 Task: Find connections with filter location Luoyang with filter topic #linkedinwith filter profile language Spanish with filter current company C&S ELECTRIC LTD. with filter school Indian Institute of Science (IISc) with filter industry Retail Apparel and Fashion with filter service category AssistanceAdvertising with filter keywords title Continuous Improvement Consultant
Action: Mouse moved to (239, 218)
Screenshot: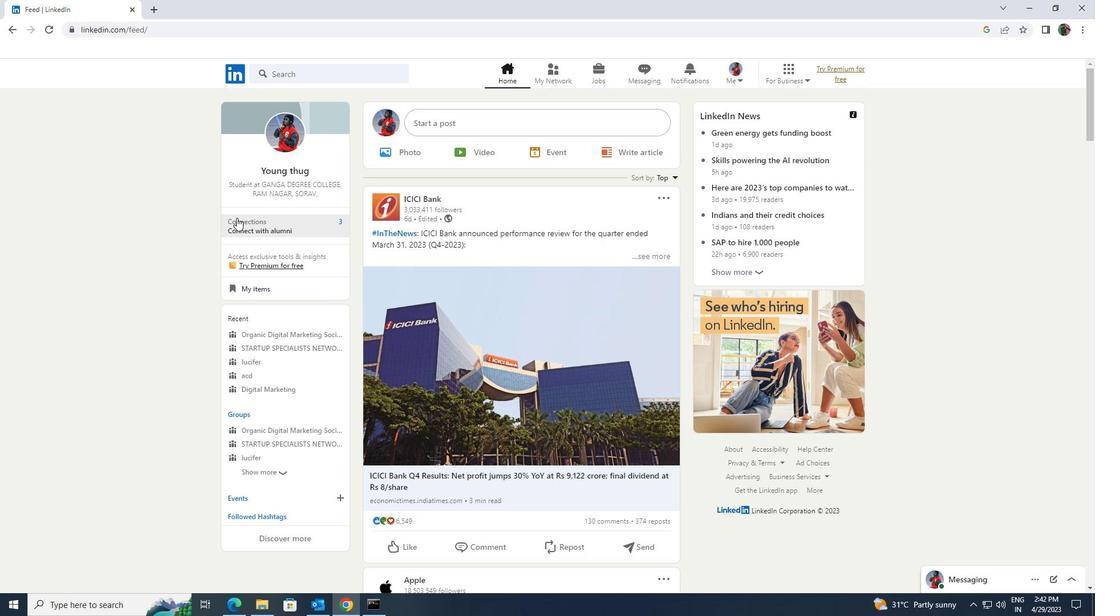 
Action: Mouse pressed left at (239, 218)
Screenshot: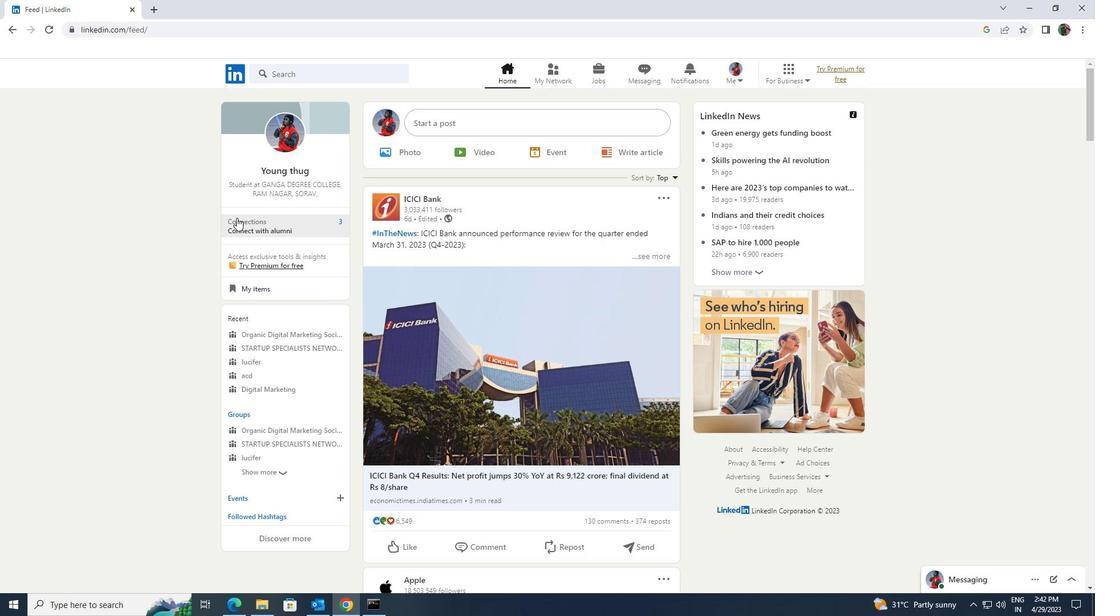 
Action: Mouse moved to (256, 134)
Screenshot: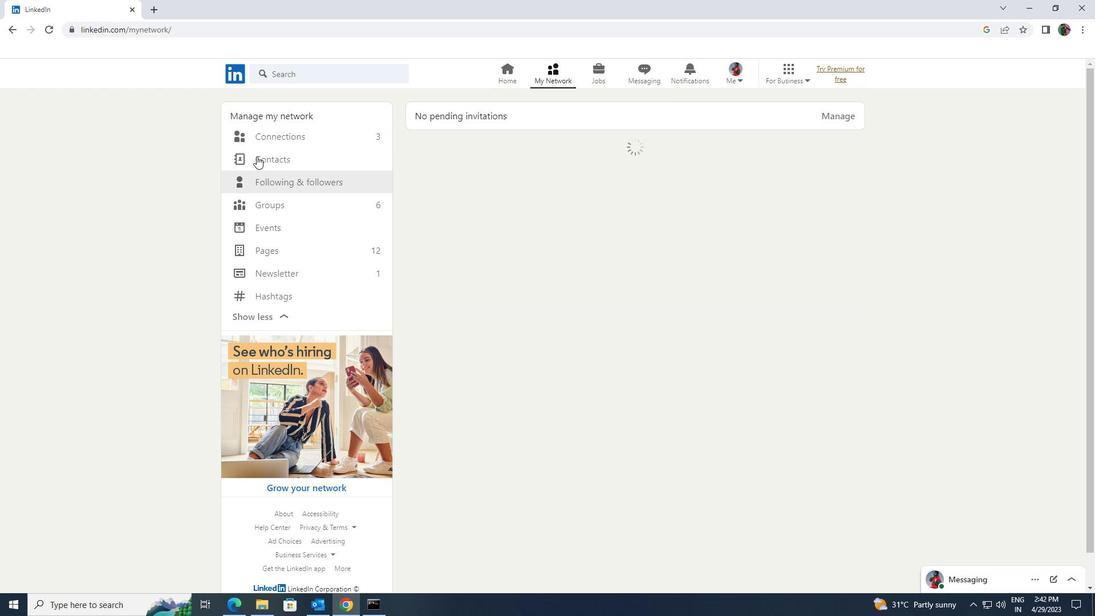 
Action: Mouse pressed left at (256, 134)
Screenshot: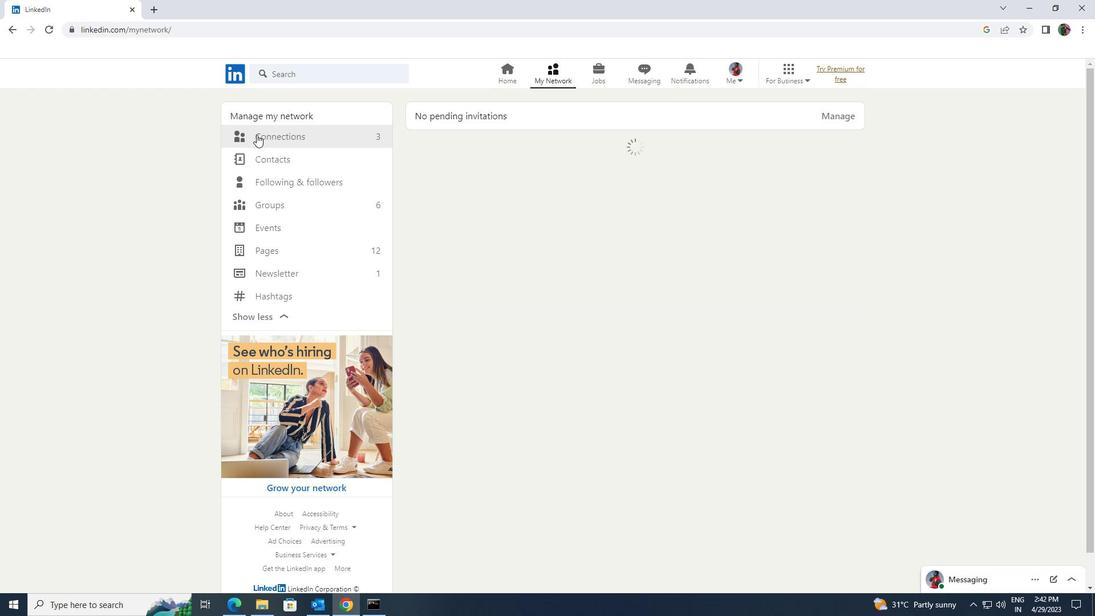 
Action: Mouse moved to (623, 133)
Screenshot: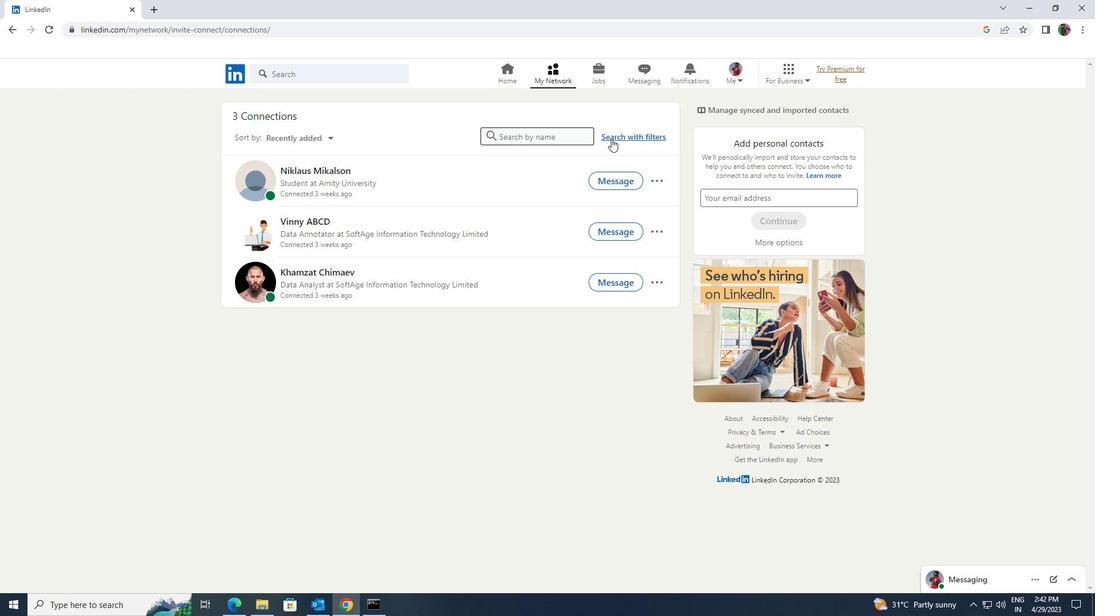 
Action: Mouse pressed left at (623, 133)
Screenshot: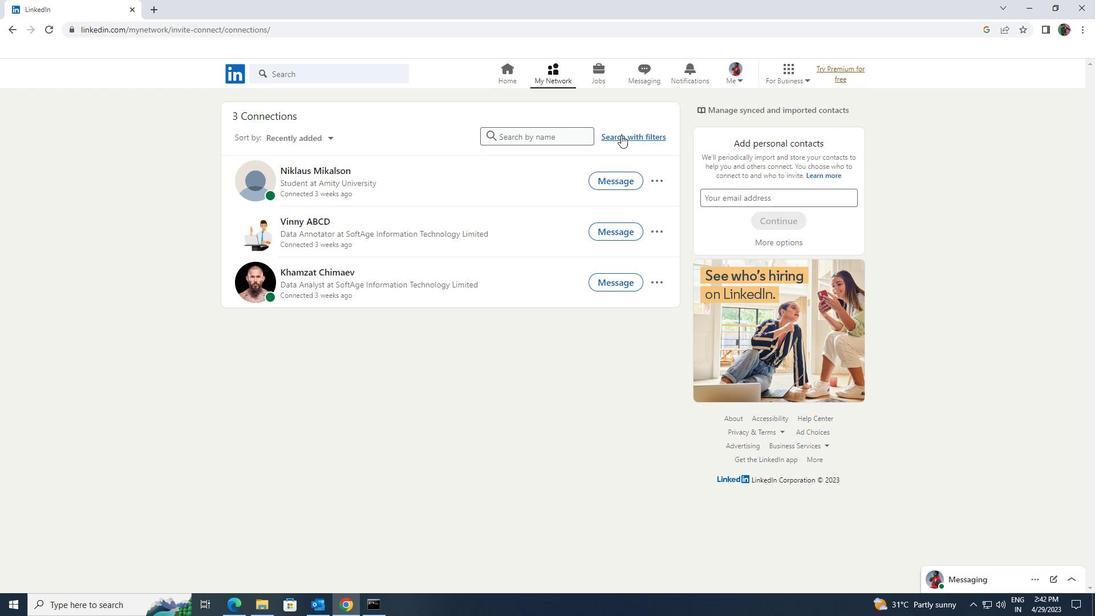 
Action: Mouse moved to (589, 106)
Screenshot: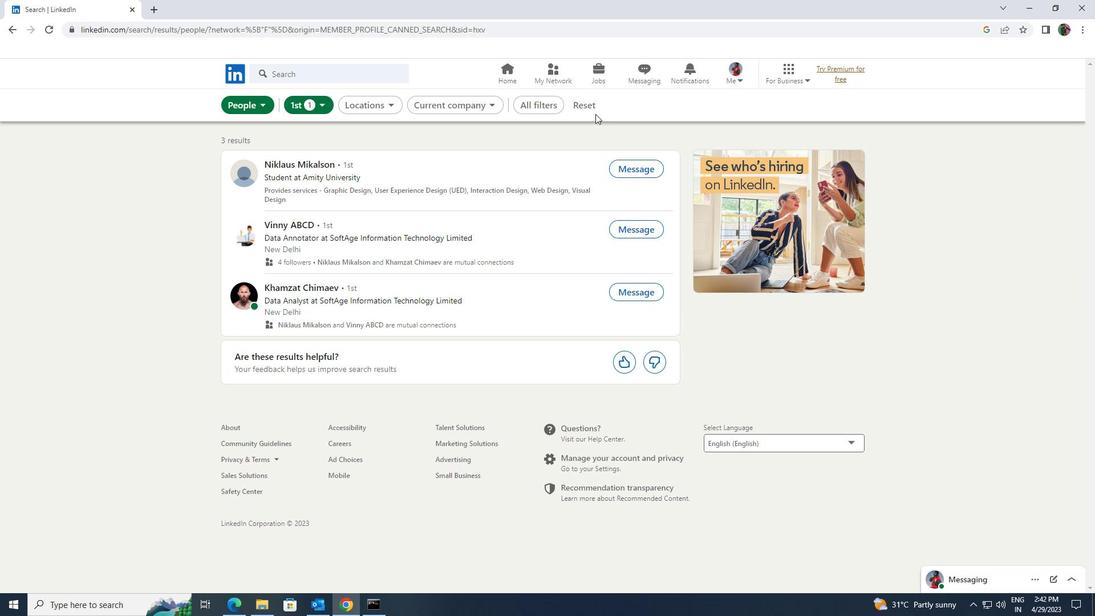 
Action: Mouse pressed left at (589, 106)
Screenshot: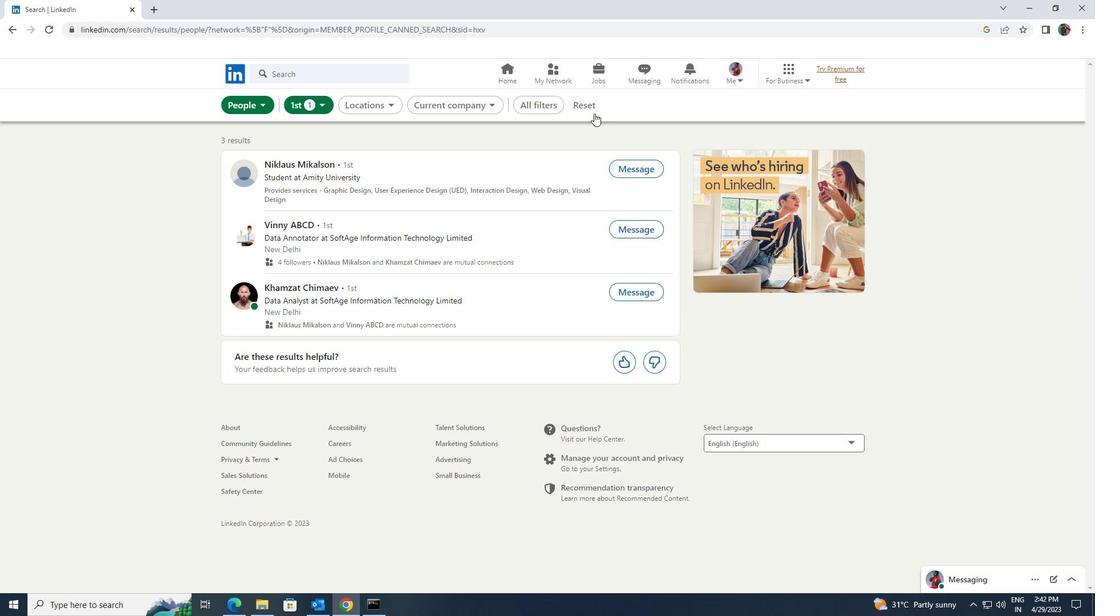 
Action: Mouse moved to (572, 104)
Screenshot: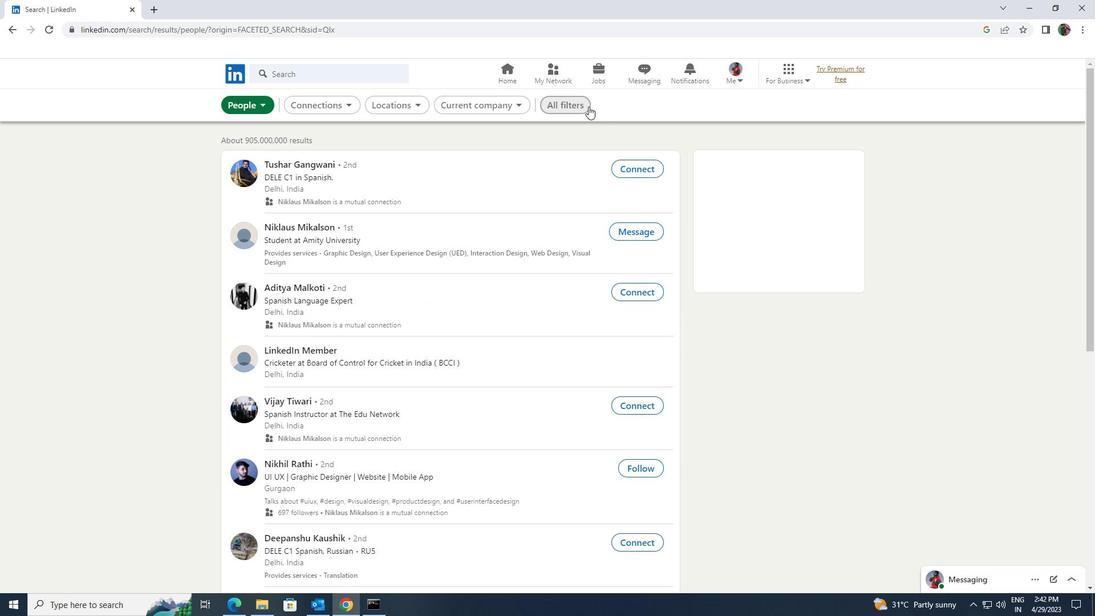 
Action: Mouse pressed left at (572, 104)
Screenshot: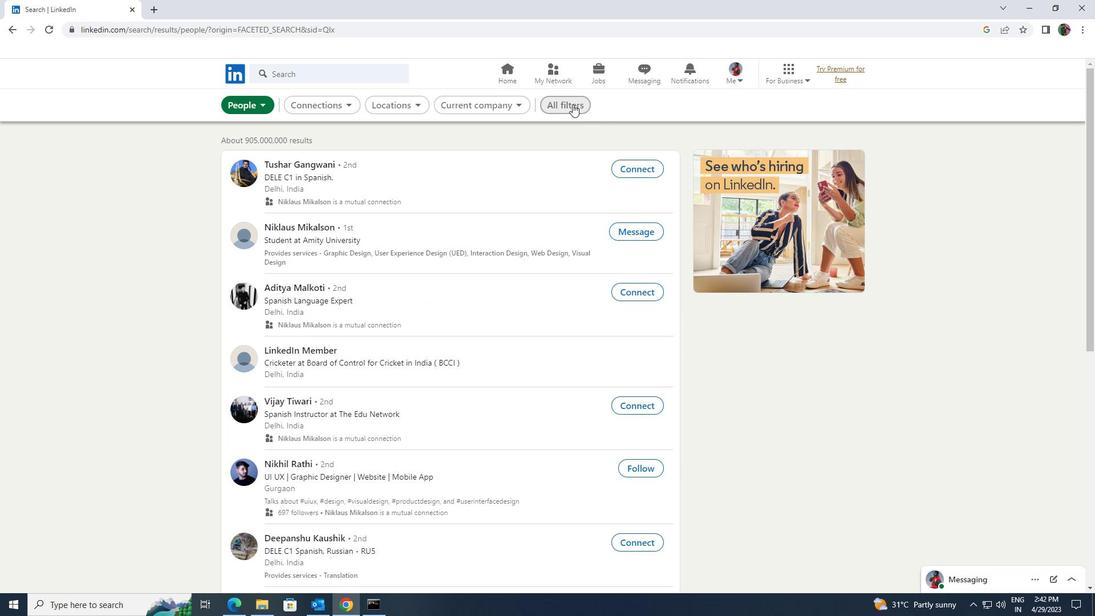 
Action: Mouse moved to (897, 306)
Screenshot: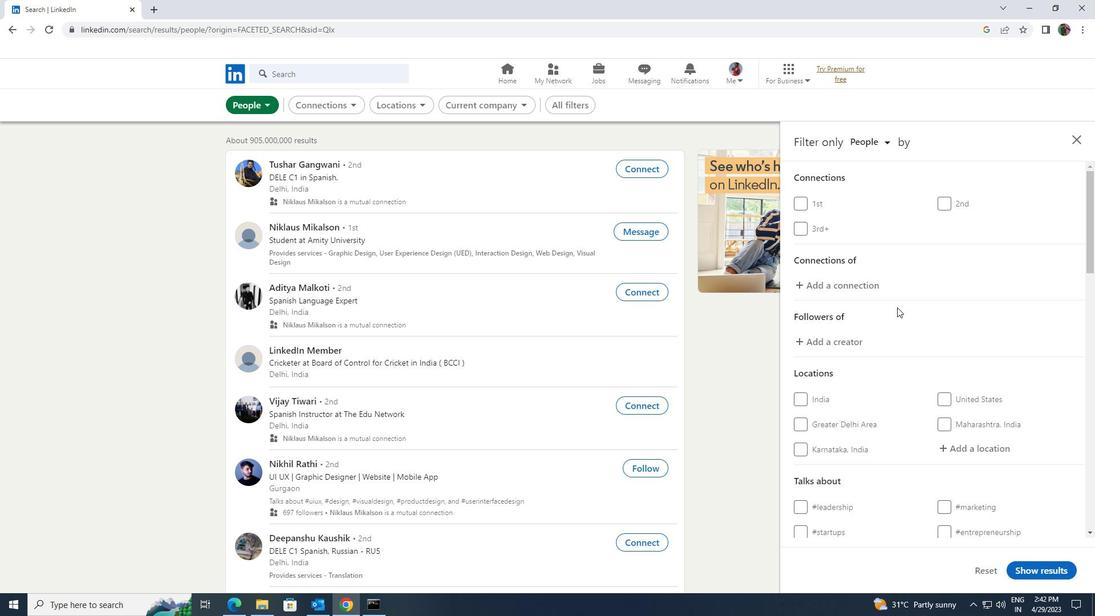 
Action: Mouse scrolled (897, 305) with delta (0, 0)
Screenshot: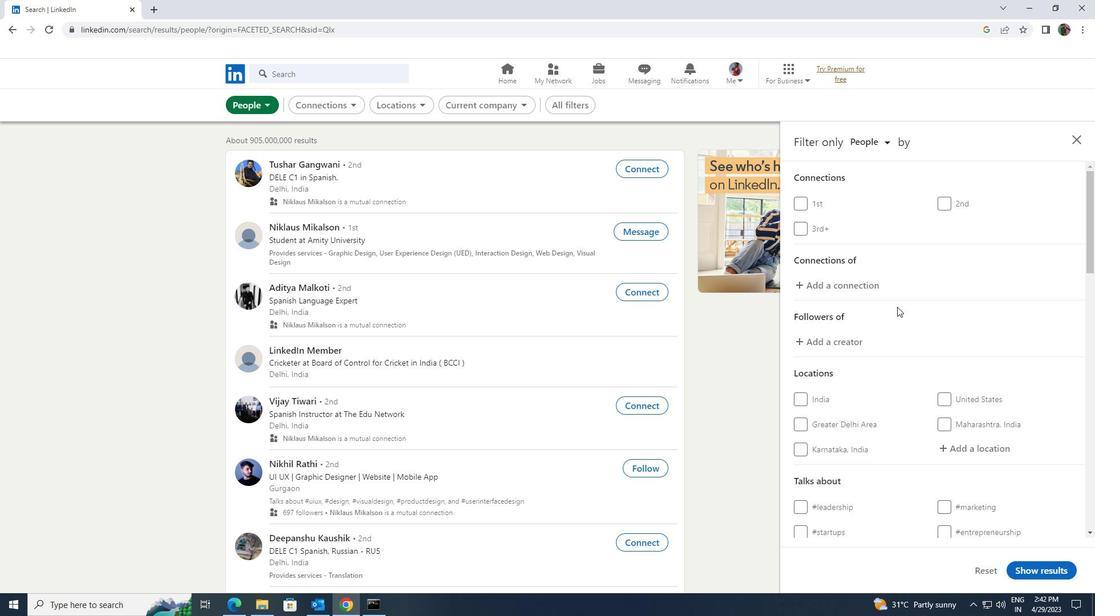 
Action: Mouse scrolled (897, 305) with delta (0, 0)
Screenshot: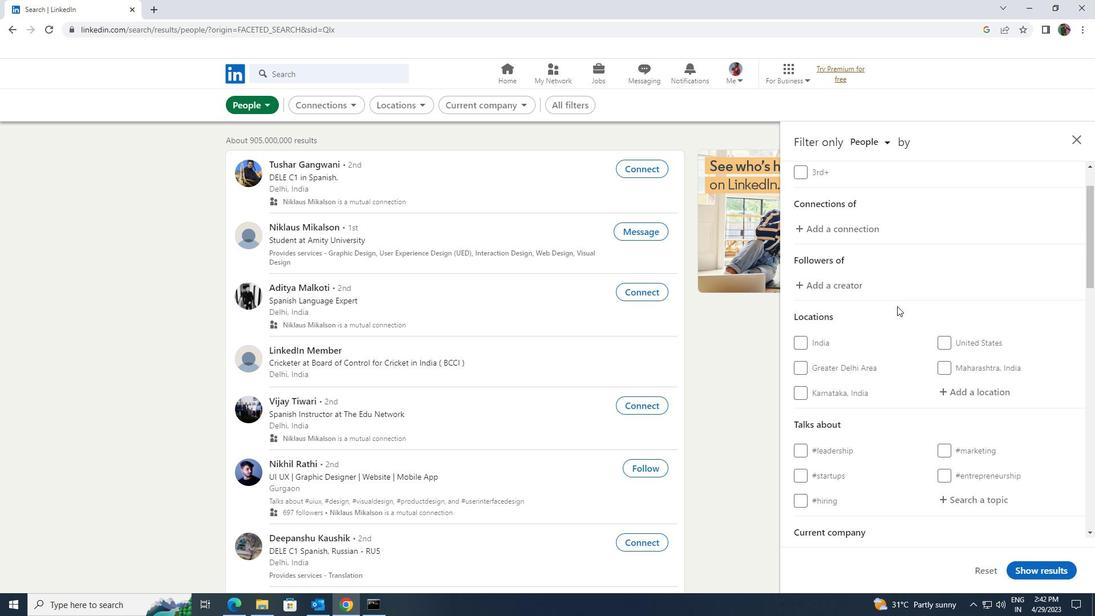 
Action: Mouse moved to (947, 334)
Screenshot: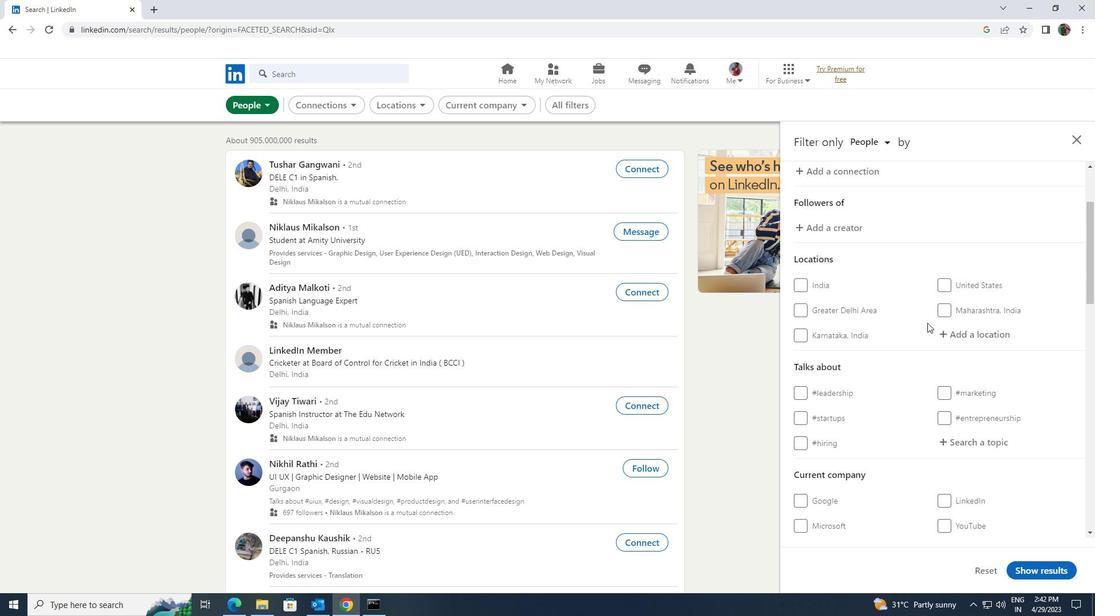 
Action: Mouse pressed left at (947, 334)
Screenshot: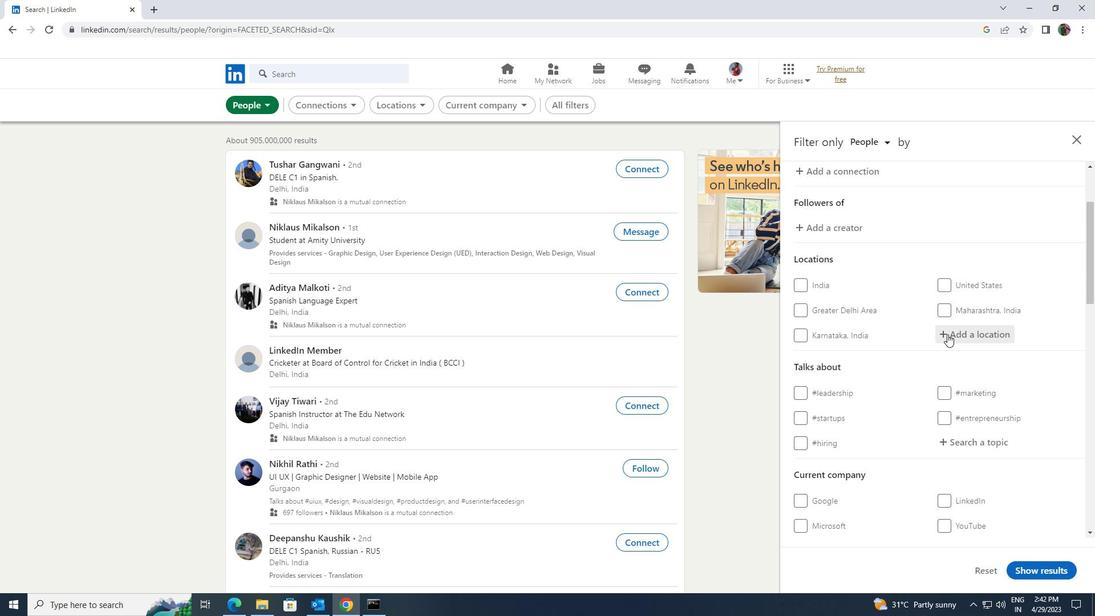 
Action: Mouse moved to (931, 338)
Screenshot: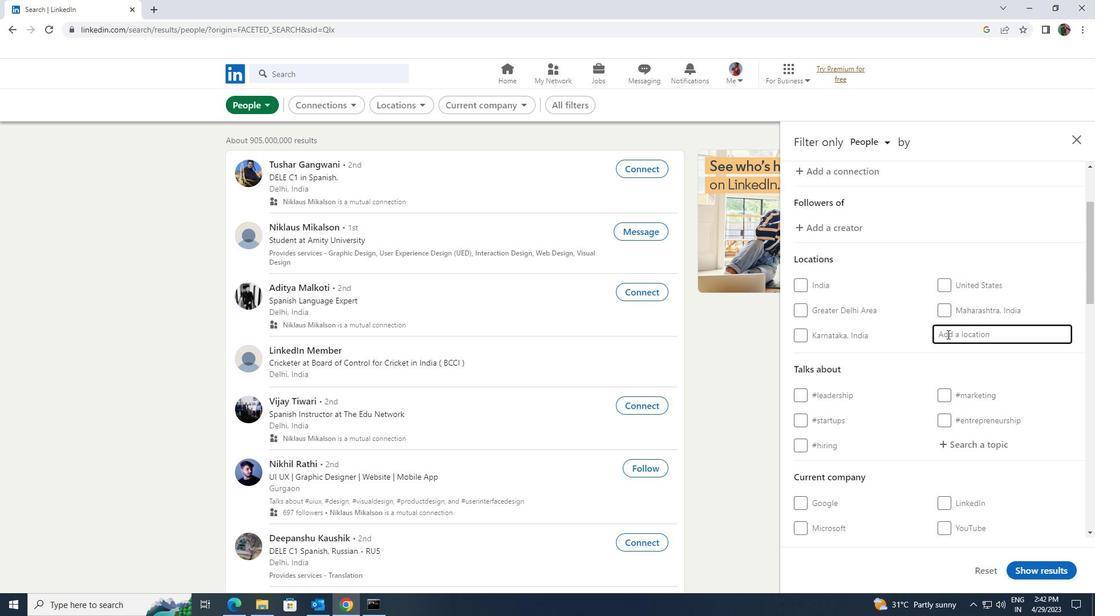 
Action: Key pressed <Key.shift>LUO
Screenshot: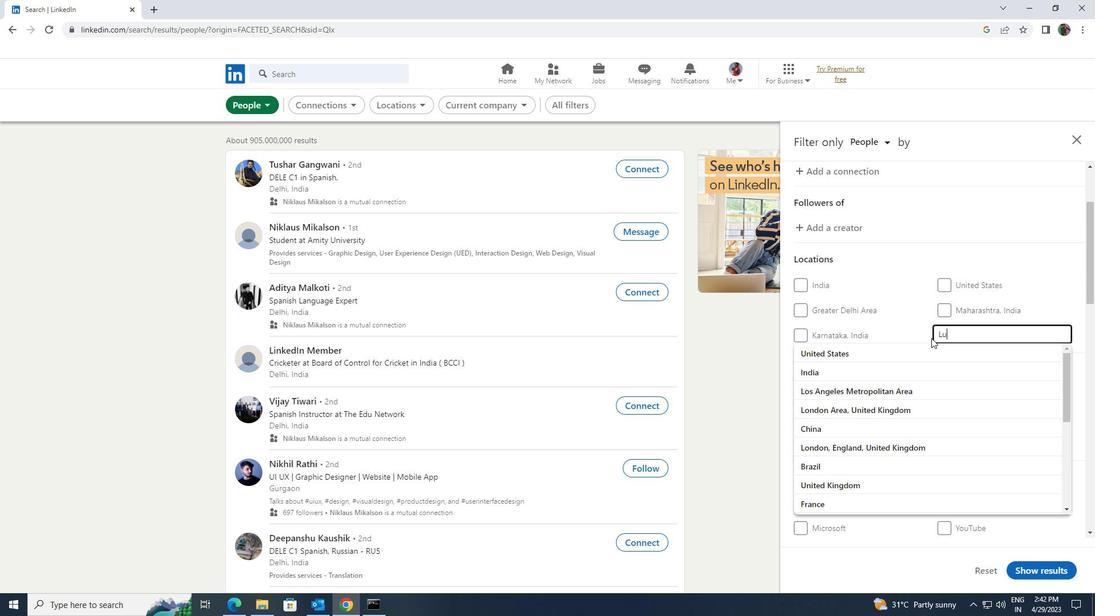 
Action: Mouse moved to (931, 338)
Screenshot: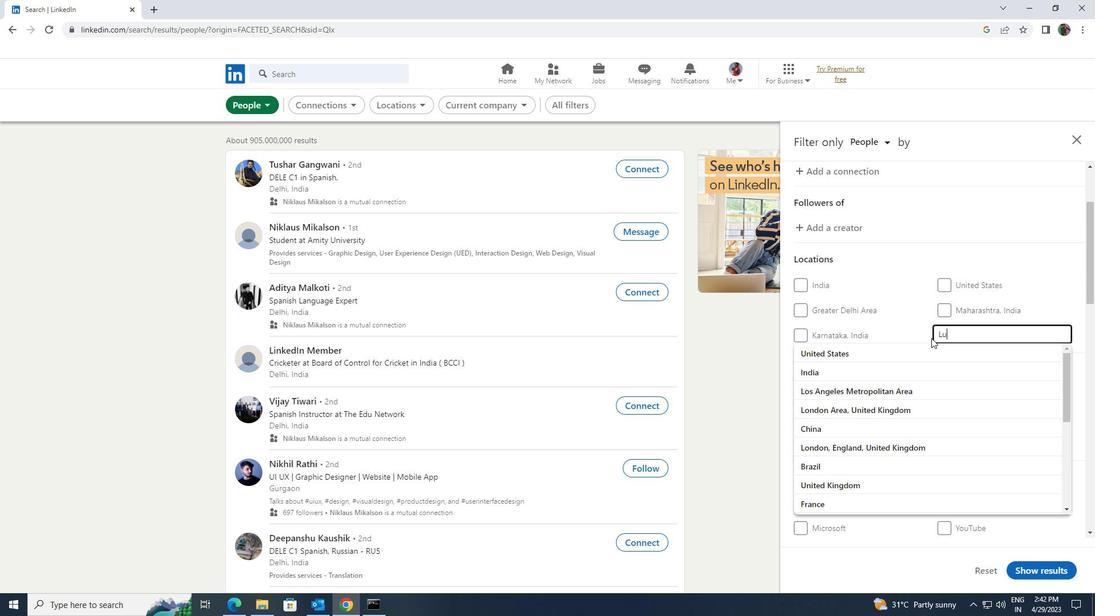 
Action: Key pressed YANG
Screenshot: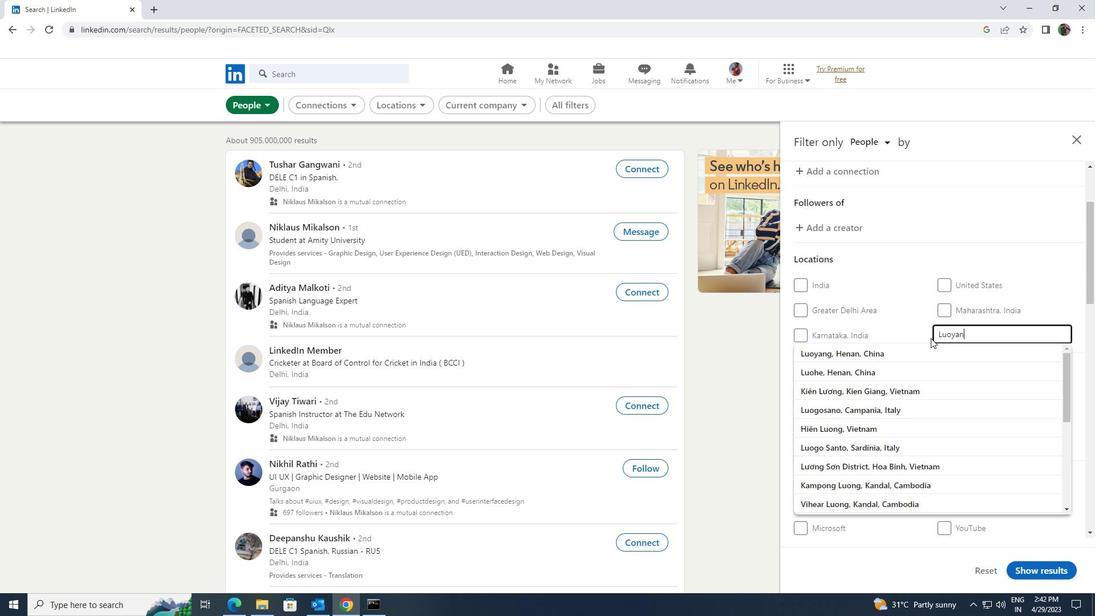
Action: Mouse moved to (930, 348)
Screenshot: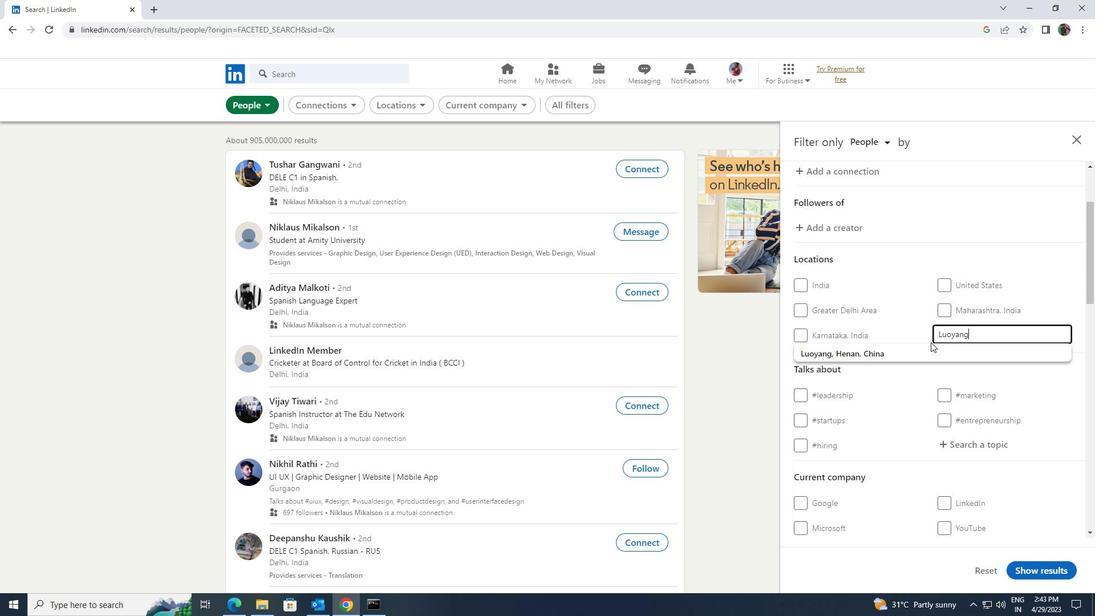
Action: Mouse pressed left at (930, 348)
Screenshot: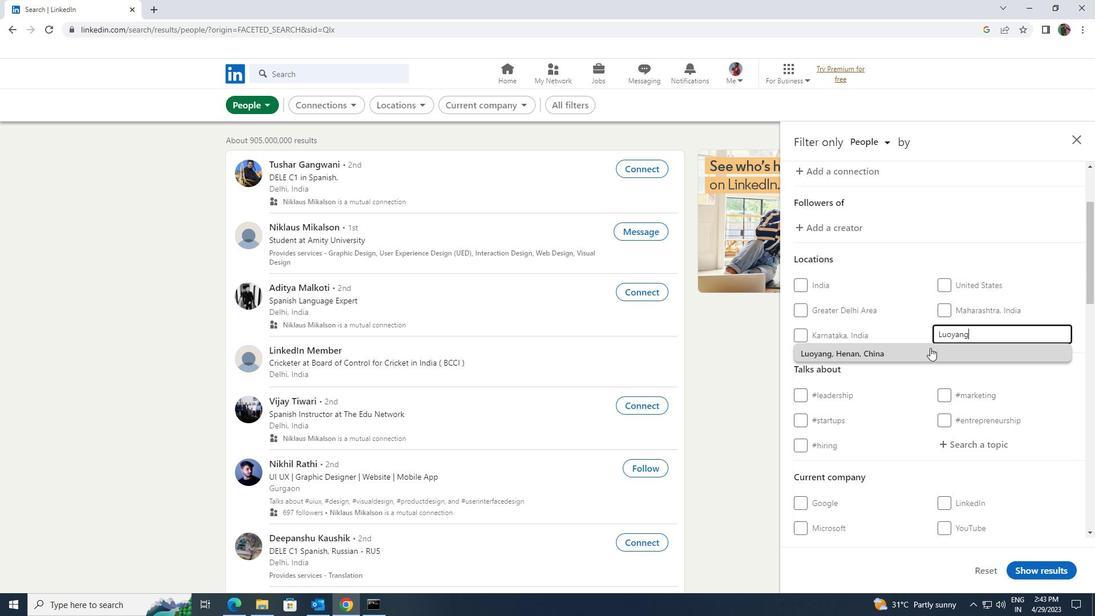 
Action: Mouse moved to (923, 353)
Screenshot: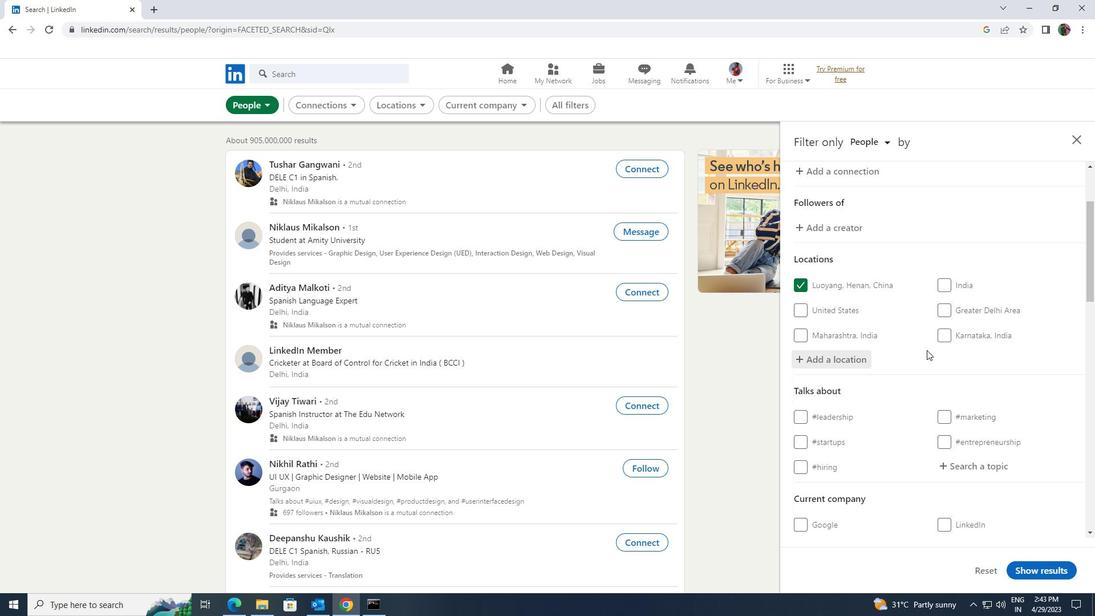
Action: Mouse scrolled (923, 352) with delta (0, 0)
Screenshot: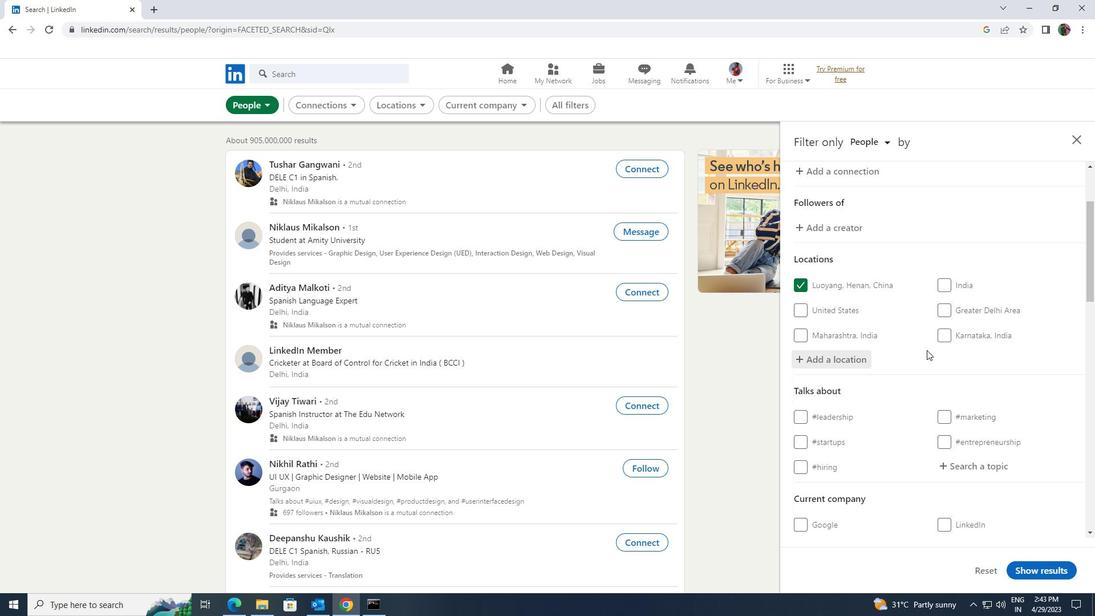 
Action: Mouse moved to (921, 353)
Screenshot: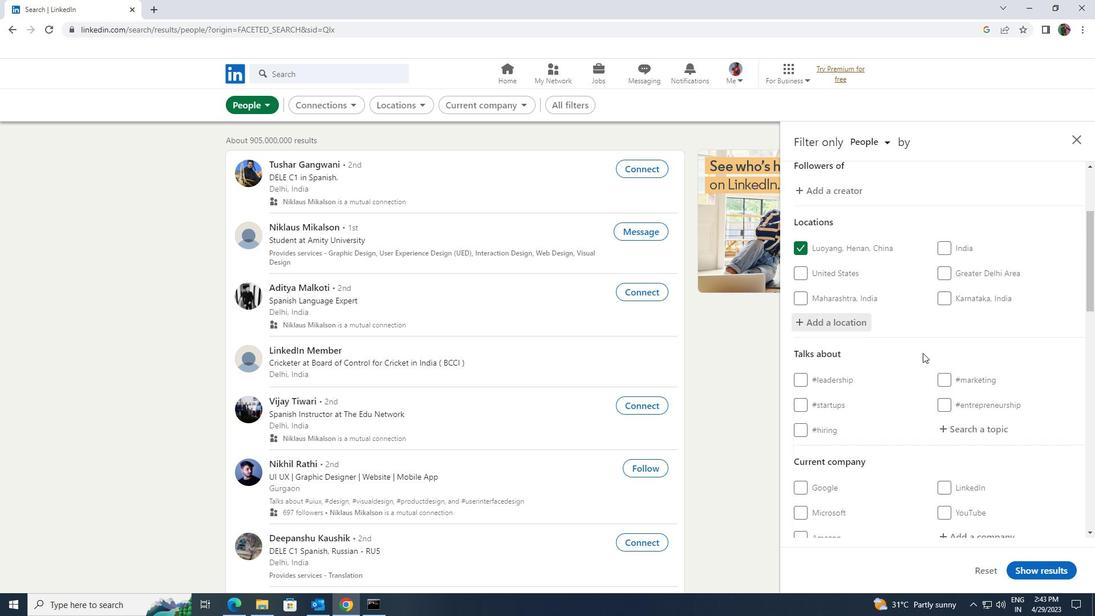
Action: Mouse scrolled (921, 353) with delta (0, 0)
Screenshot: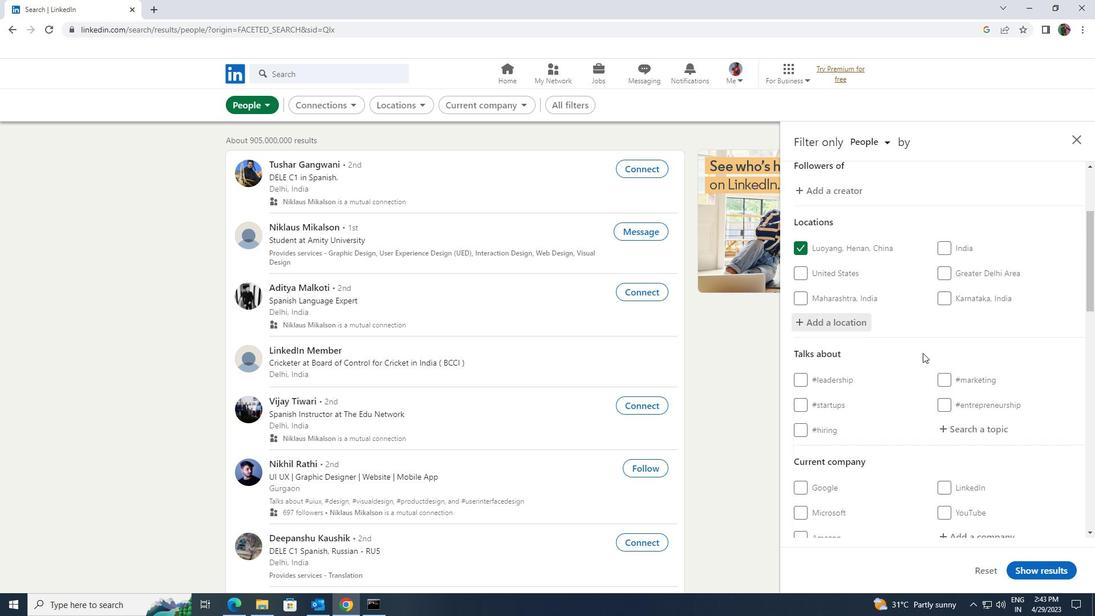 
Action: Mouse moved to (946, 349)
Screenshot: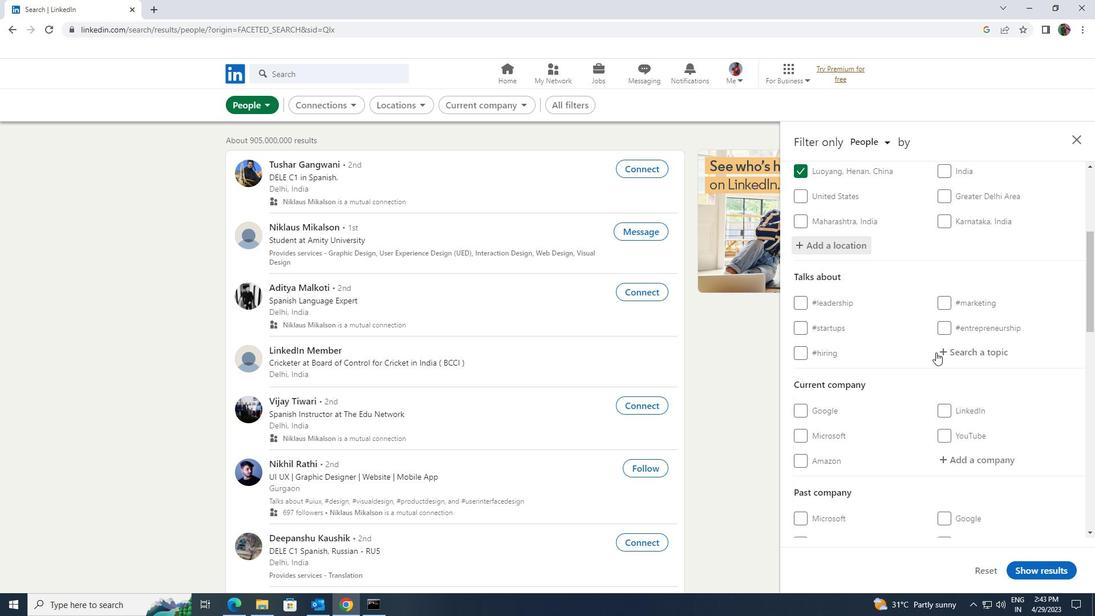 
Action: Mouse pressed left at (946, 349)
Screenshot: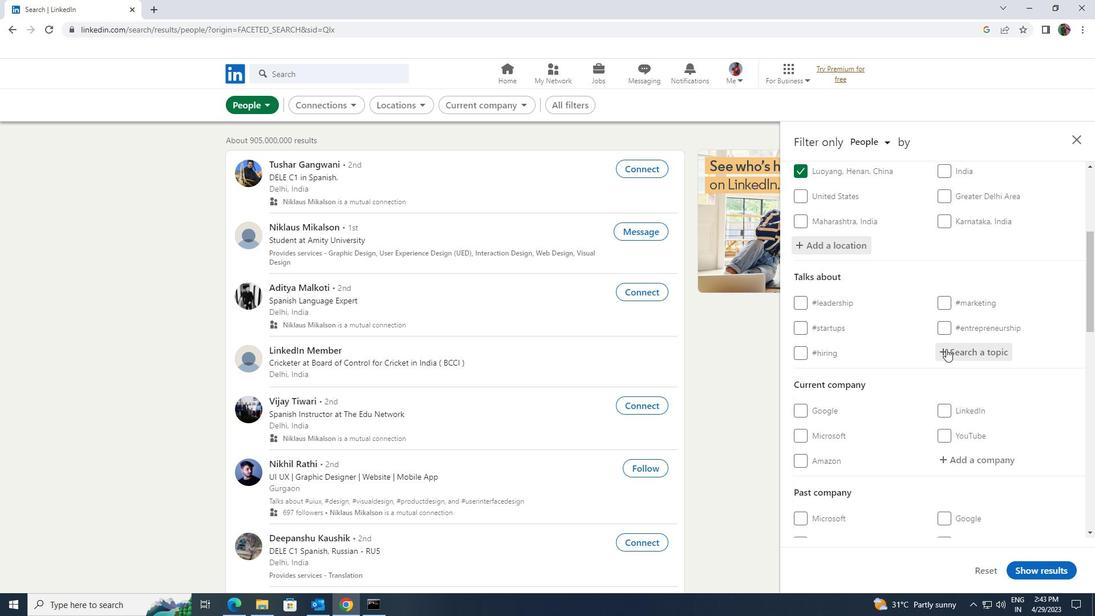 
Action: Mouse moved to (942, 349)
Screenshot: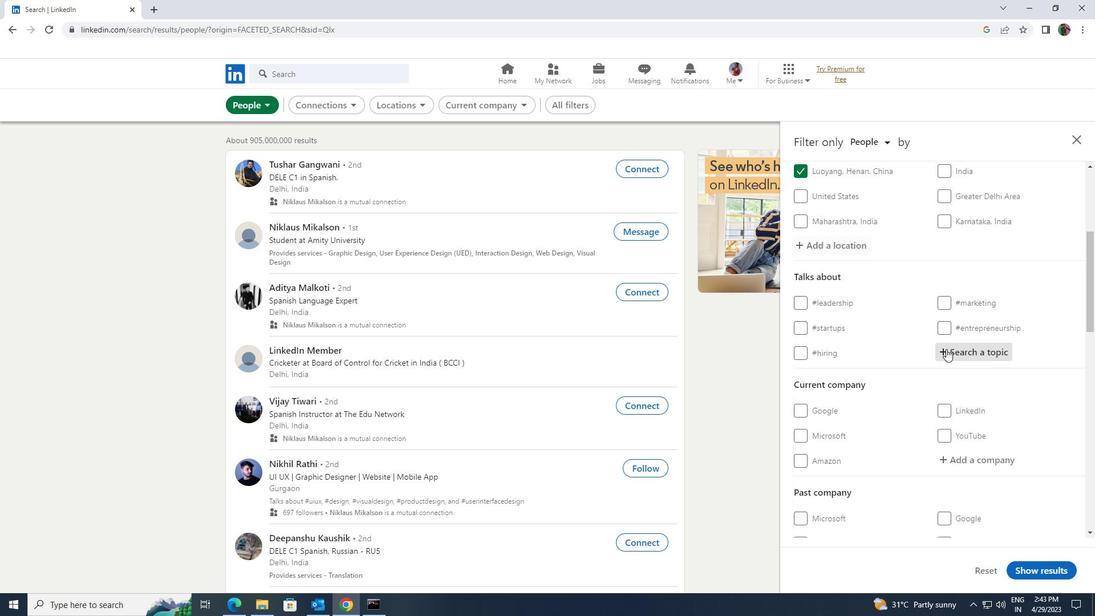 
Action: Key pressed LINKE
Screenshot: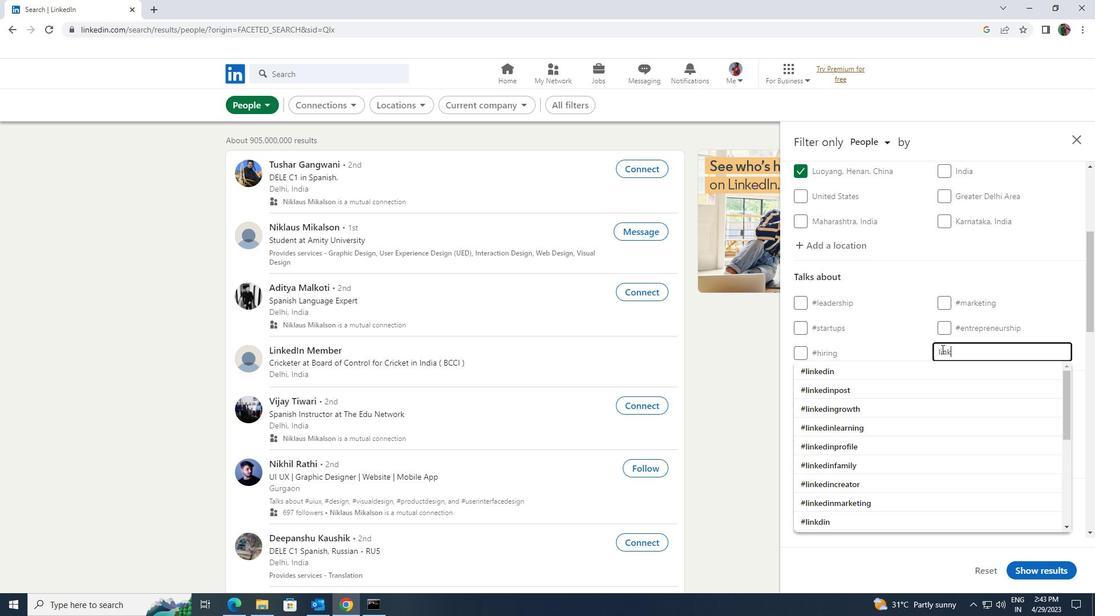 
Action: Mouse moved to (929, 362)
Screenshot: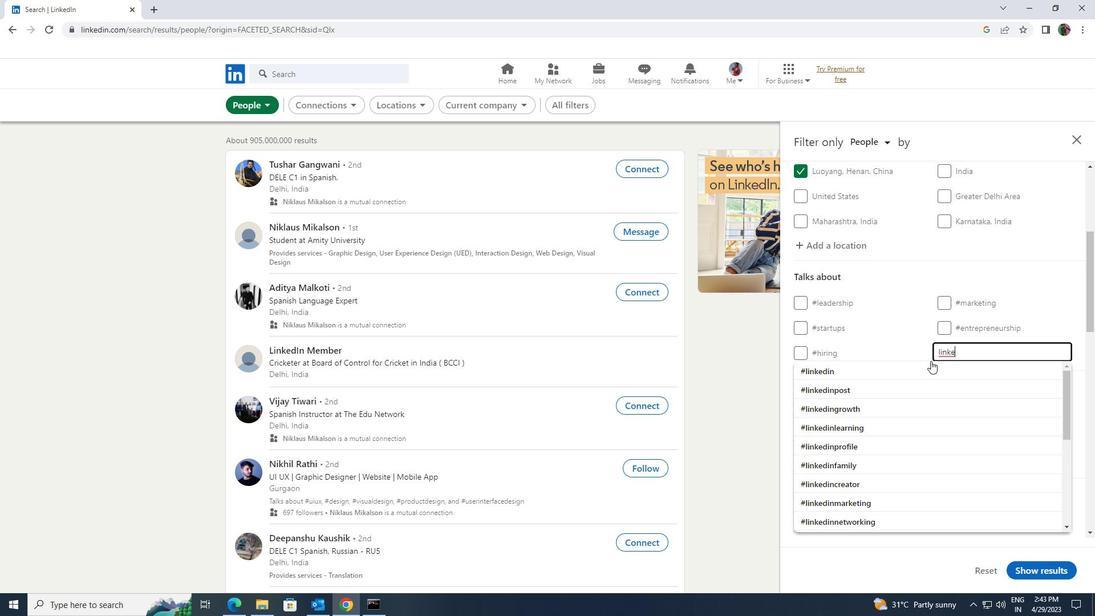 
Action: Mouse pressed left at (929, 362)
Screenshot: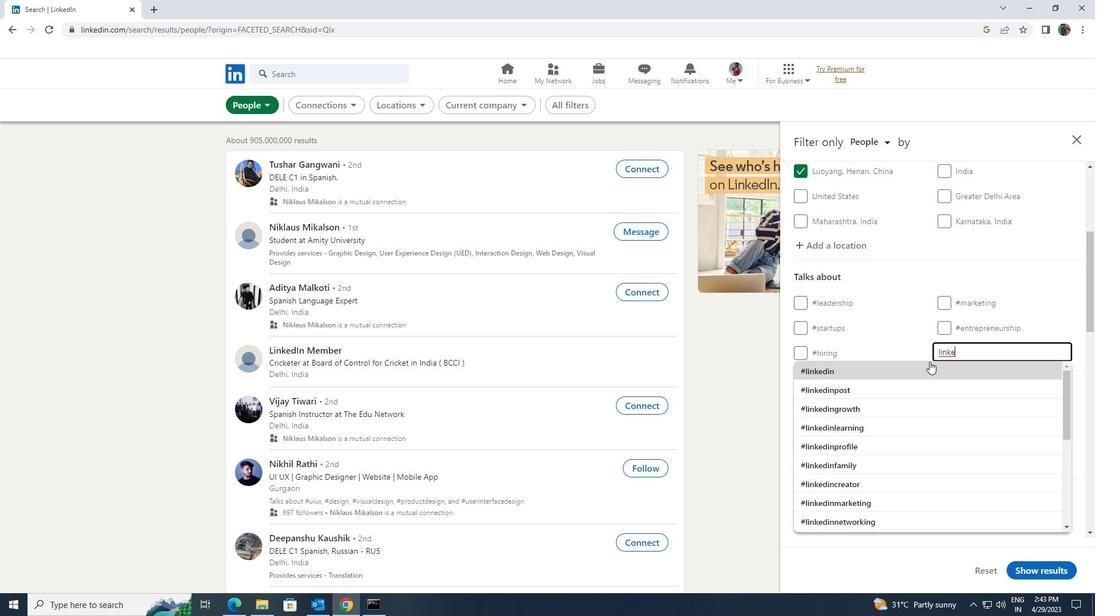 
Action: Mouse moved to (928, 362)
Screenshot: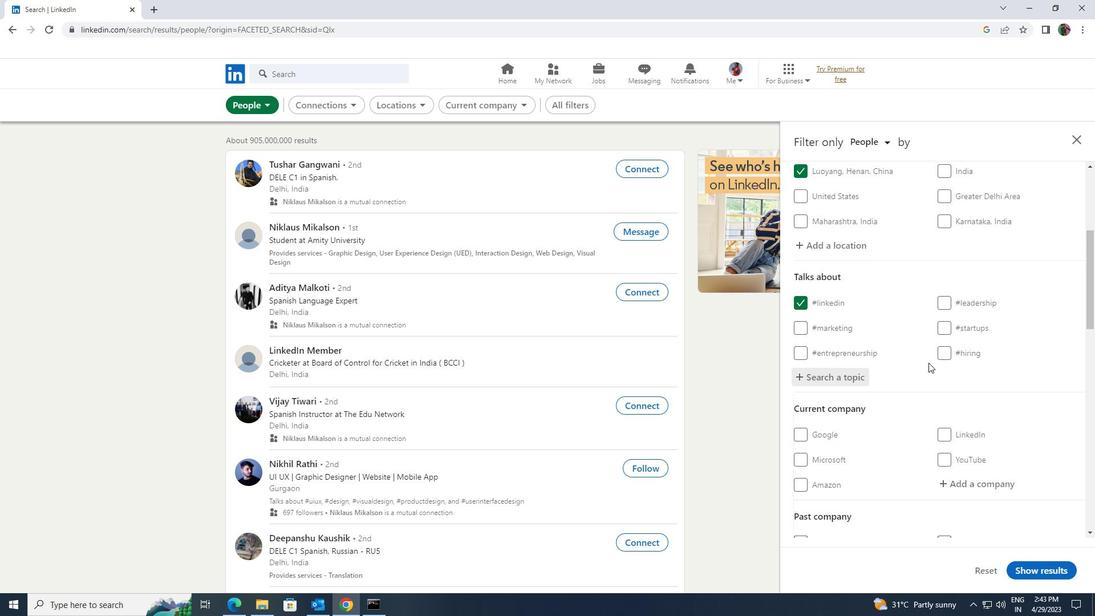 
Action: Mouse scrolled (928, 362) with delta (0, 0)
Screenshot: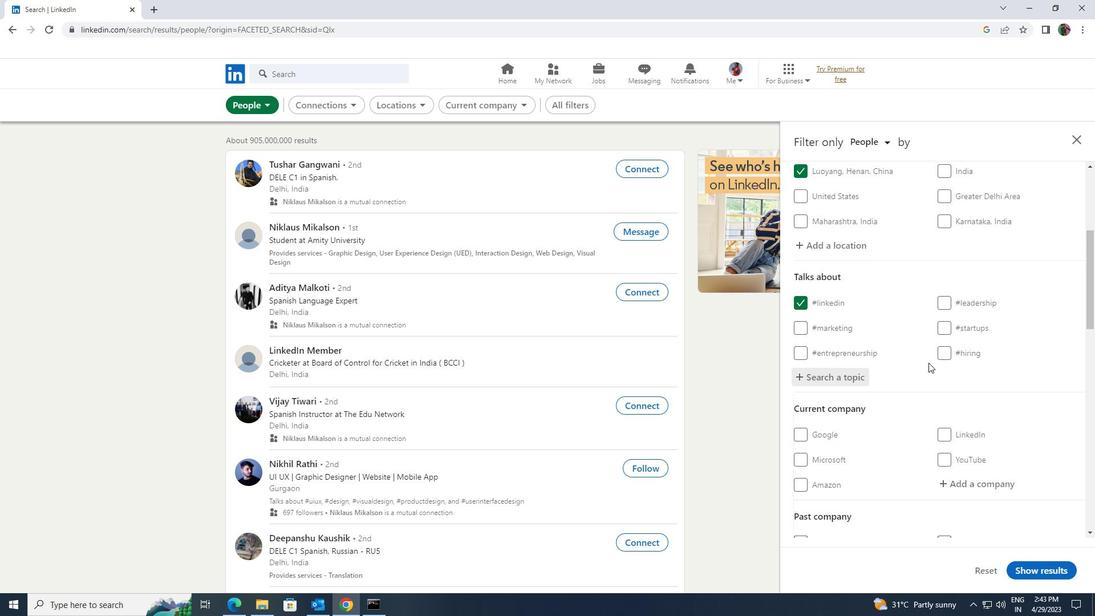 
Action: Mouse moved to (920, 371)
Screenshot: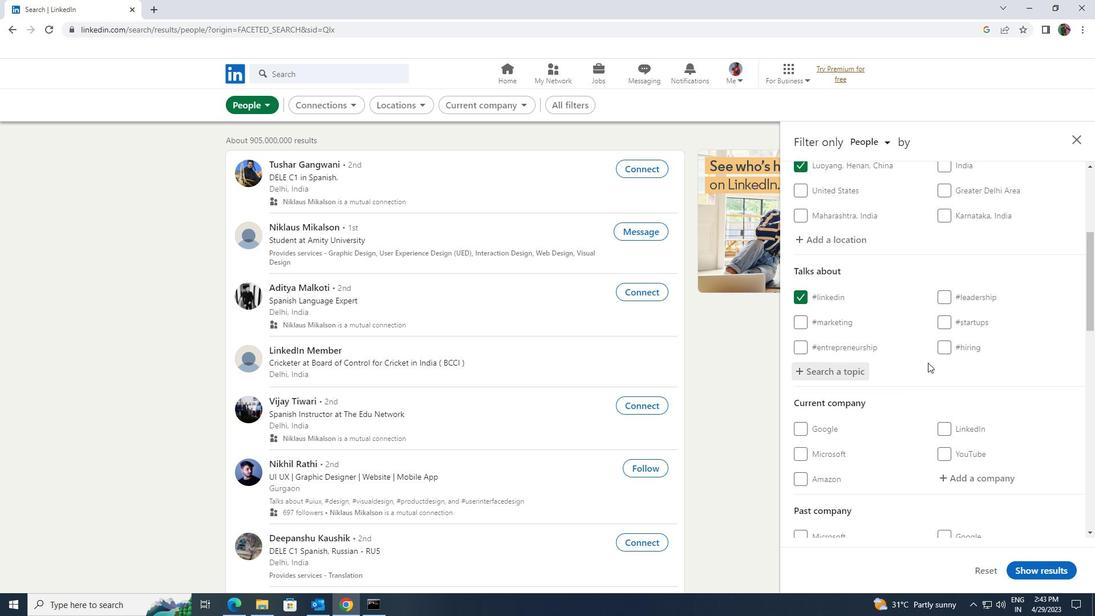 
Action: Mouse scrolled (920, 370) with delta (0, 0)
Screenshot: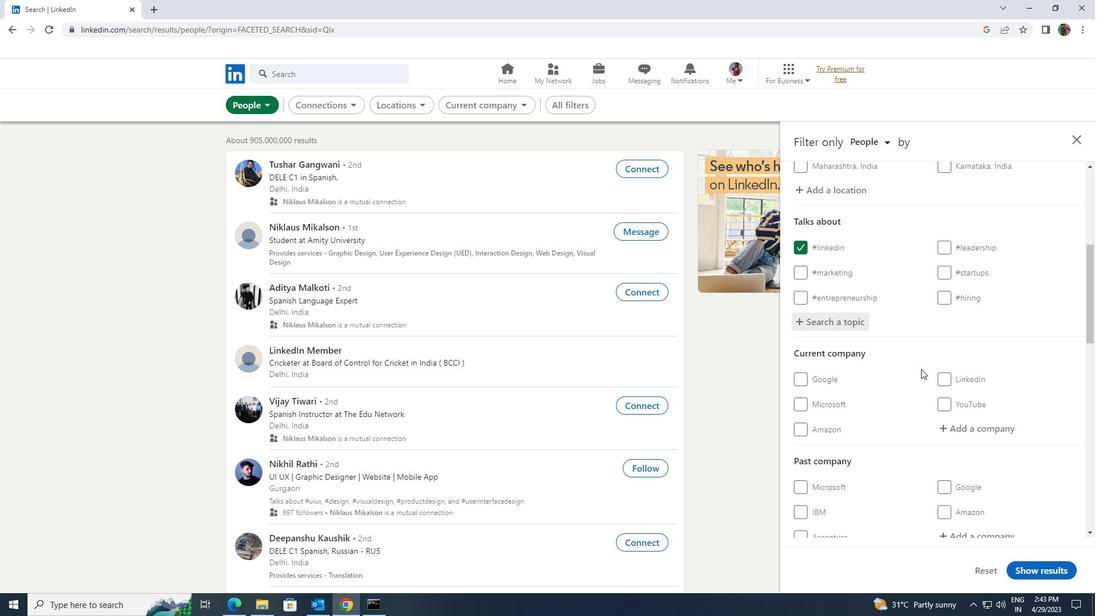 
Action: Mouse scrolled (920, 370) with delta (0, 0)
Screenshot: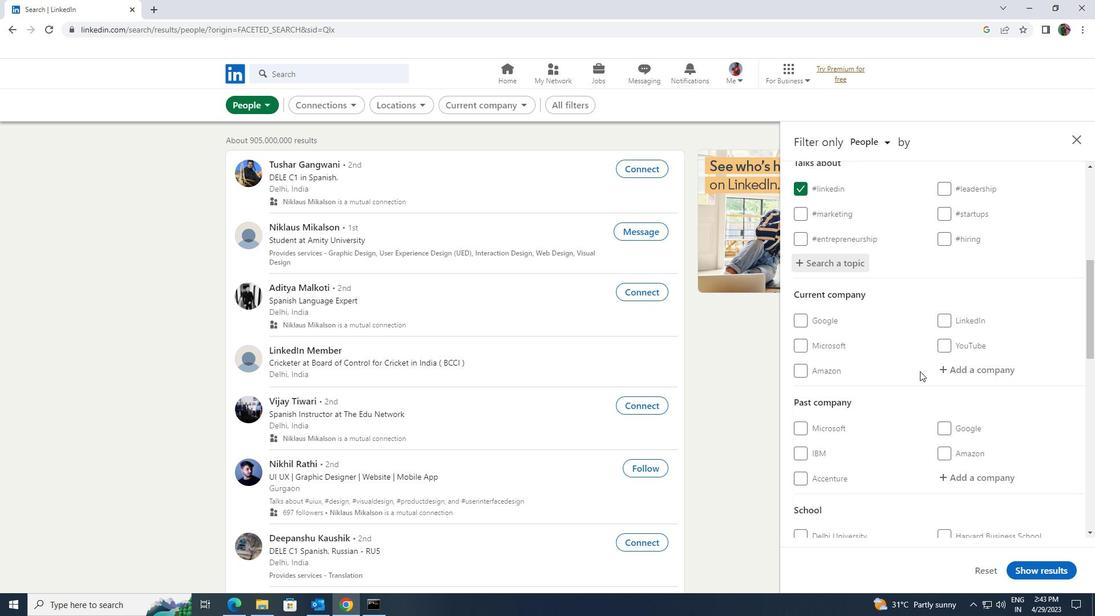 
Action: Mouse scrolled (920, 370) with delta (0, 0)
Screenshot: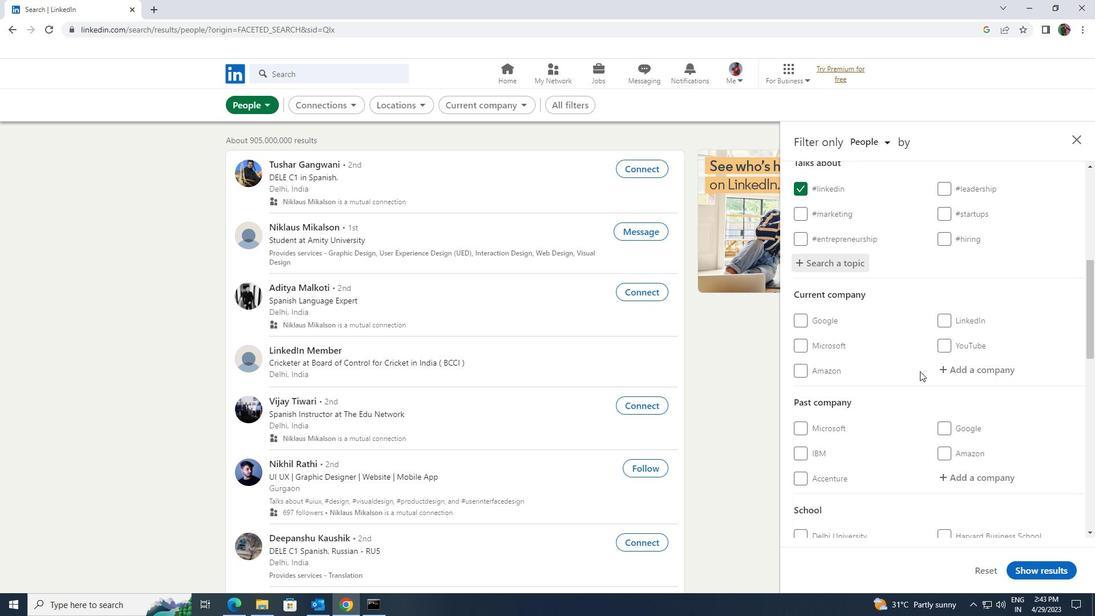 
Action: Mouse scrolled (920, 370) with delta (0, 0)
Screenshot: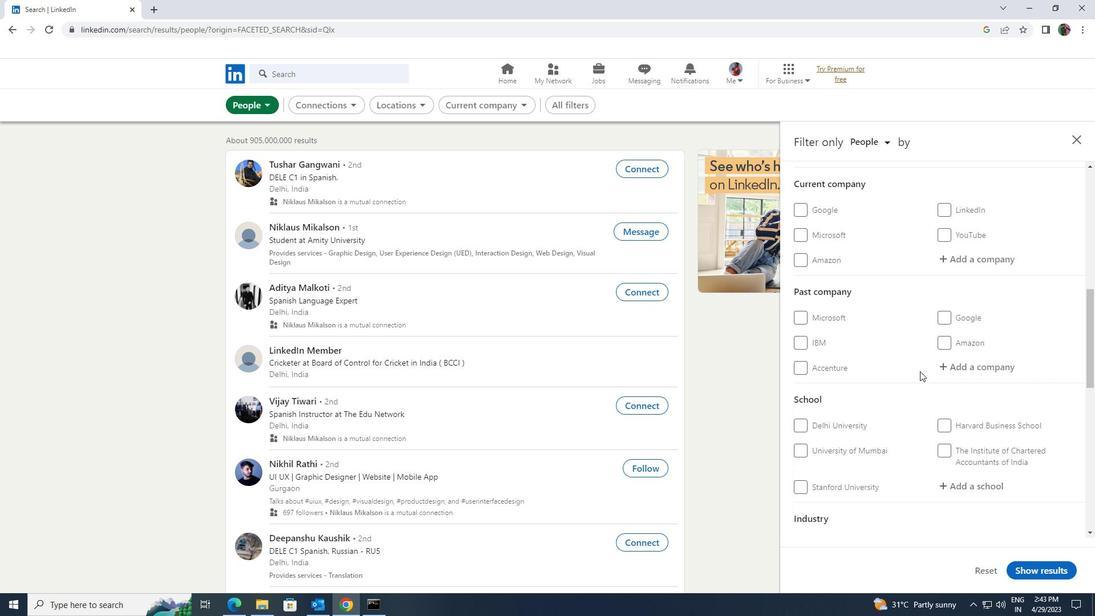 
Action: Mouse moved to (920, 371)
Screenshot: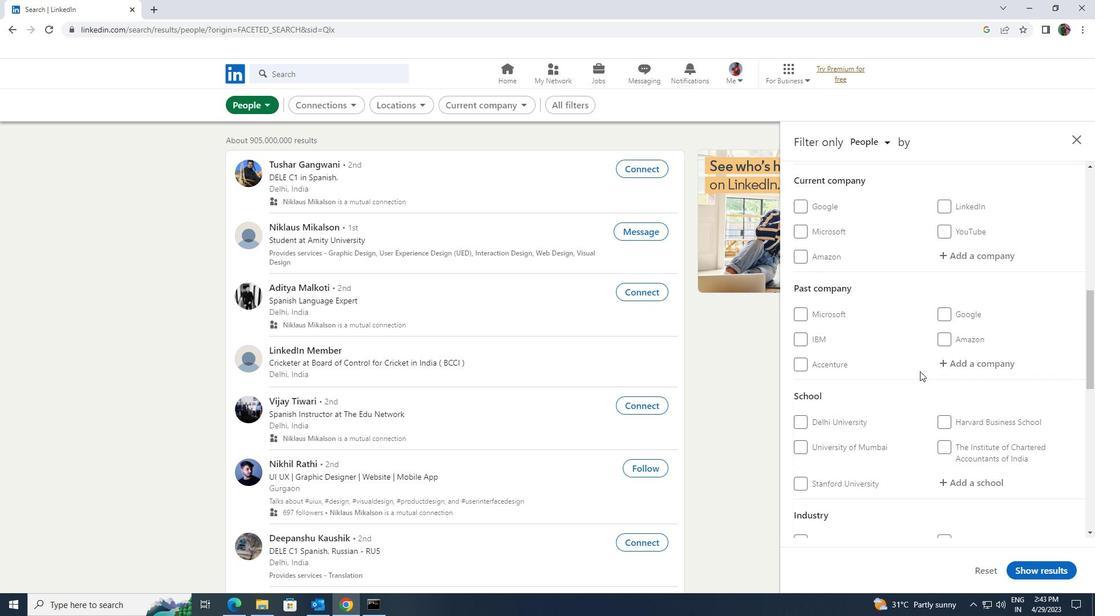 
Action: Mouse scrolled (920, 370) with delta (0, 0)
Screenshot: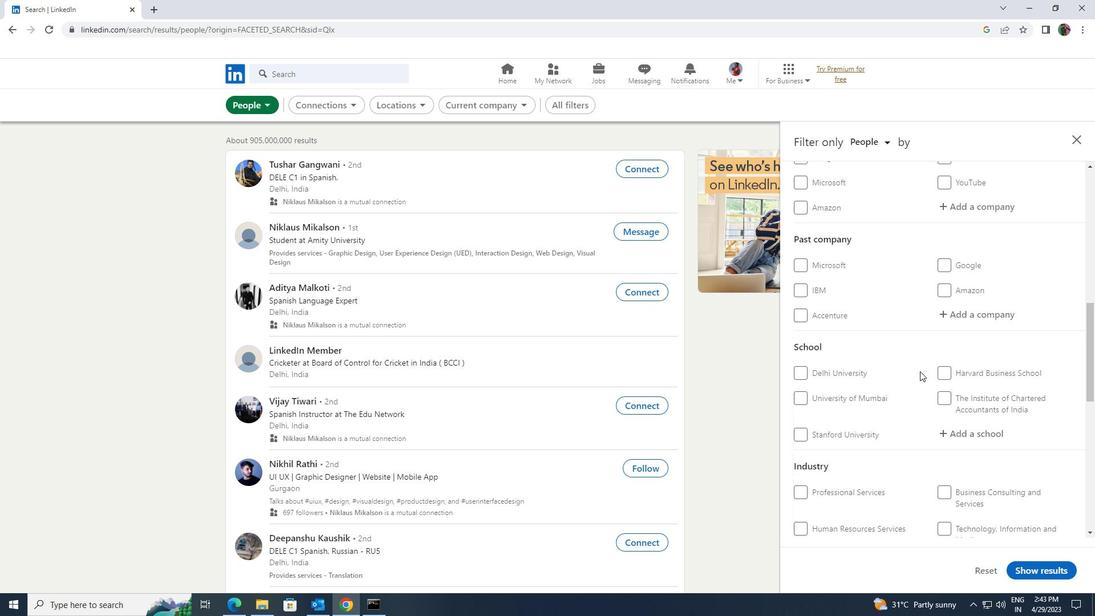
Action: Mouse scrolled (920, 370) with delta (0, 0)
Screenshot: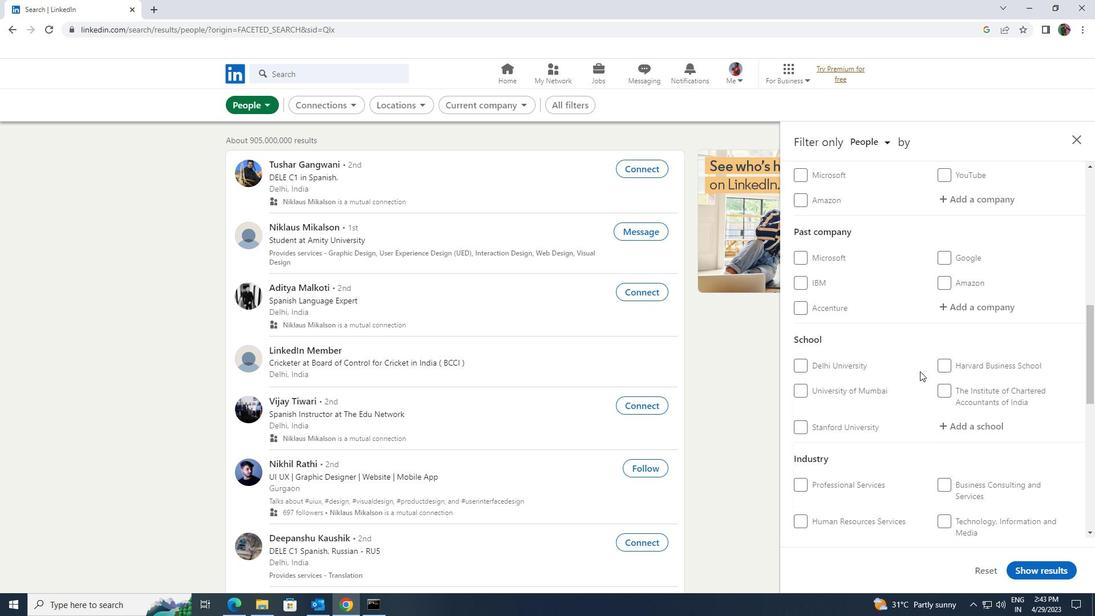 
Action: Mouse moved to (921, 371)
Screenshot: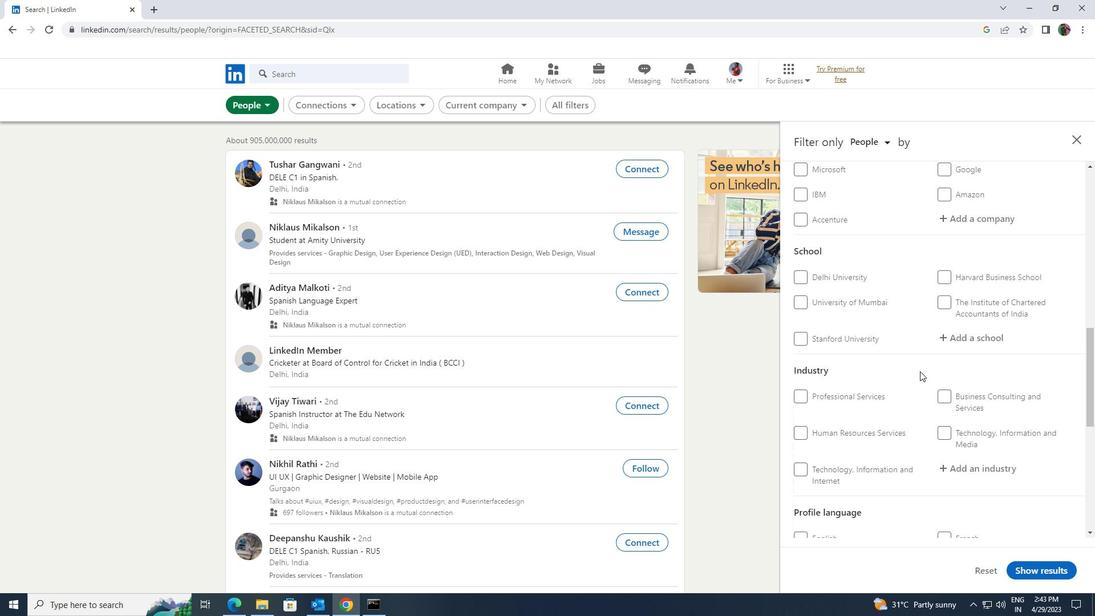 
Action: Mouse scrolled (921, 370) with delta (0, 0)
Screenshot: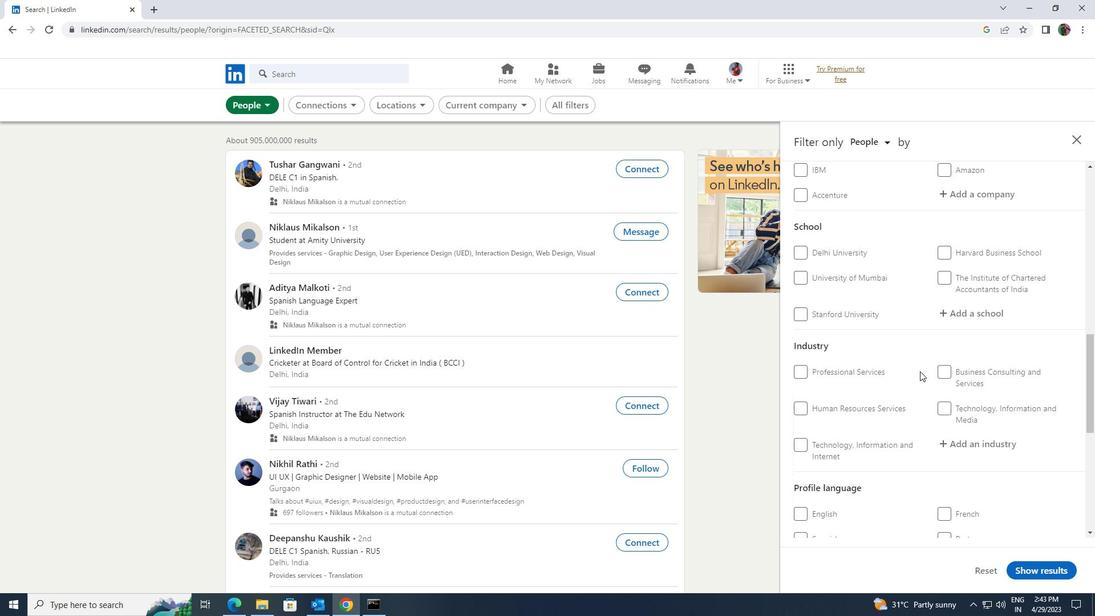 
Action: Mouse scrolled (921, 370) with delta (0, 0)
Screenshot: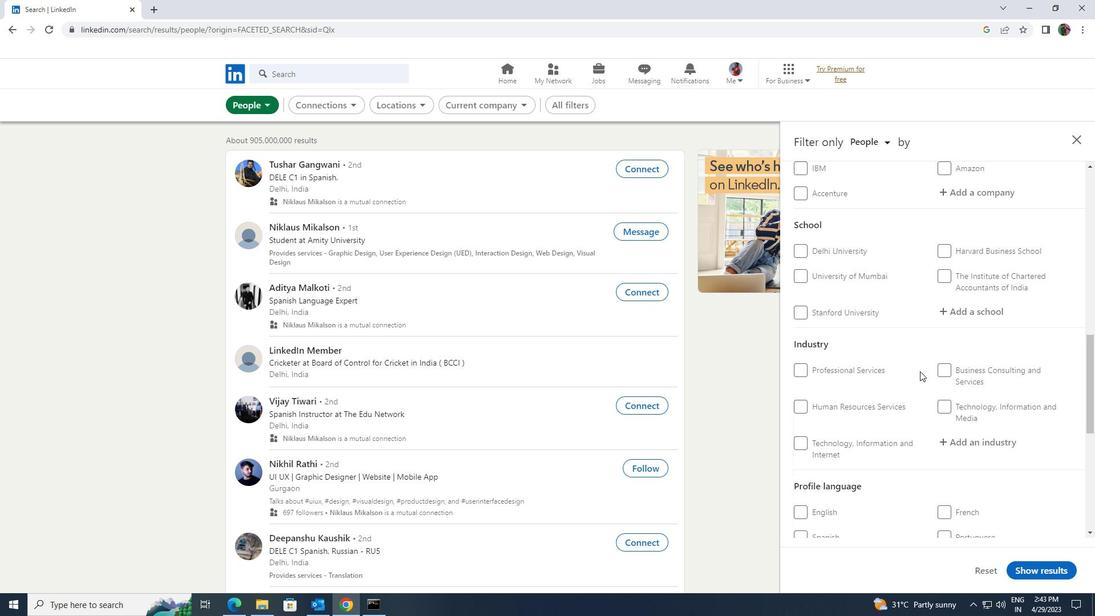 
Action: Mouse scrolled (921, 370) with delta (0, 0)
Screenshot: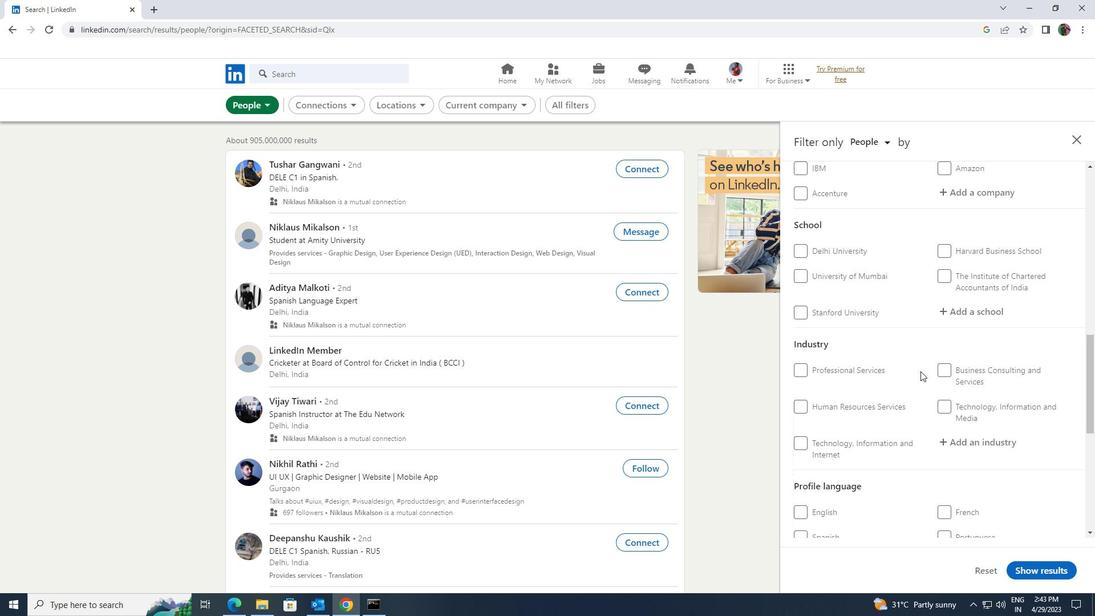 
Action: Mouse moved to (801, 366)
Screenshot: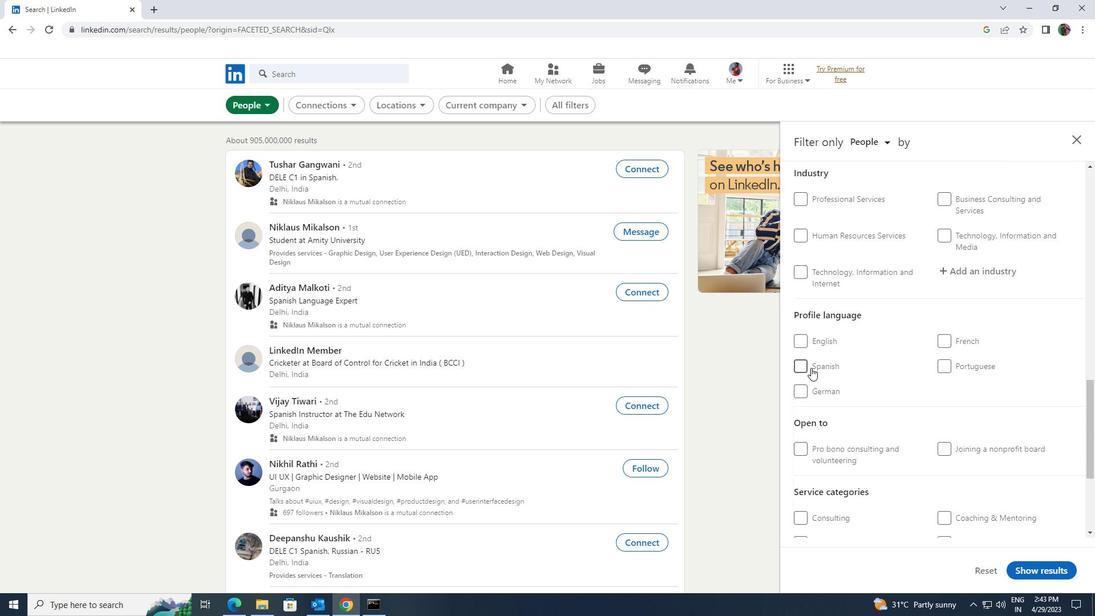 
Action: Mouse pressed left at (801, 366)
Screenshot: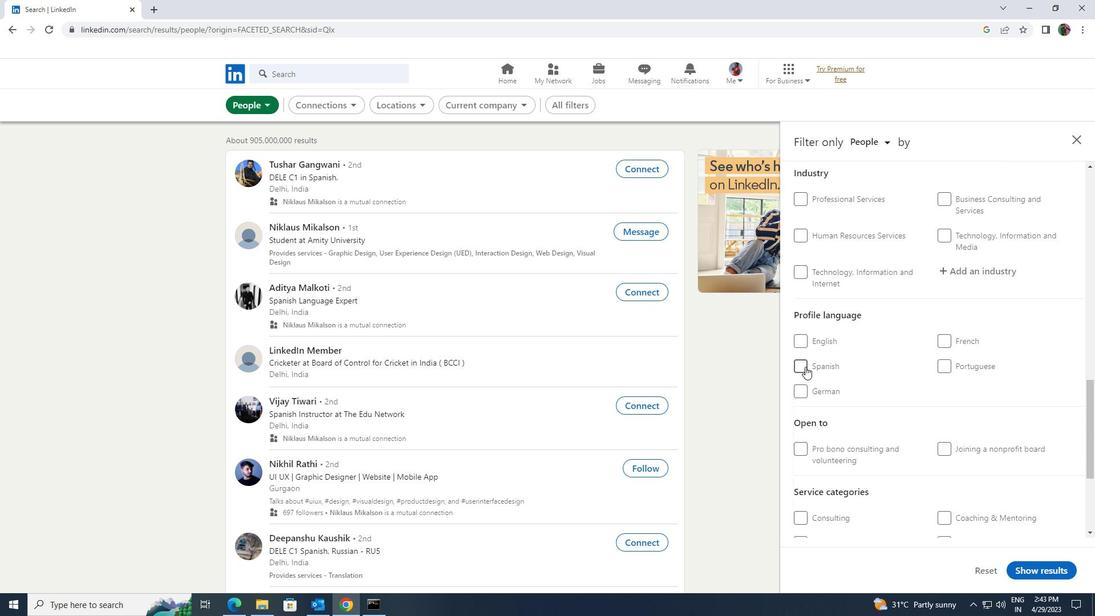 
Action: Mouse moved to (881, 369)
Screenshot: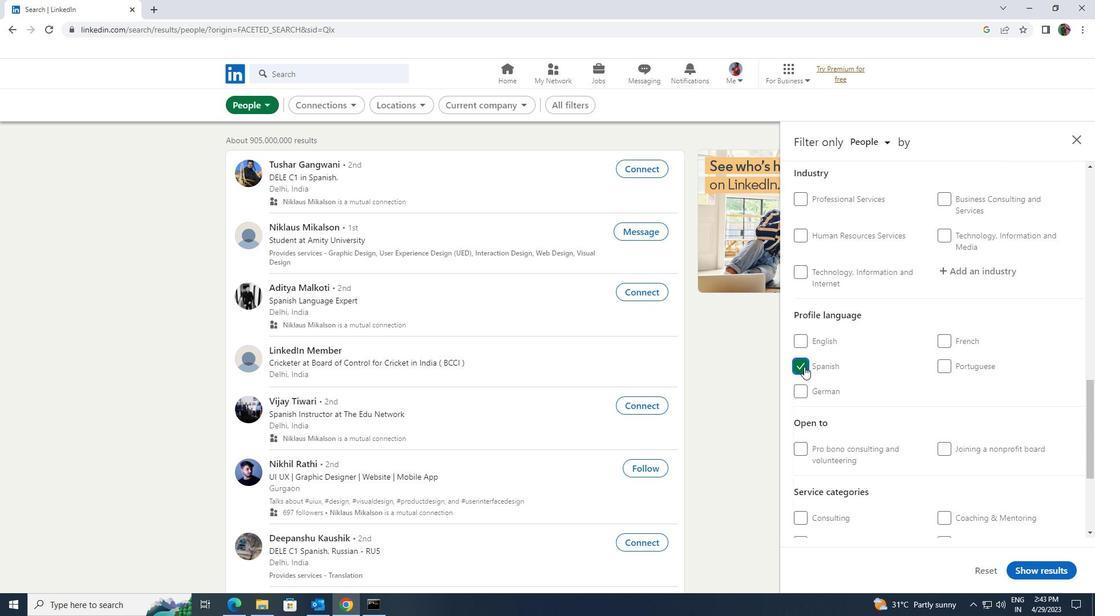 
Action: Mouse scrolled (881, 369) with delta (0, 0)
Screenshot: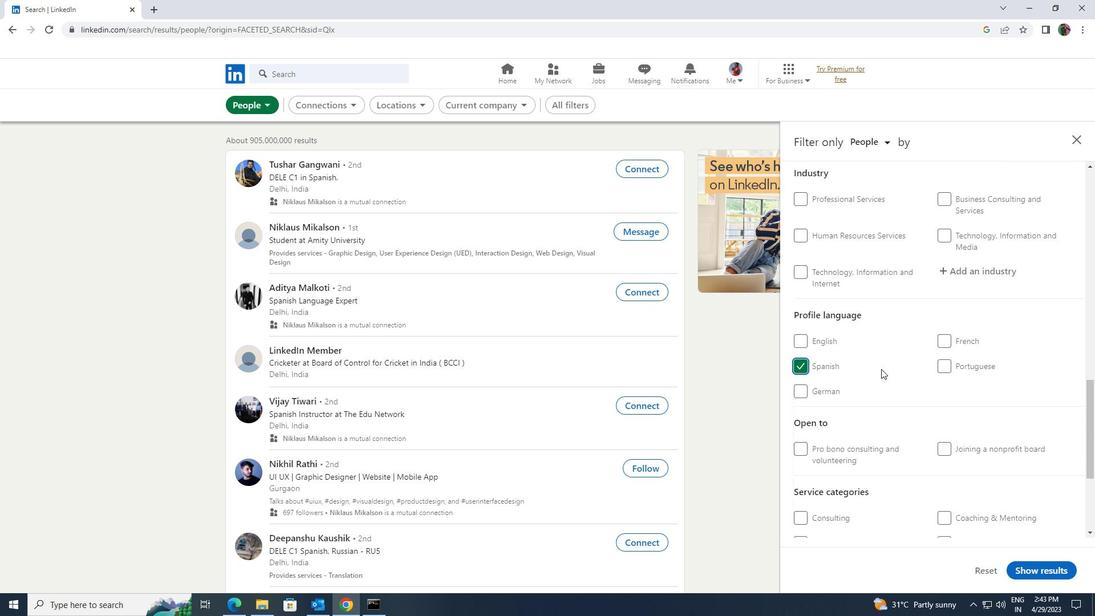 
Action: Mouse scrolled (881, 369) with delta (0, 0)
Screenshot: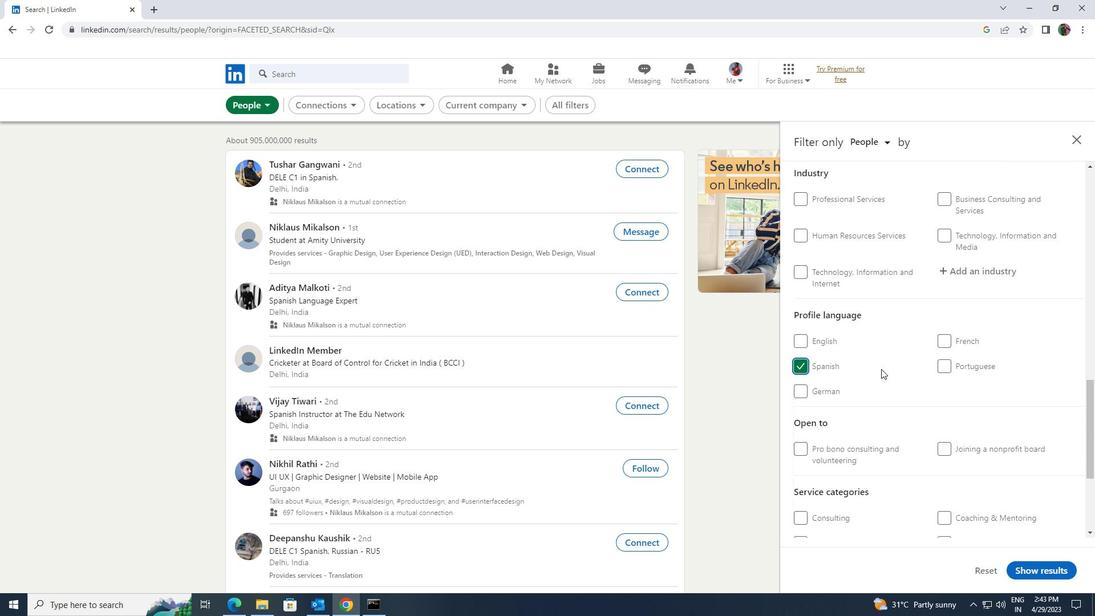 
Action: Mouse scrolled (881, 369) with delta (0, 0)
Screenshot: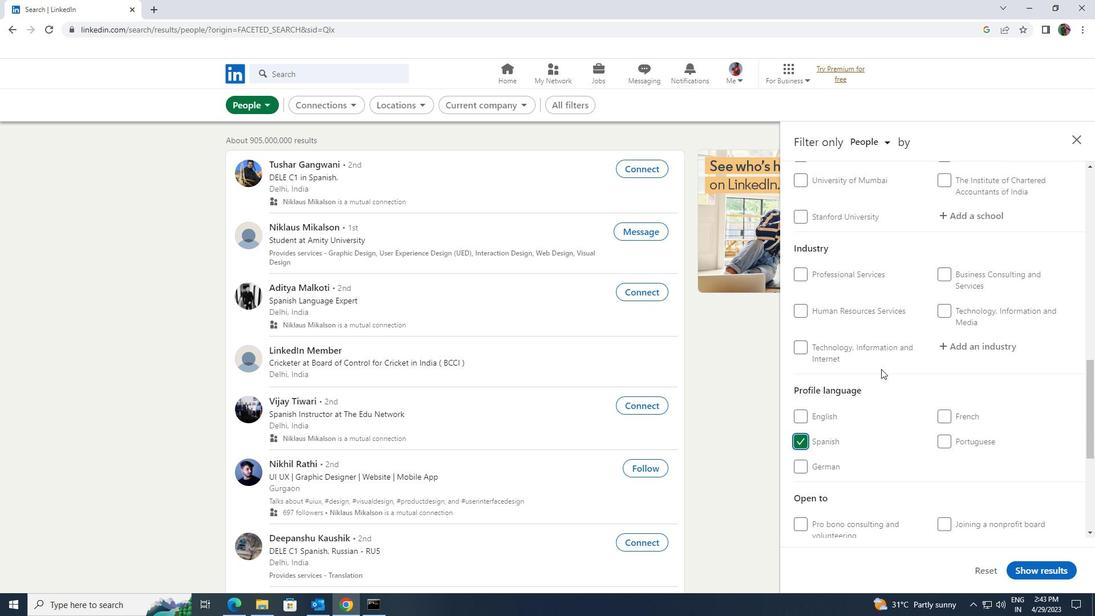 
Action: Mouse scrolled (881, 369) with delta (0, 0)
Screenshot: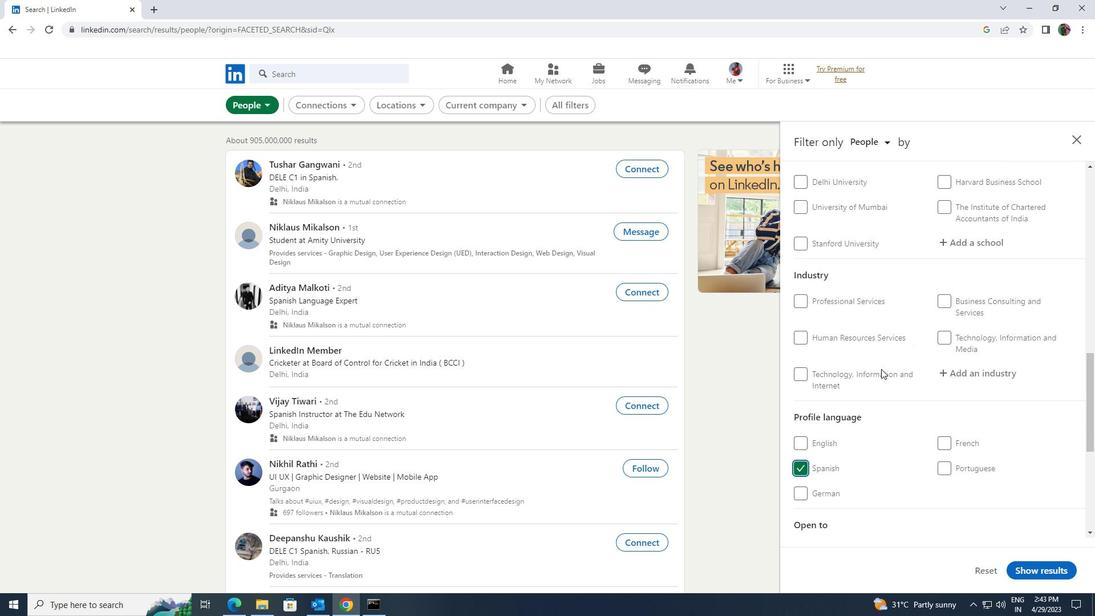 
Action: Mouse scrolled (881, 369) with delta (0, 0)
Screenshot: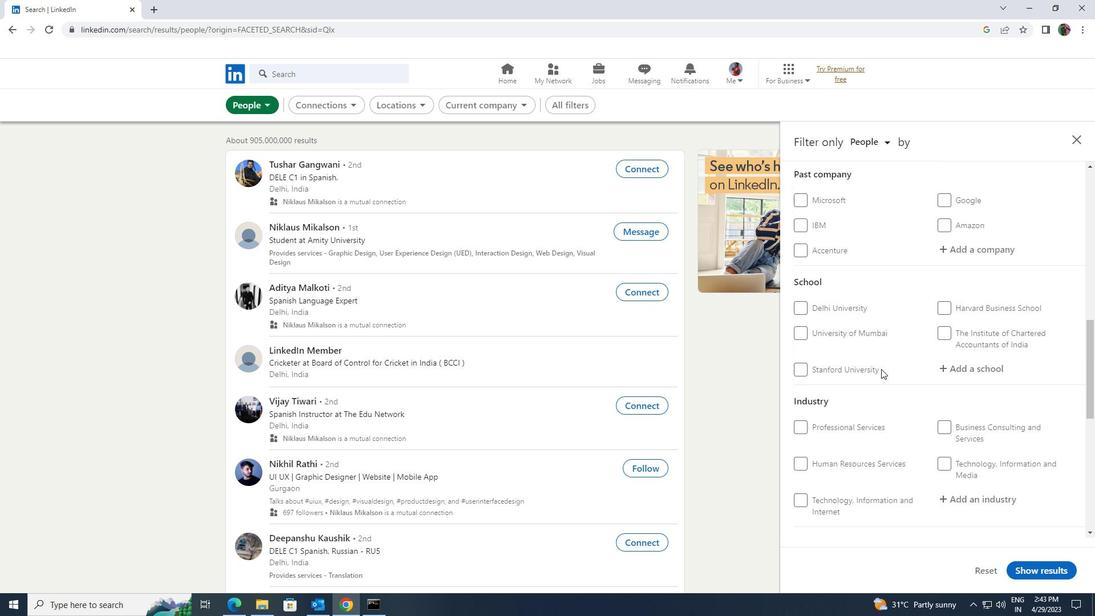
Action: Mouse scrolled (881, 369) with delta (0, 0)
Screenshot: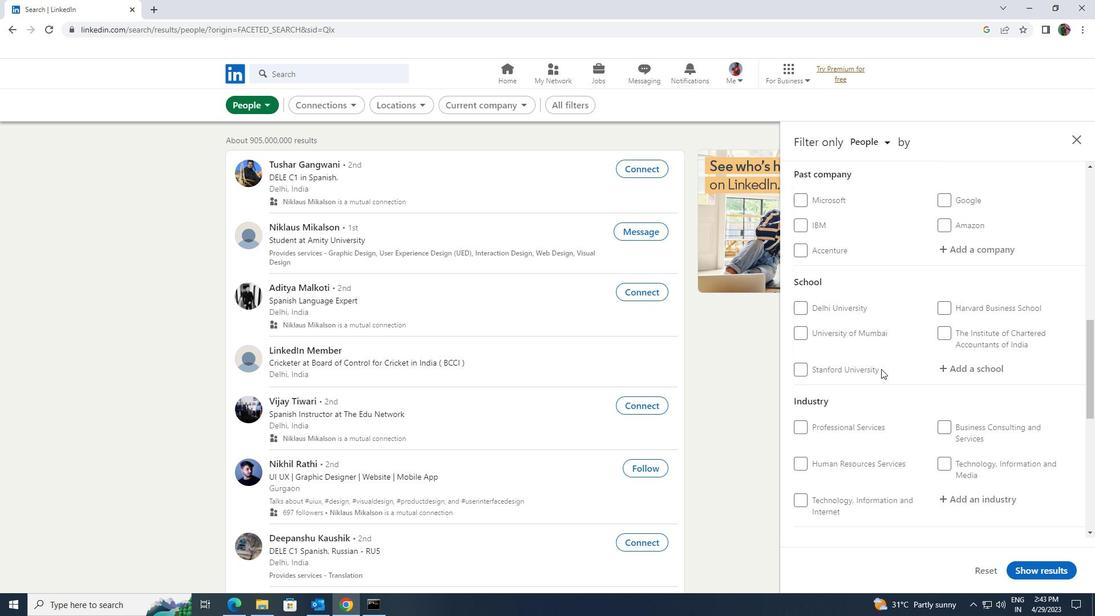 
Action: Mouse scrolled (881, 369) with delta (0, 0)
Screenshot: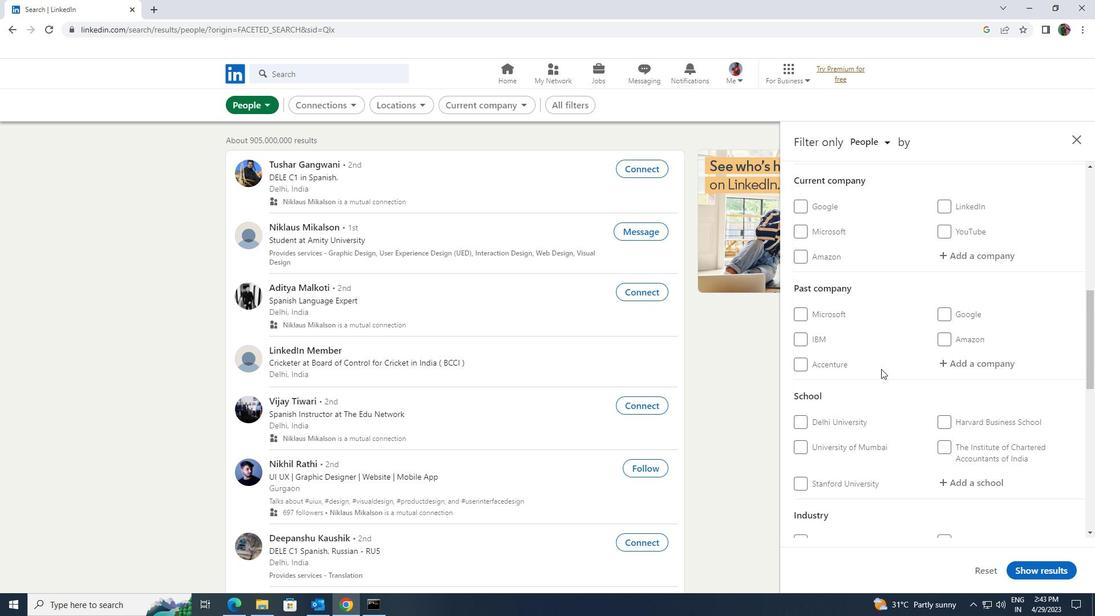 
Action: Mouse scrolled (881, 369) with delta (0, 0)
Screenshot: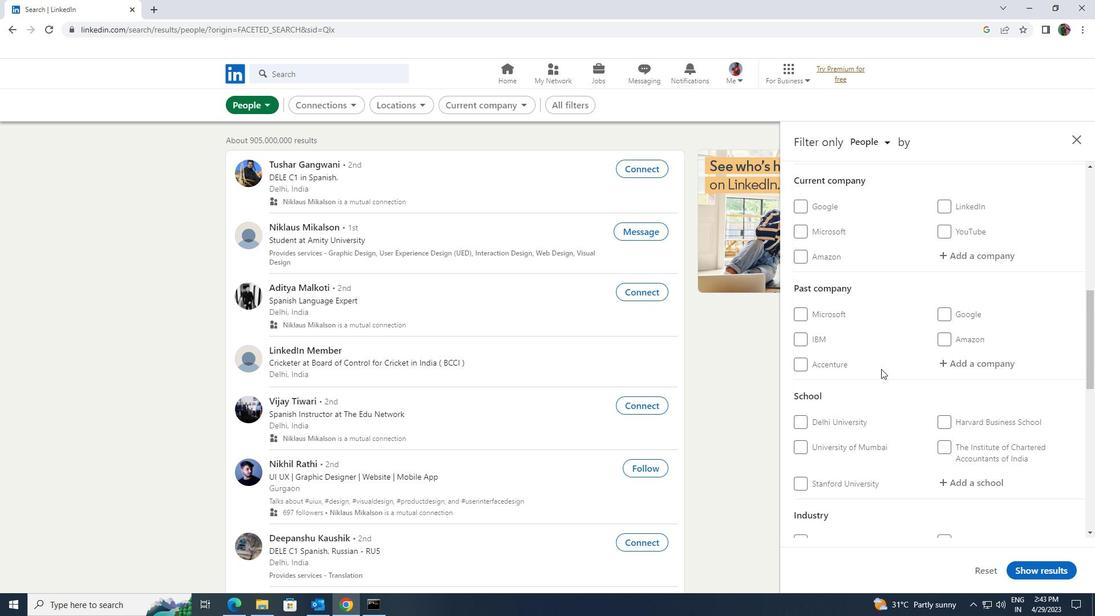 
Action: Mouse moved to (952, 364)
Screenshot: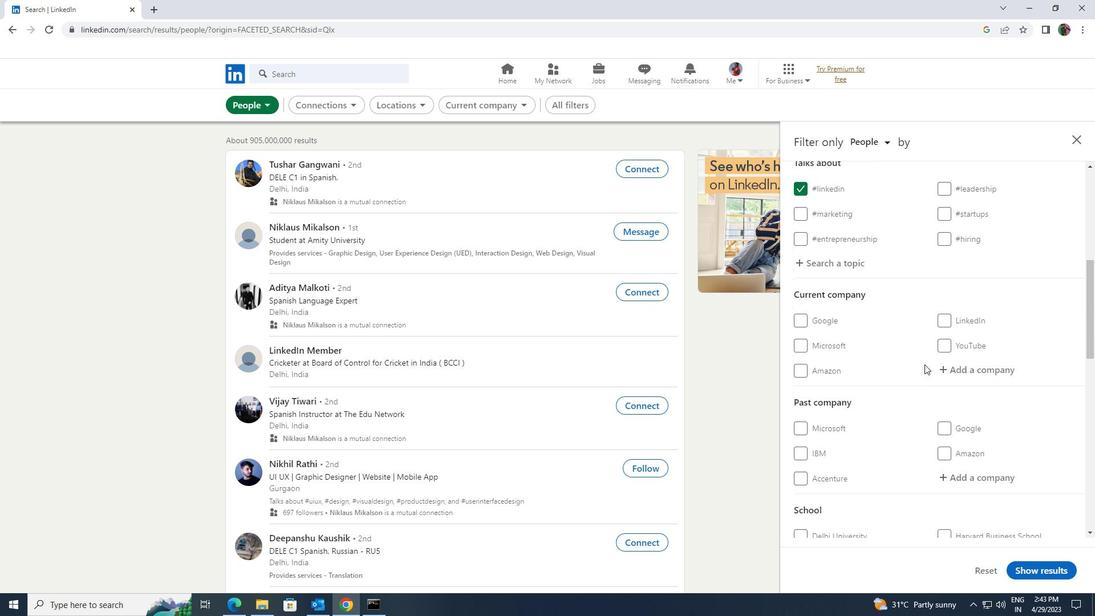 
Action: Mouse pressed left at (952, 364)
Screenshot: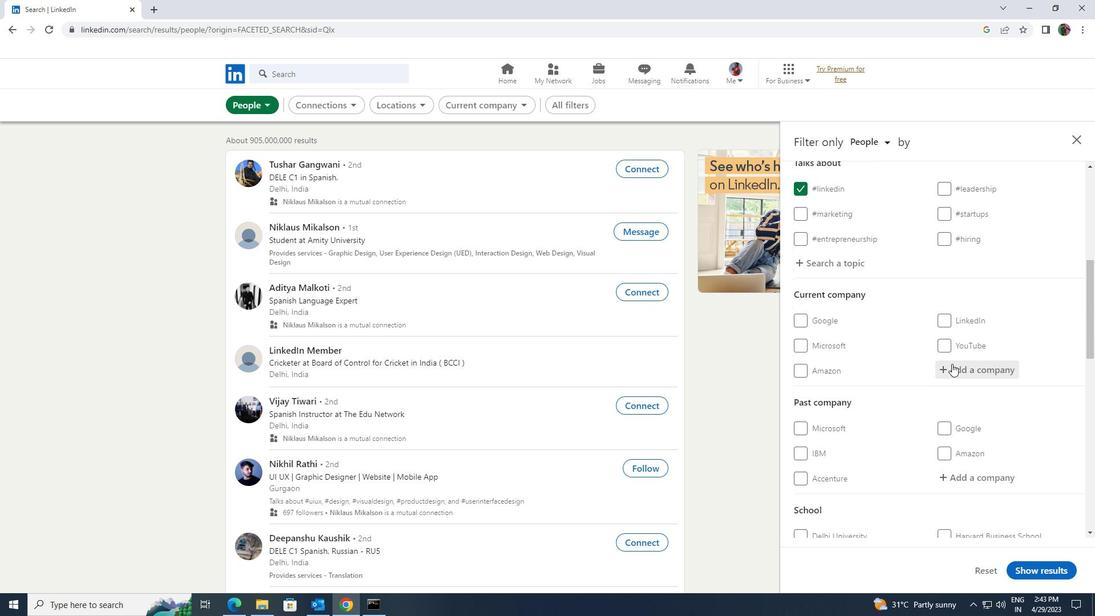 
Action: Mouse moved to (925, 352)
Screenshot: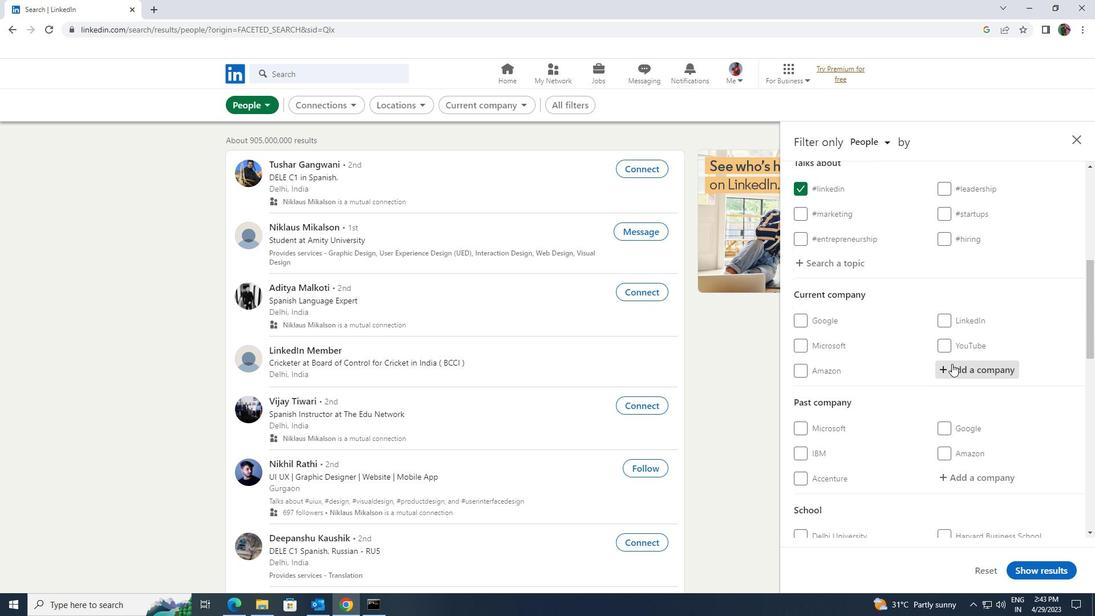
Action: Key pressed <Key.shift><Key.shift><Key.shift><Key.shift>S<Key.shift>&<Key.shift>C
Screenshot: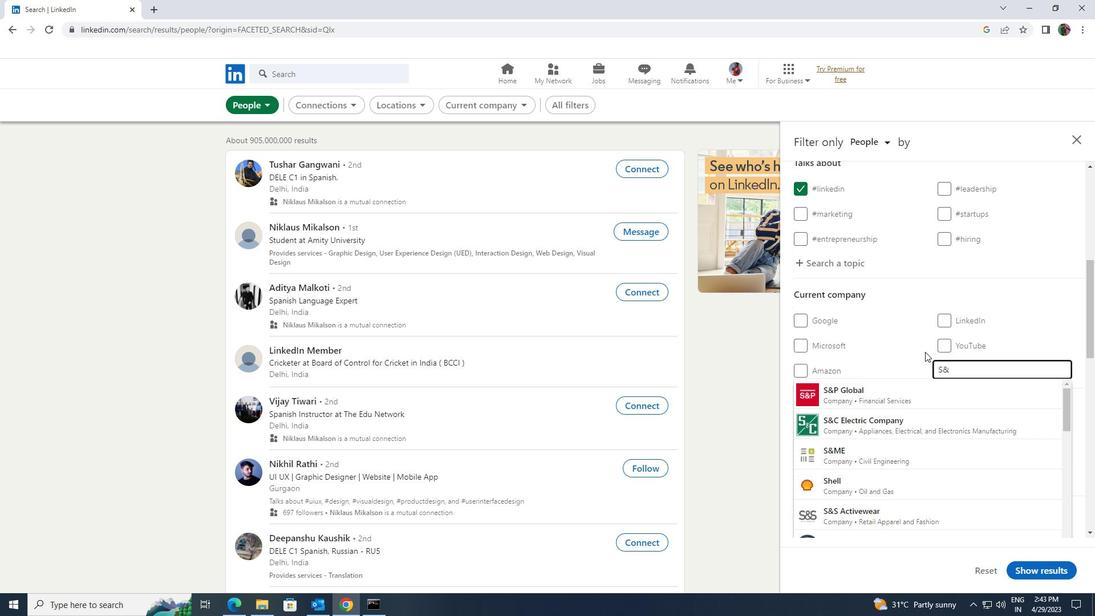 
Action: Mouse moved to (908, 414)
Screenshot: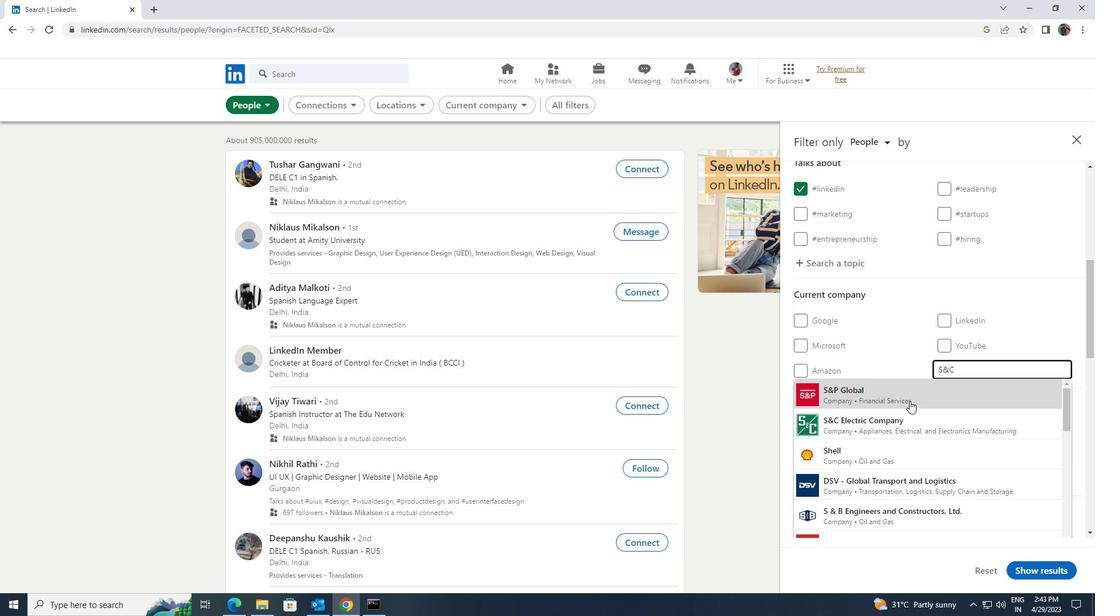
Action: Mouse pressed left at (908, 414)
Screenshot: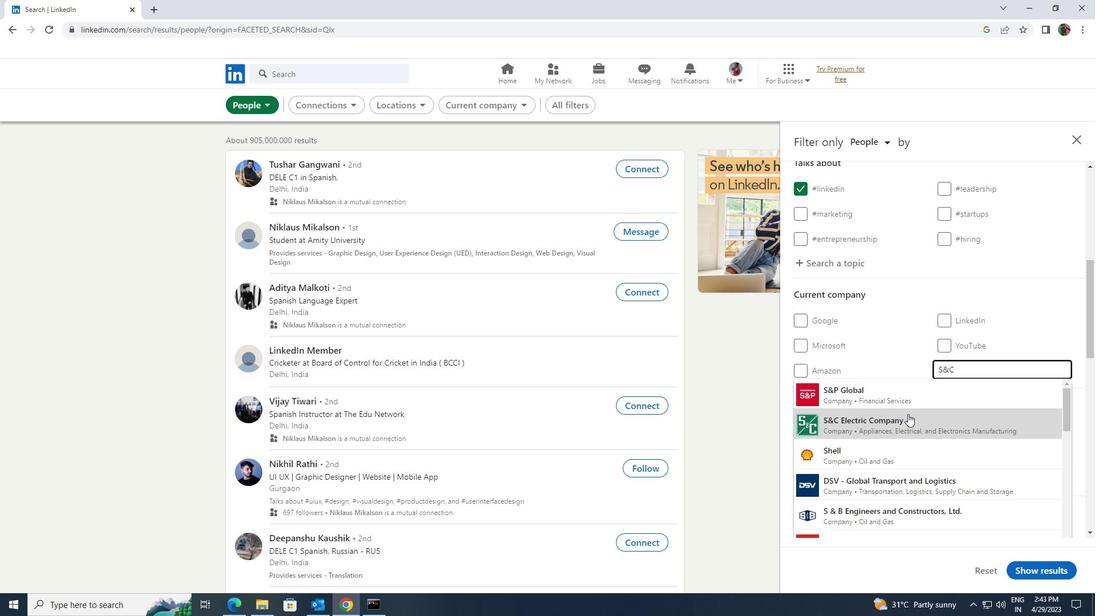 
Action: Mouse scrolled (908, 413) with delta (0, 0)
Screenshot: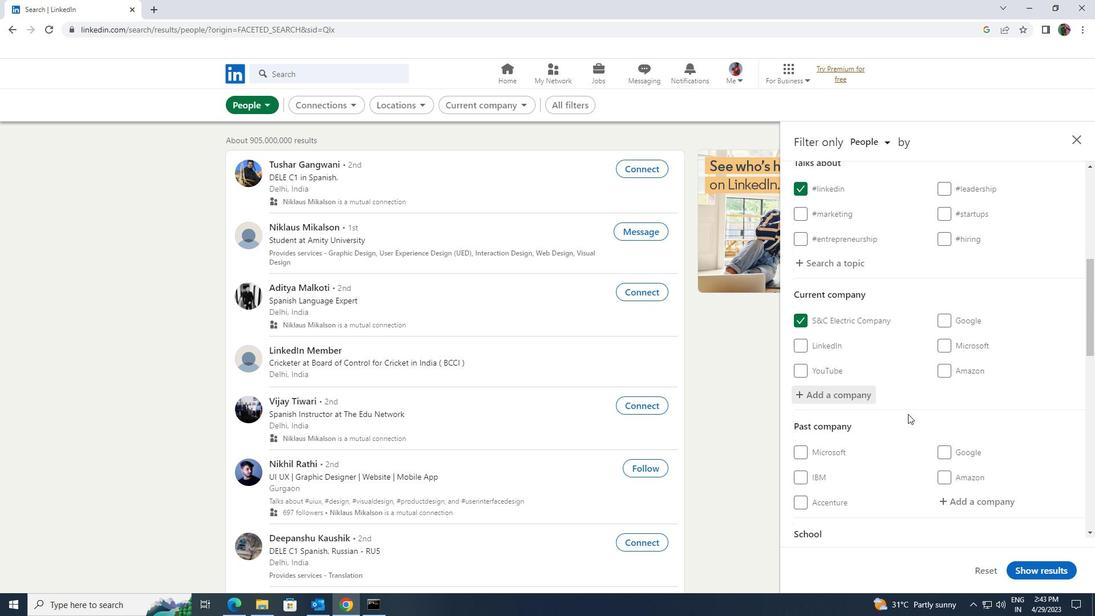 
Action: Mouse scrolled (908, 413) with delta (0, 0)
Screenshot: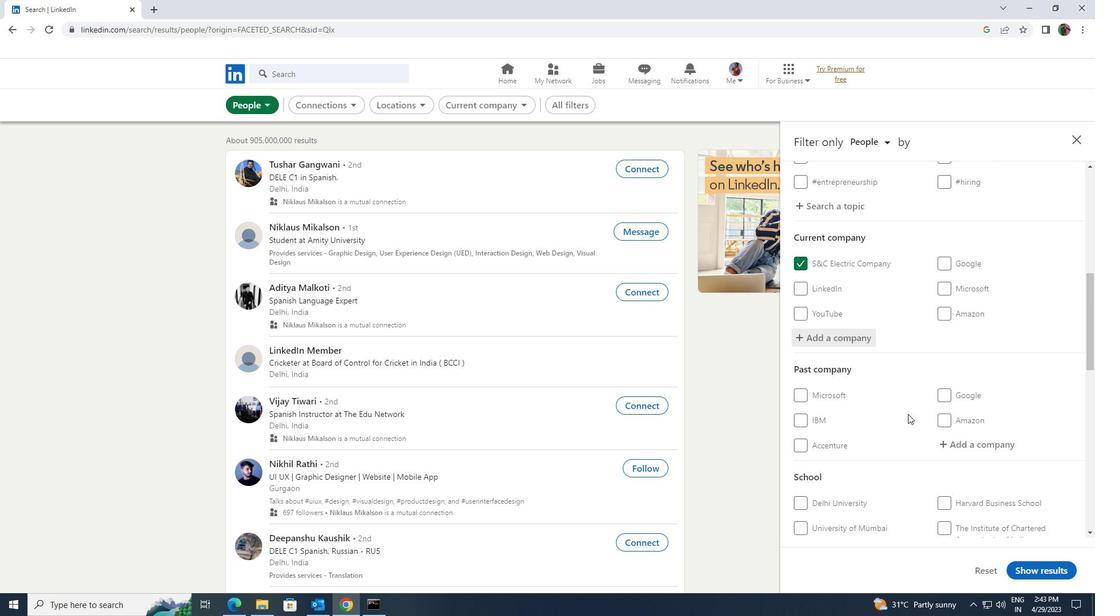 
Action: Mouse scrolled (908, 413) with delta (0, 0)
Screenshot: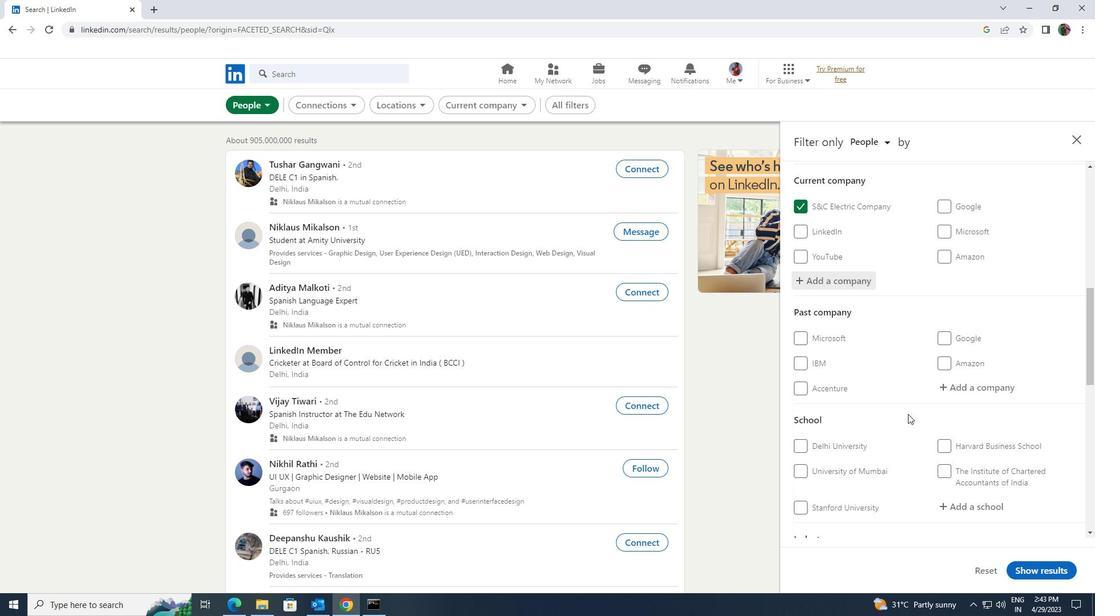 
Action: Mouse scrolled (908, 413) with delta (0, 0)
Screenshot: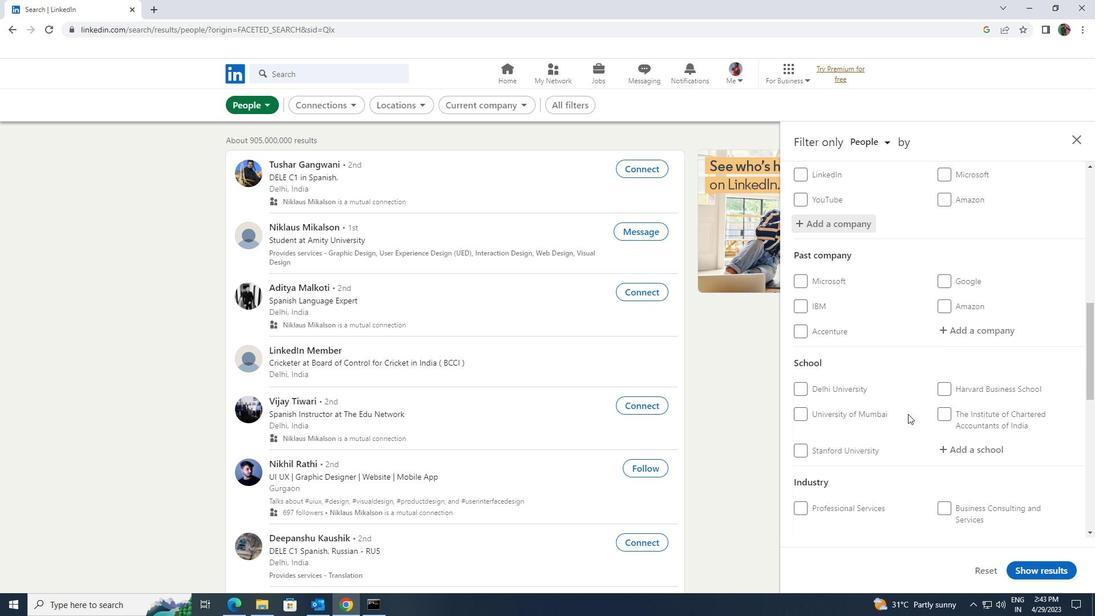 
Action: Mouse moved to (947, 391)
Screenshot: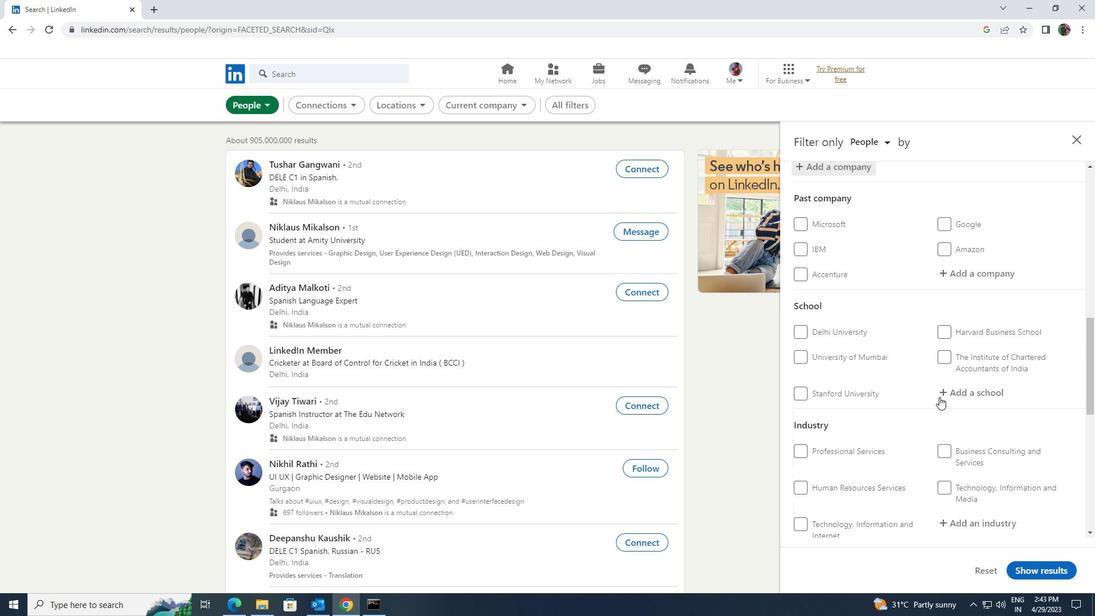 
Action: Mouse pressed left at (947, 391)
Screenshot: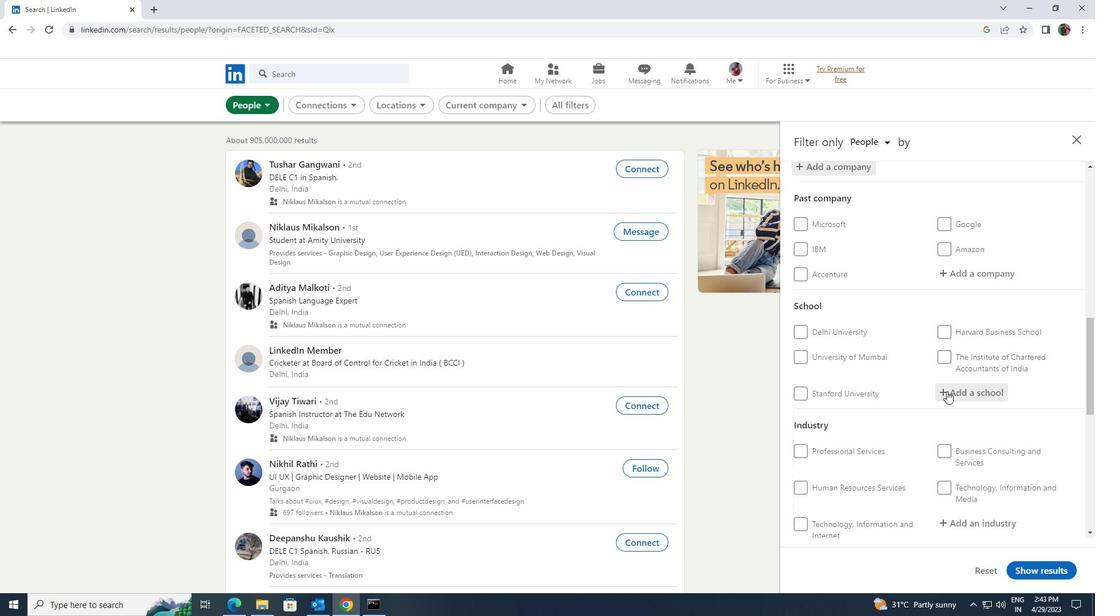 
Action: Key pressed <Key.shift>INDIAN<Key.space><Key.shift>INSTITUTE<Key.space>OF<Key.space><Key.shift>SCIENCE
Screenshot: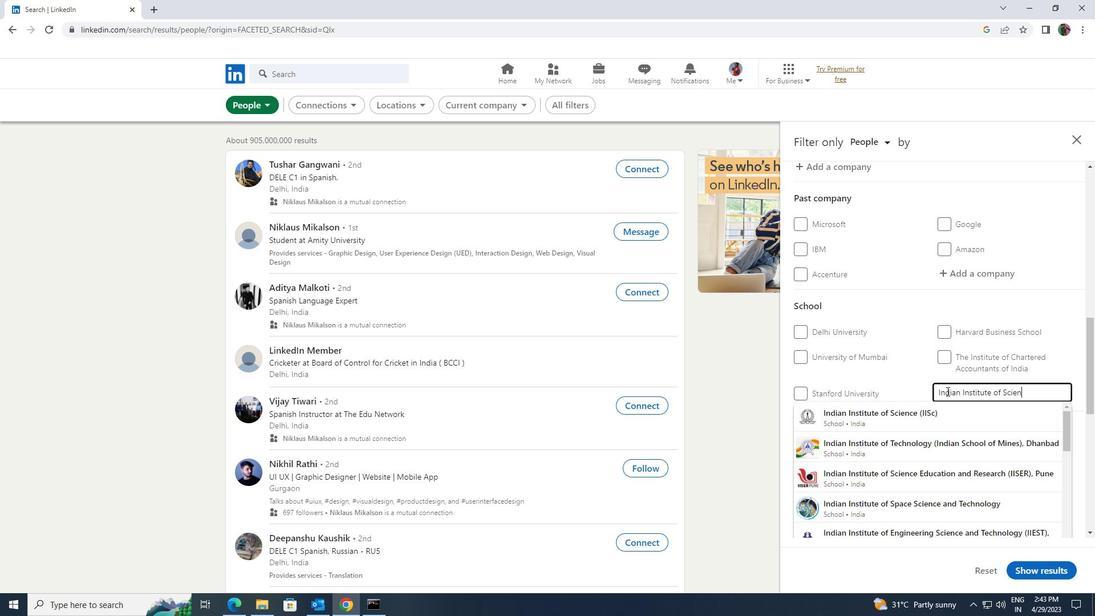 
Action: Mouse moved to (932, 413)
Screenshot: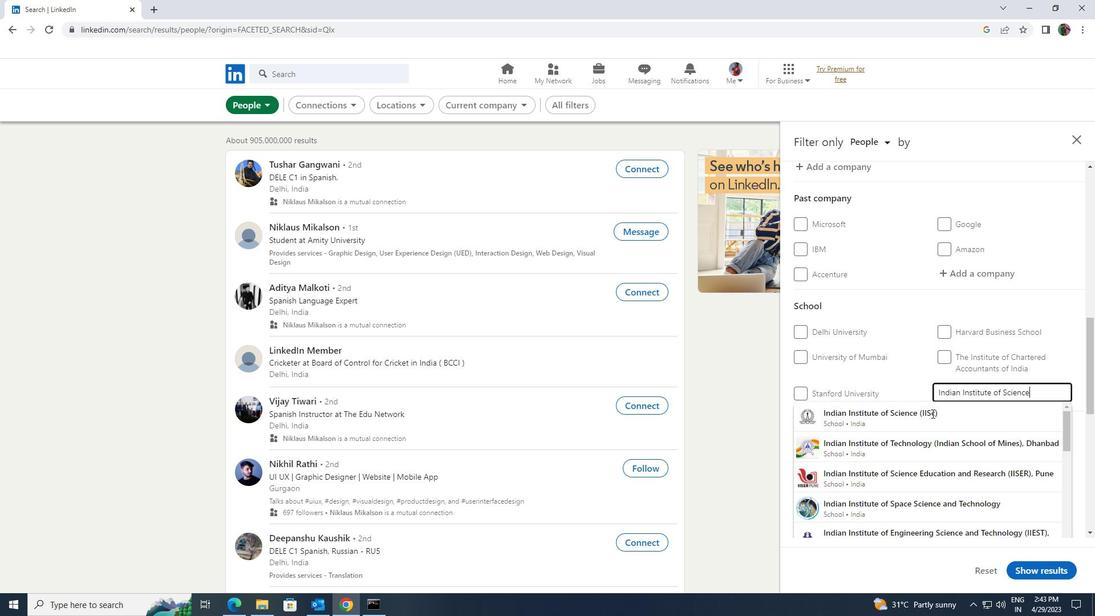 
Action: Mouse pressed left at (932, 413)
Screenshot: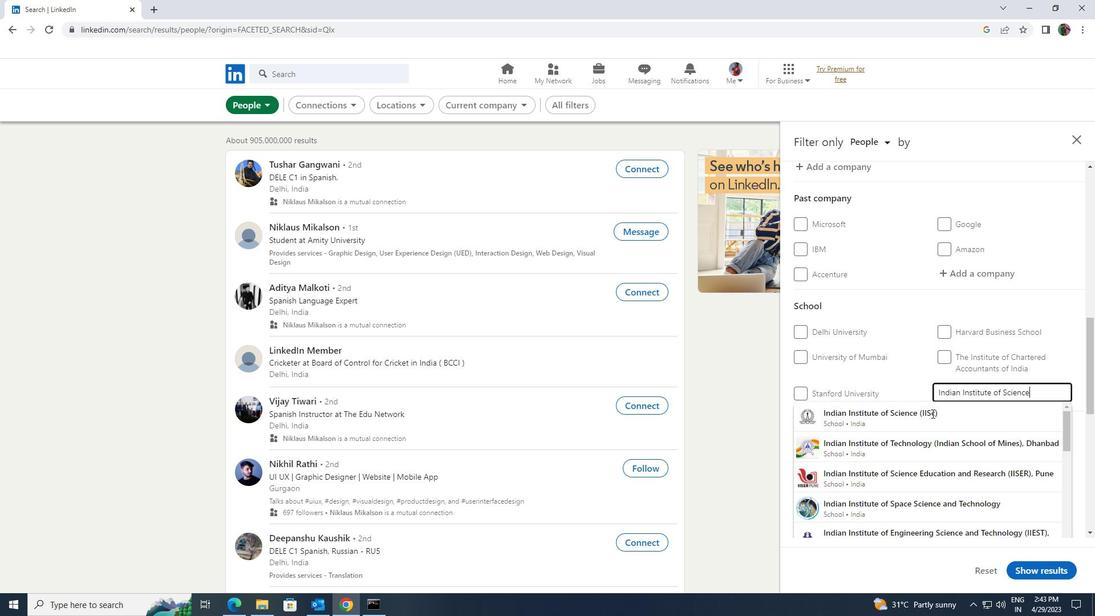 
Action: Mouse moved to (956, 417)
Screenshot: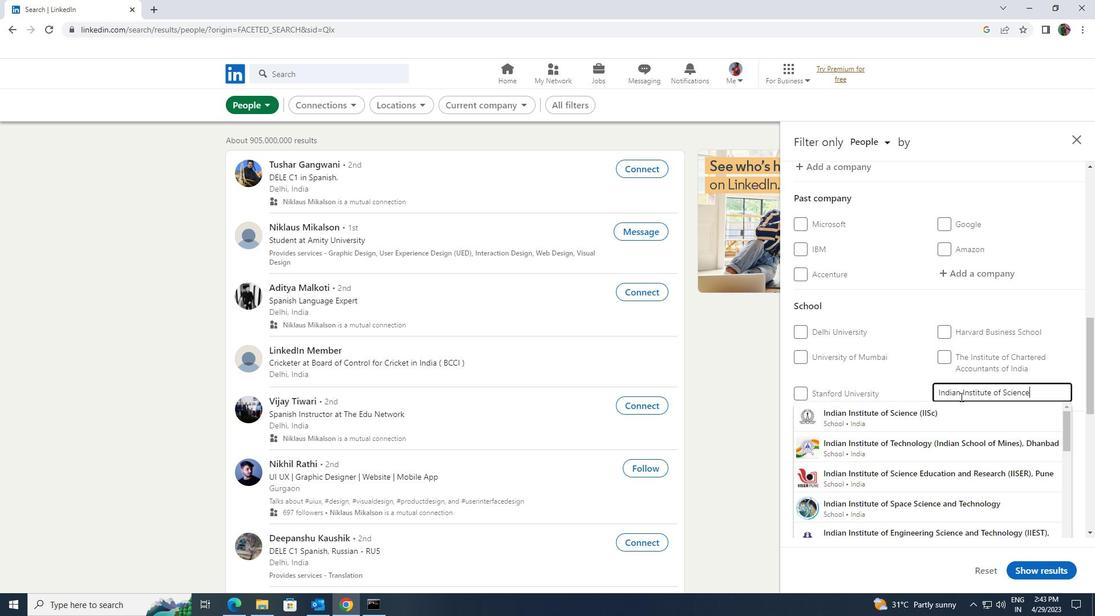 
Action: Mouse pressed left at (956, 417)
Screenshot: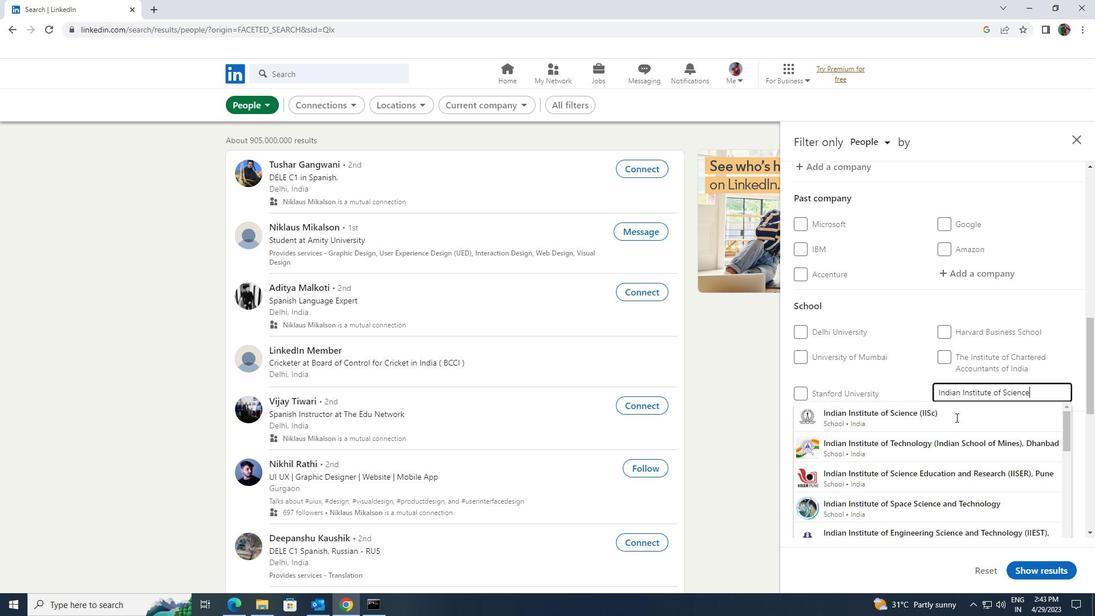 
Action: Mouse pressed left at (956, 417)
Screenshot: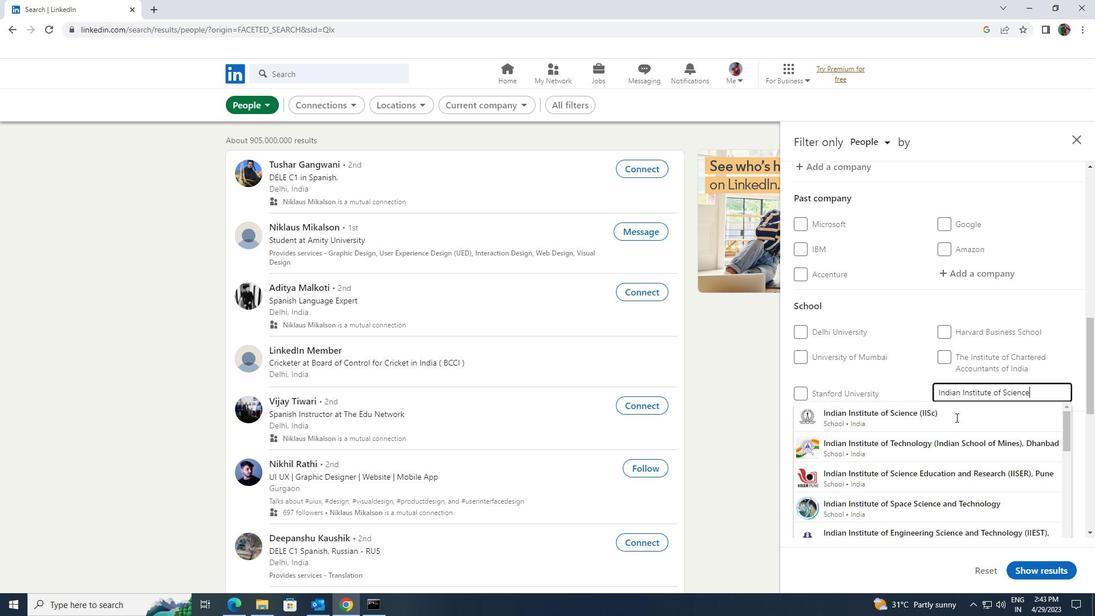 
Action: Mouse moved to (956, 416)
Screenshot: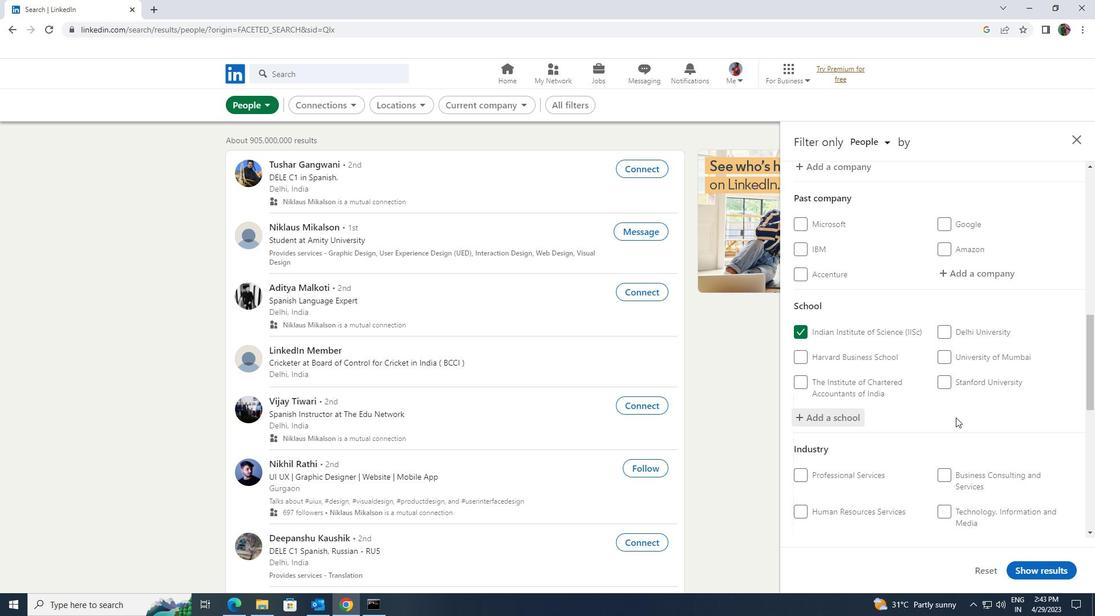 
Action: Mouse scrolled (956, 415) with delta (0, 0)
Screenshot: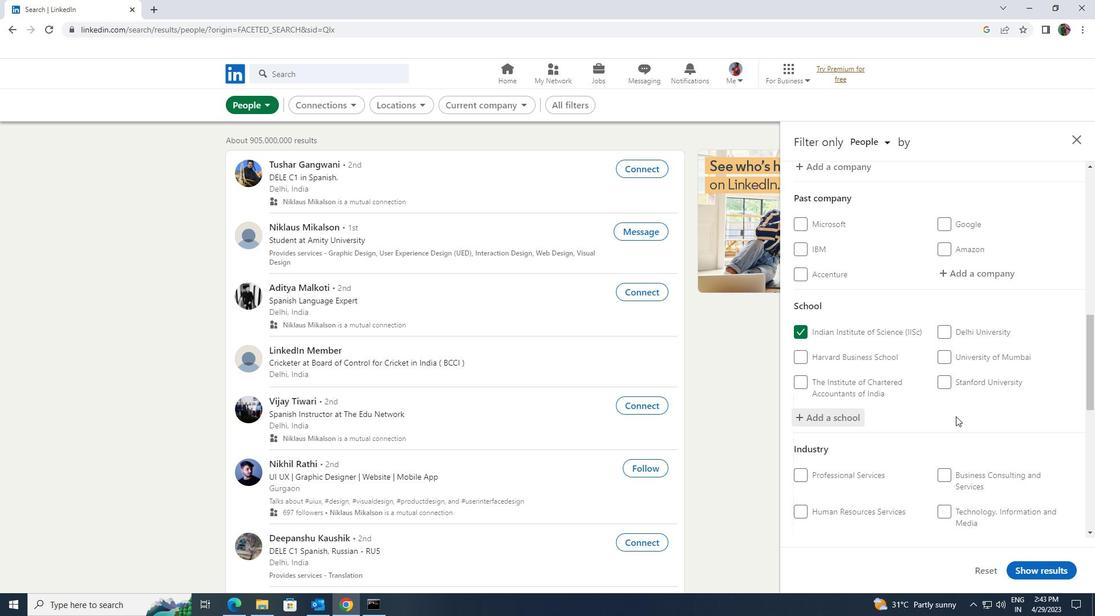 
Action: Mouse moved to (956, 414)
Screenshot: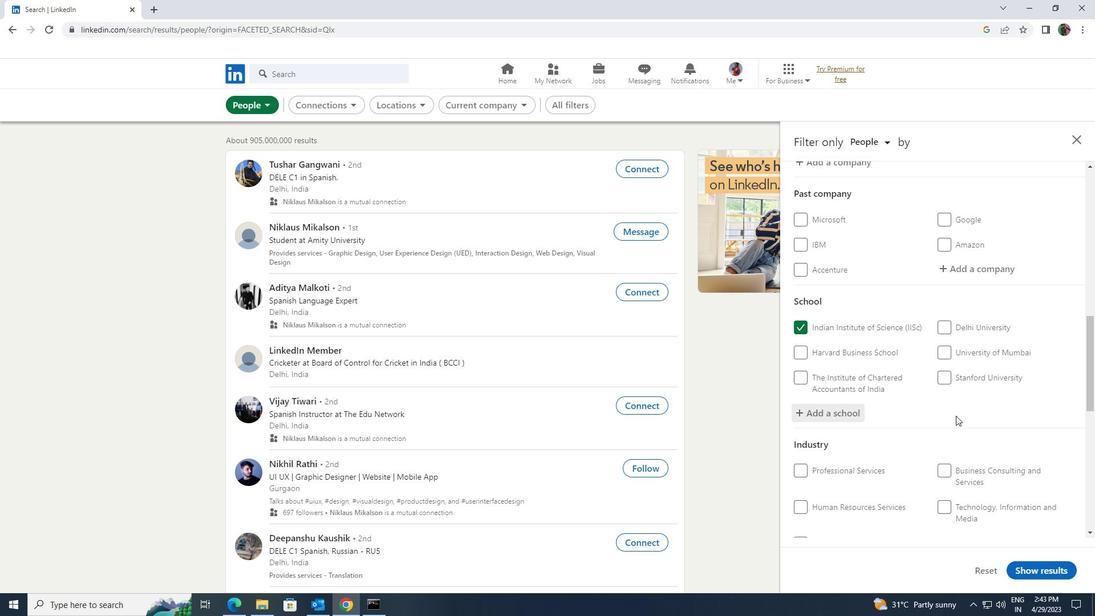 
Action: Mouse scrolled (956, 414) with delta (0, 0)
Screenshot: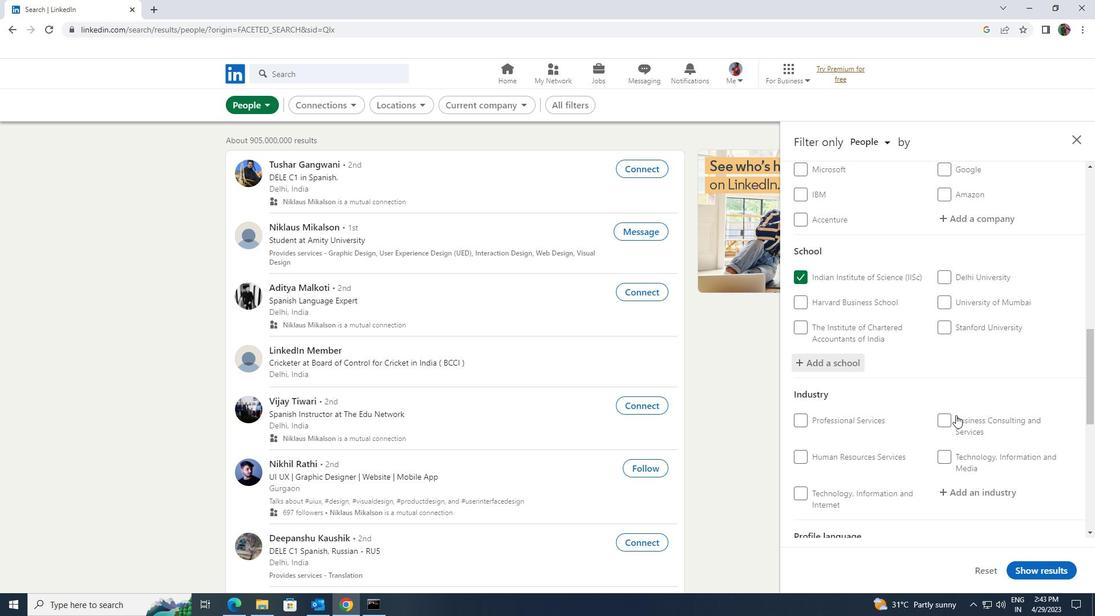 
Action: Mouse moved to (958, 425)
Screenshot: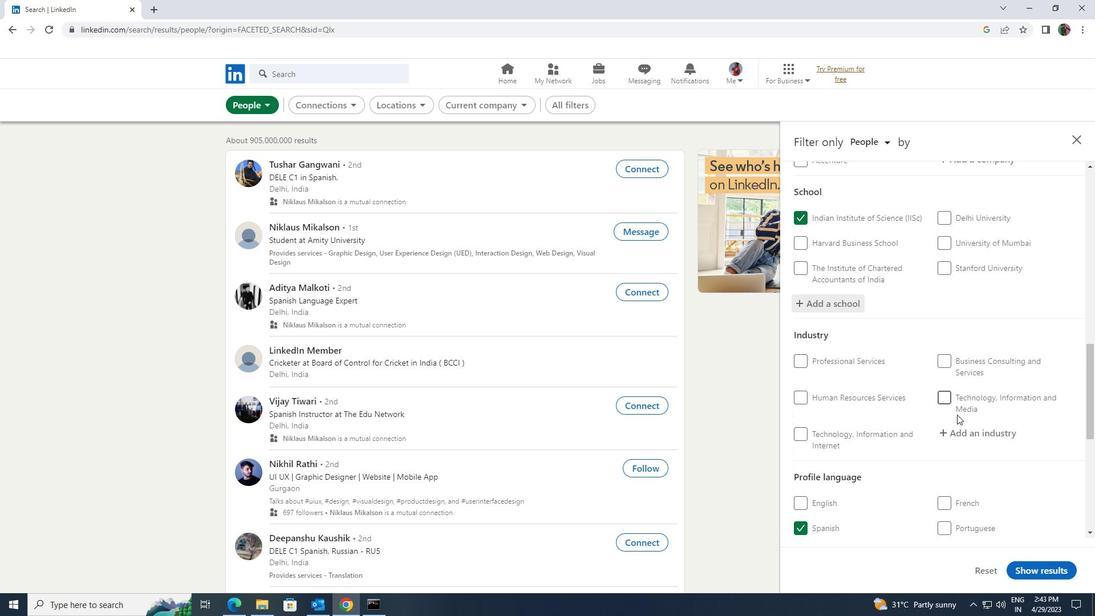 
Action: Mouse pressed left at (958, 425)
Screenshot: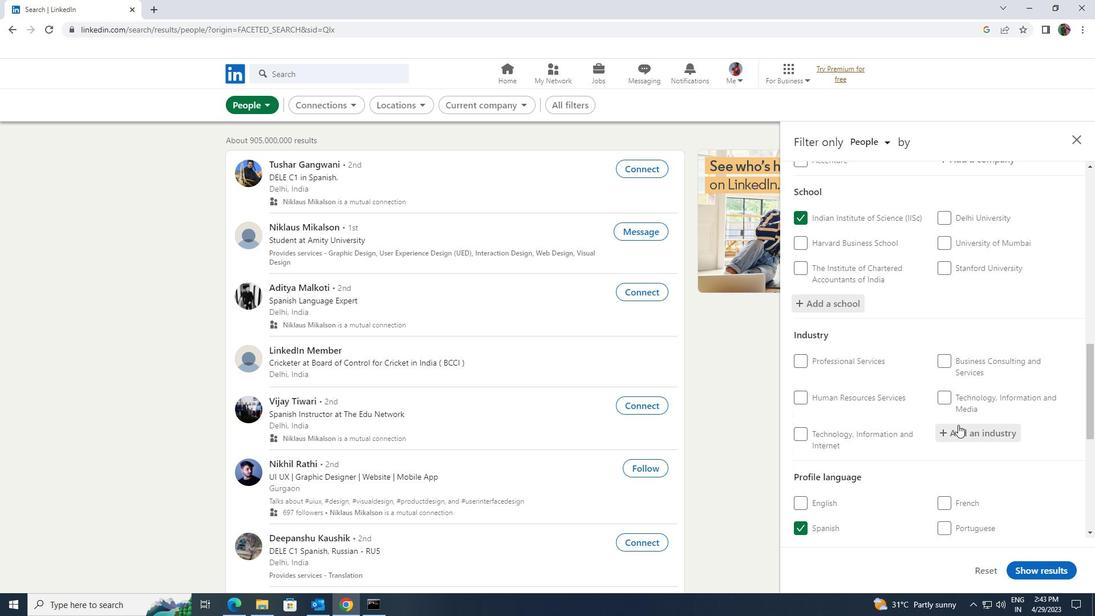 
Action: Mouse moved to (955, 394)
Screenshot: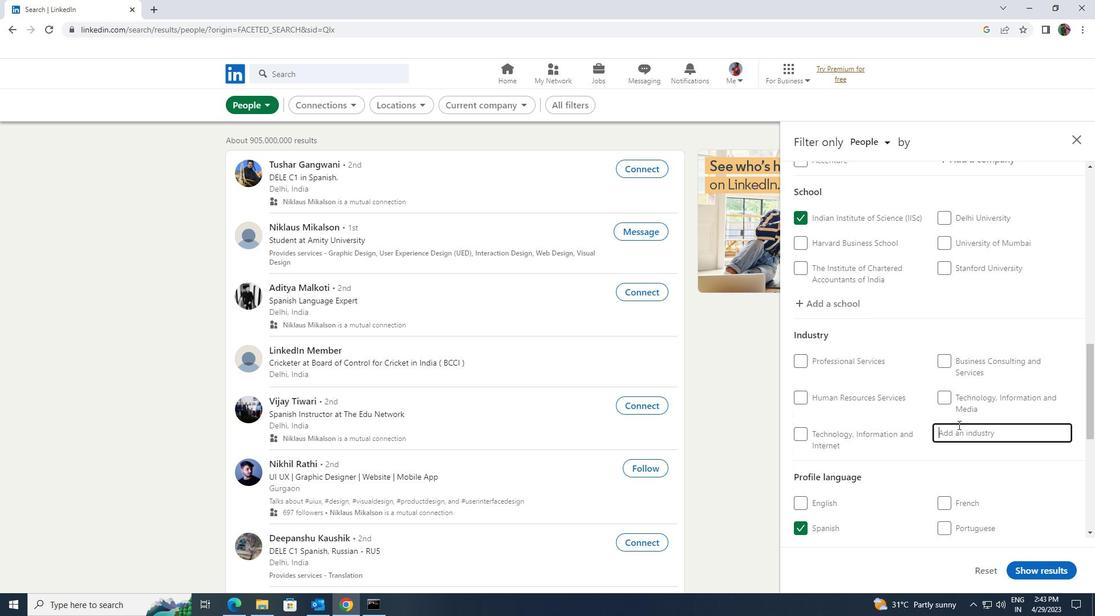 
Action: Key pressed <Key.shift>RETAIL<Key.space><Key.shift>APP
Screenshot: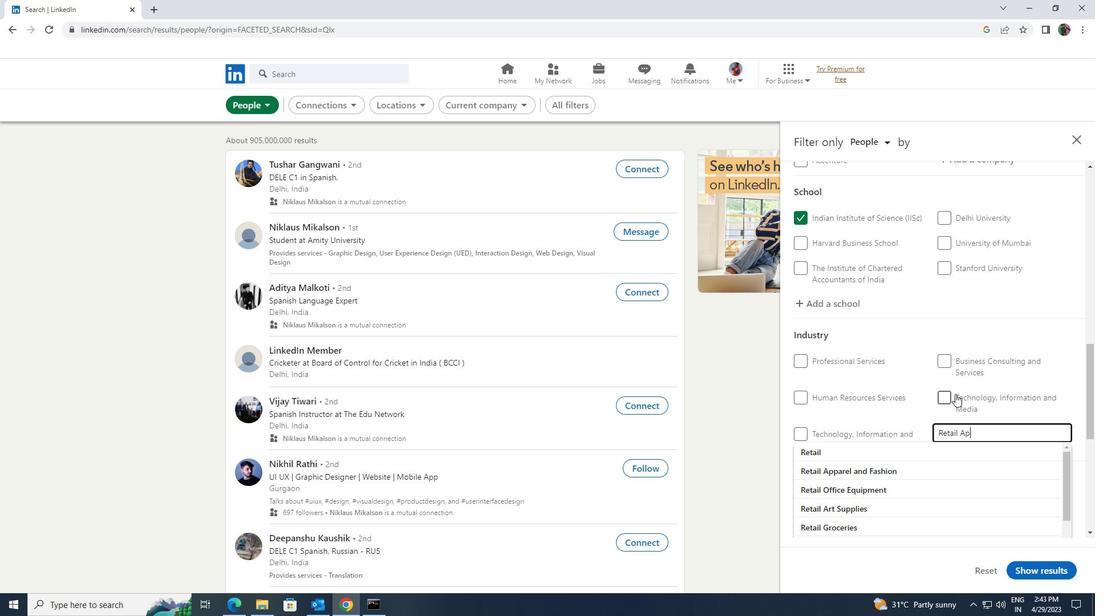 
Action: Mouse moved to (920, 446)
Screenshot: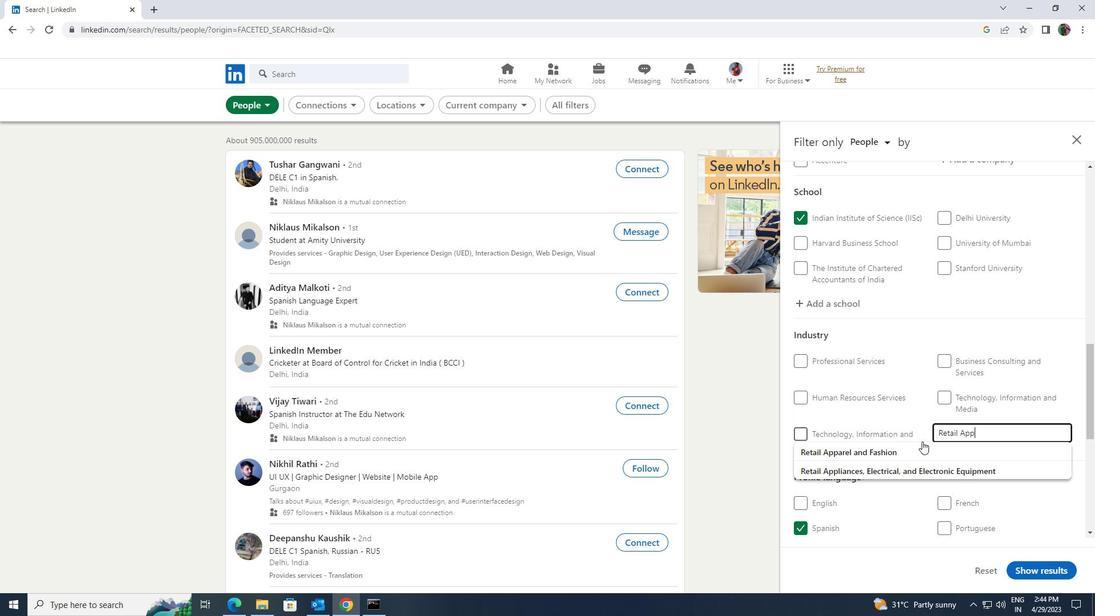 
Action: Mouse pressed left at (920, 446)
Screenshot: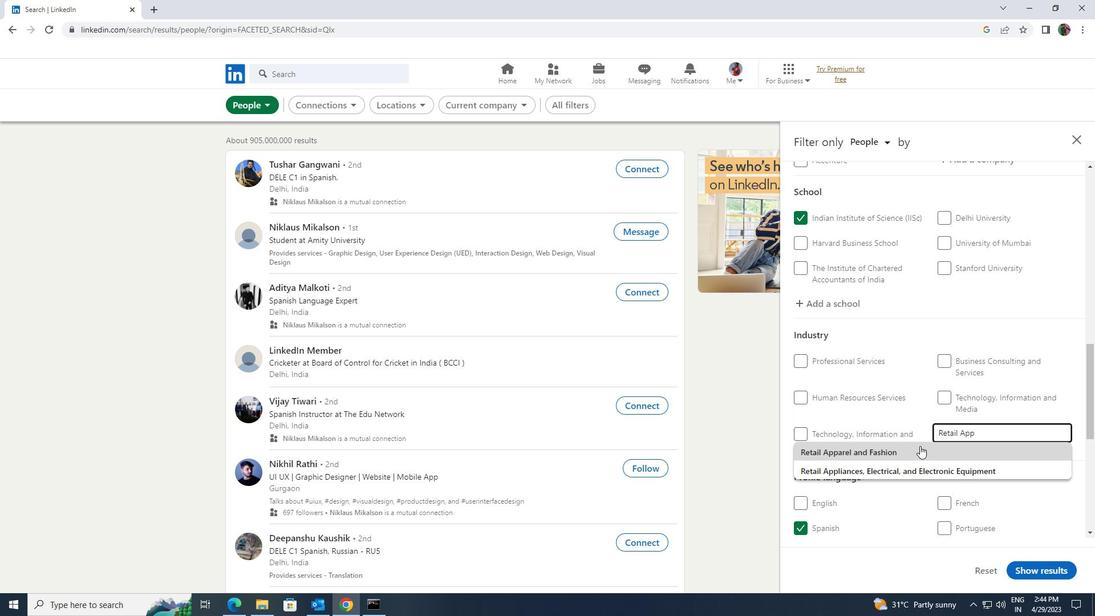 
Action: Mouse moved to (920, 446)
Screenshot: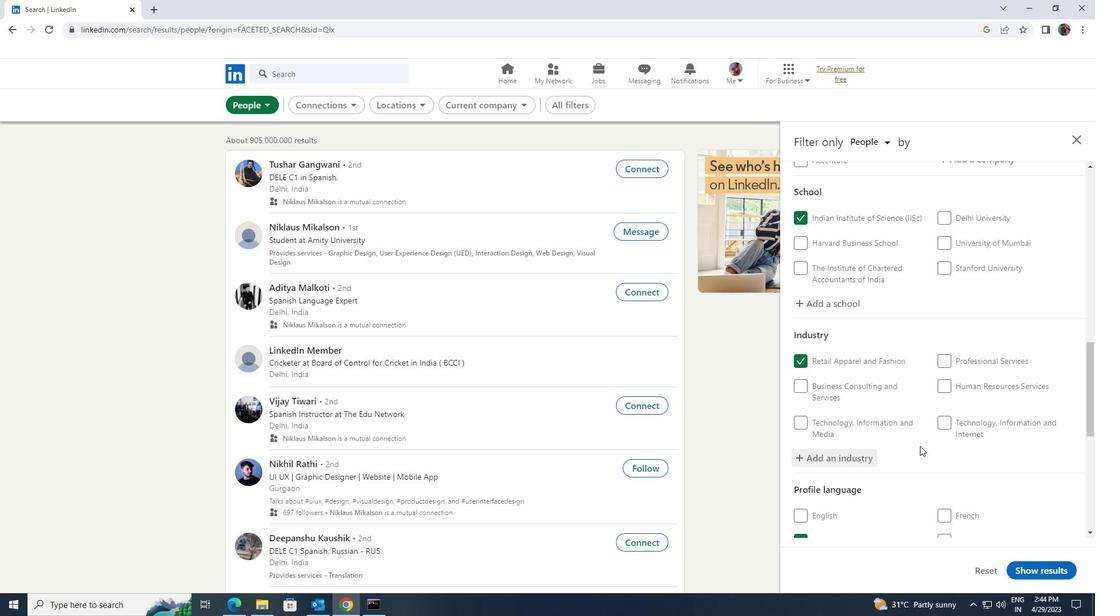 
Action: Mouse scrolled (920, 445) with delta (0, 0)
Screenshot: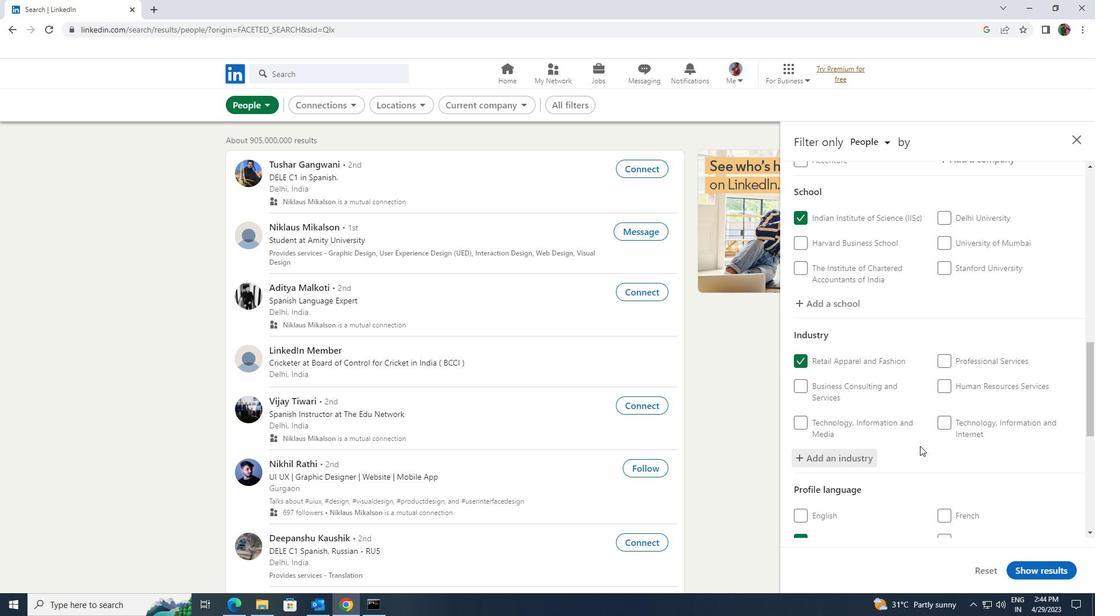 
Action: Mouse moved to (919, 446)
Screenshot: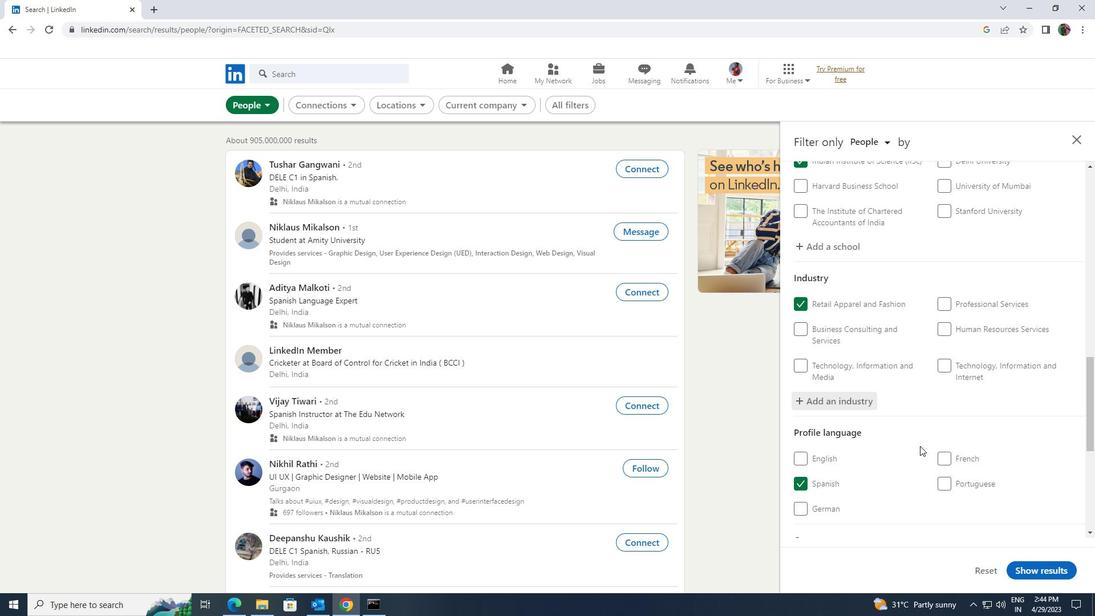 
Action: Mouse scrolled (919, 446) with delta (0, 0)
Screenshot: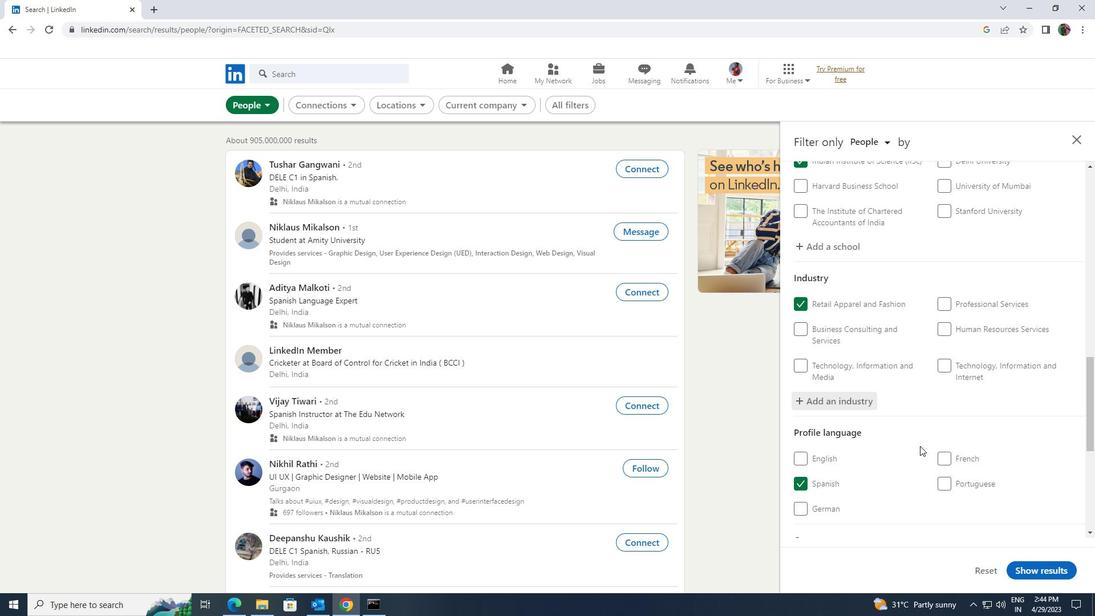 
Action: Mouse moved to (919, 446)
Screenshot: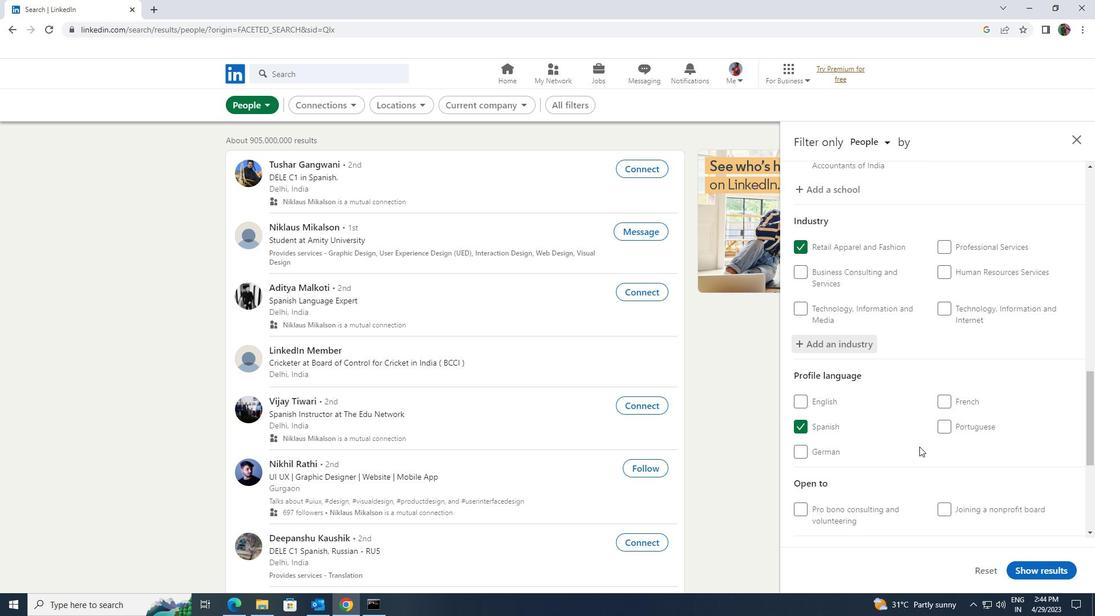 
Action: Mouse scrolled (919, 445) with delta (0, 0)
Screenshot: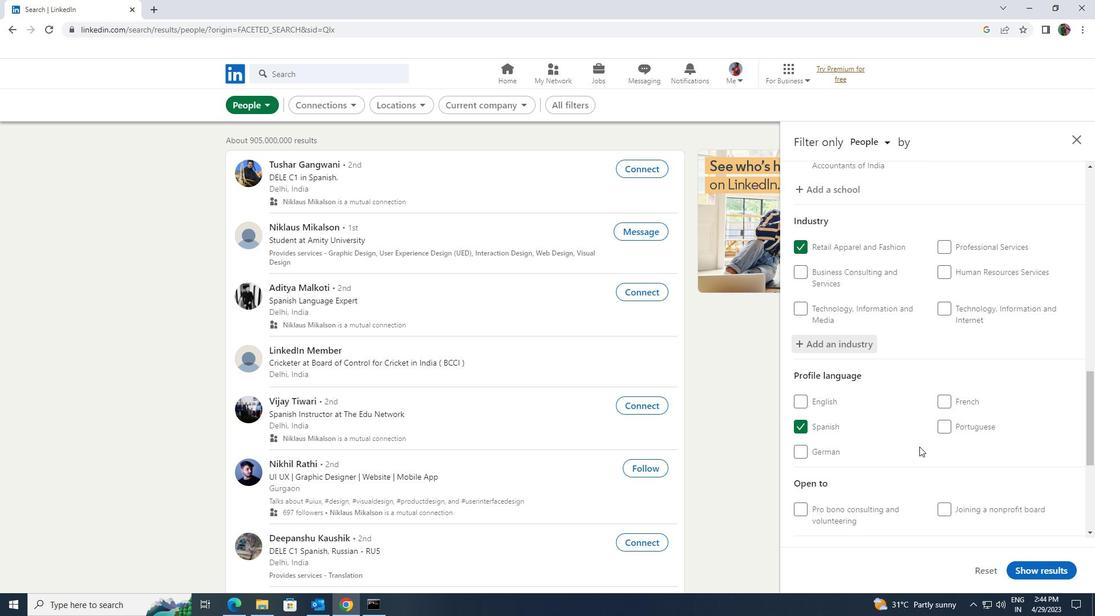
Action: Mouse moved to (919, 442)
Screenshot: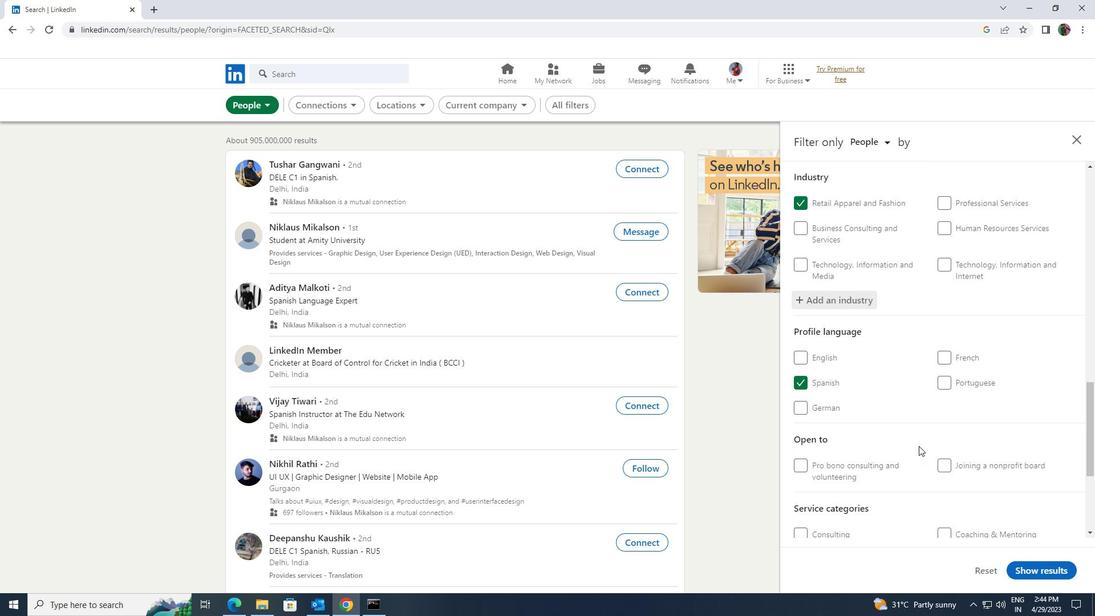 
Action: Mouse scrolled (919, 442) with delta (0, 0)
Screenshot: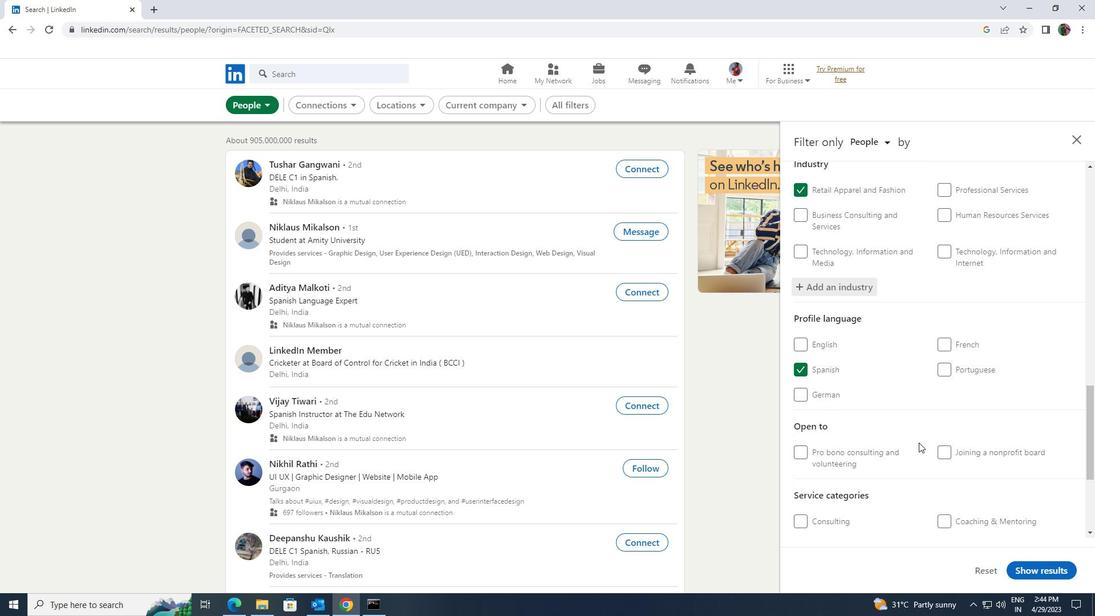 
Action: Mouse scrolled (919, 442) with delta (0, 0)
Screenshot: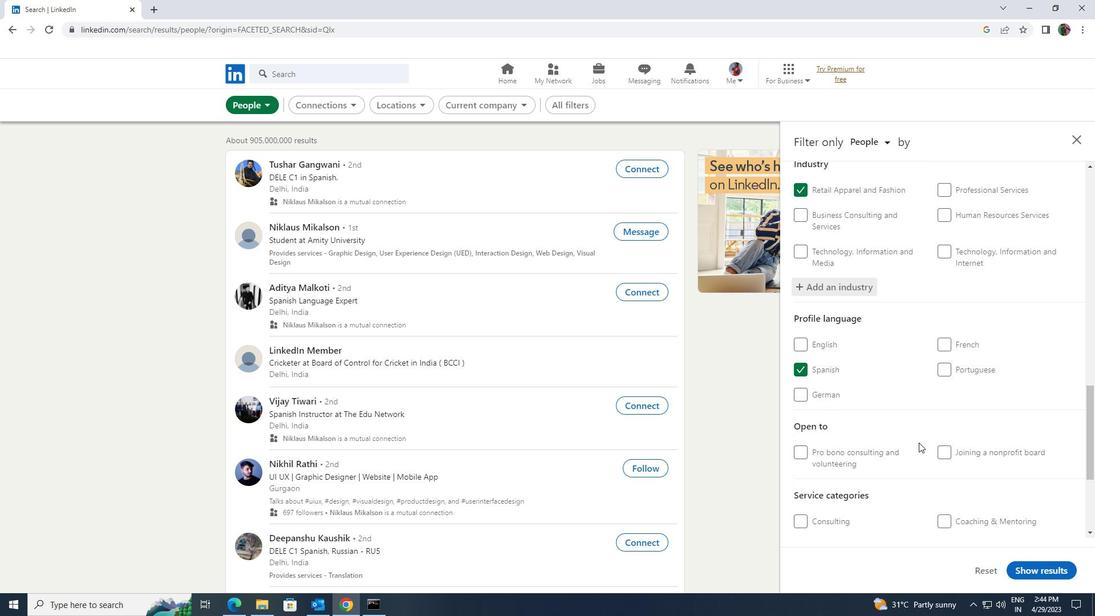 
Action: Mouse moved to (952, 451)
Screenshot: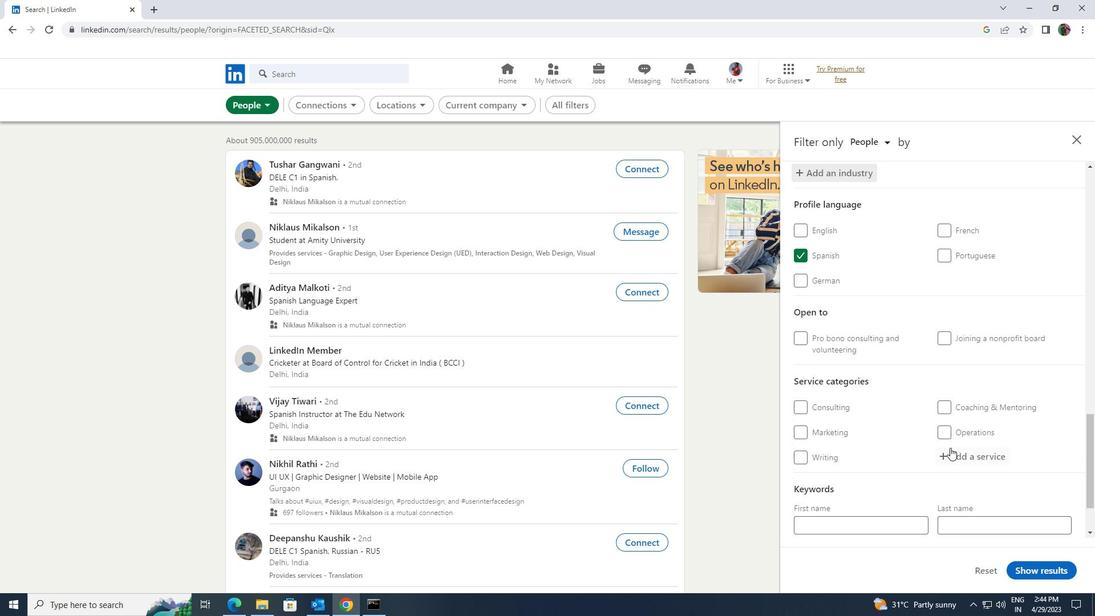 
Action: Mouse pressed left at (952, 451)
Screenshot: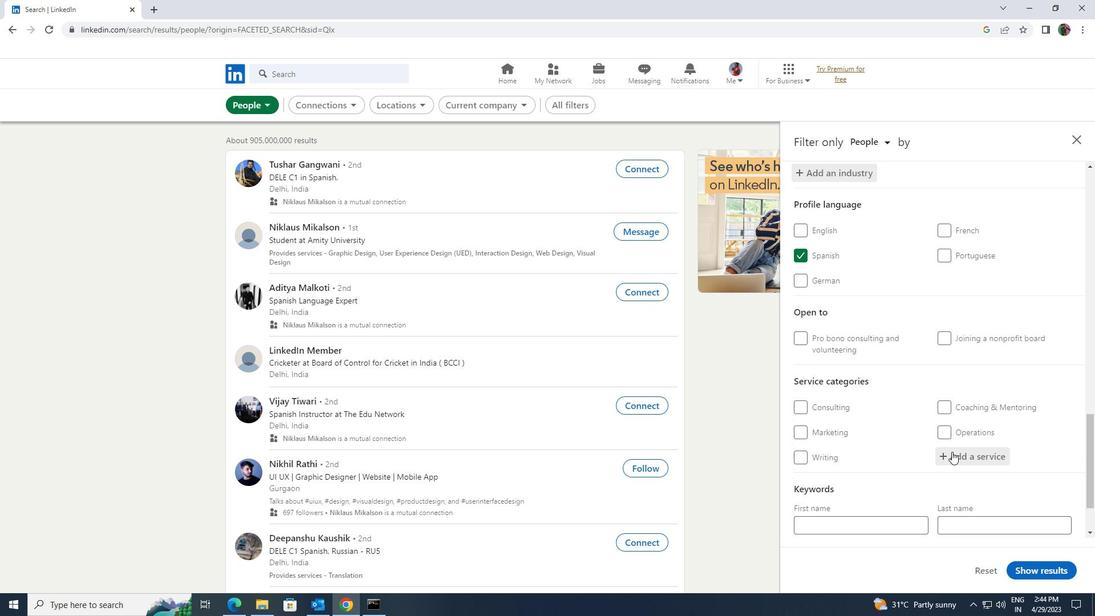
Action: Mouse moved to (939, 404)
Screenshot: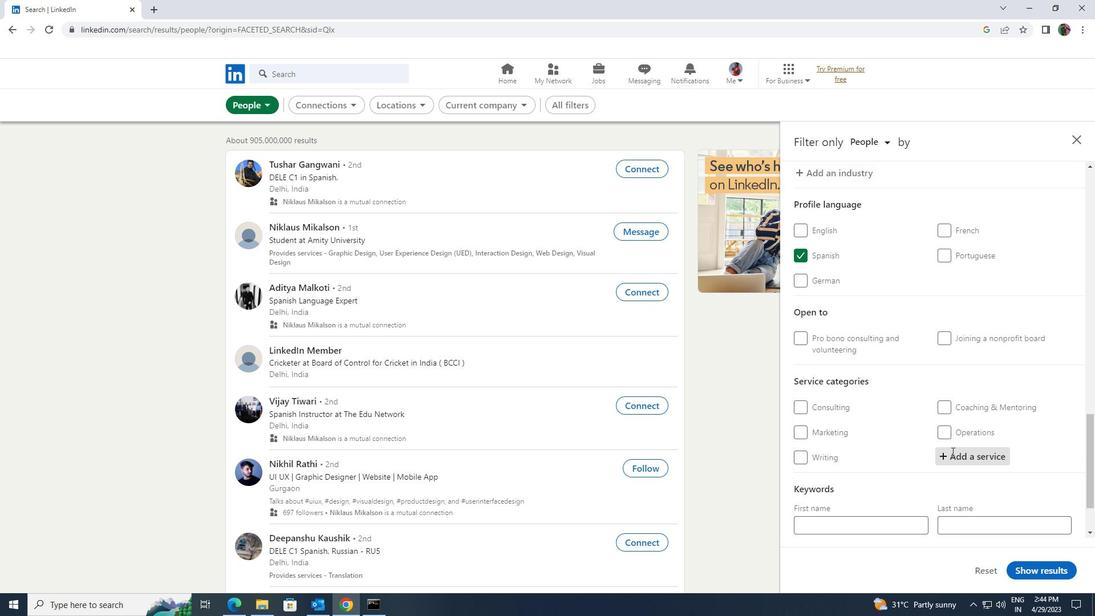 
Action: Key pressed <Key.shift>ASSIT<Key.backspace>
Screenshot: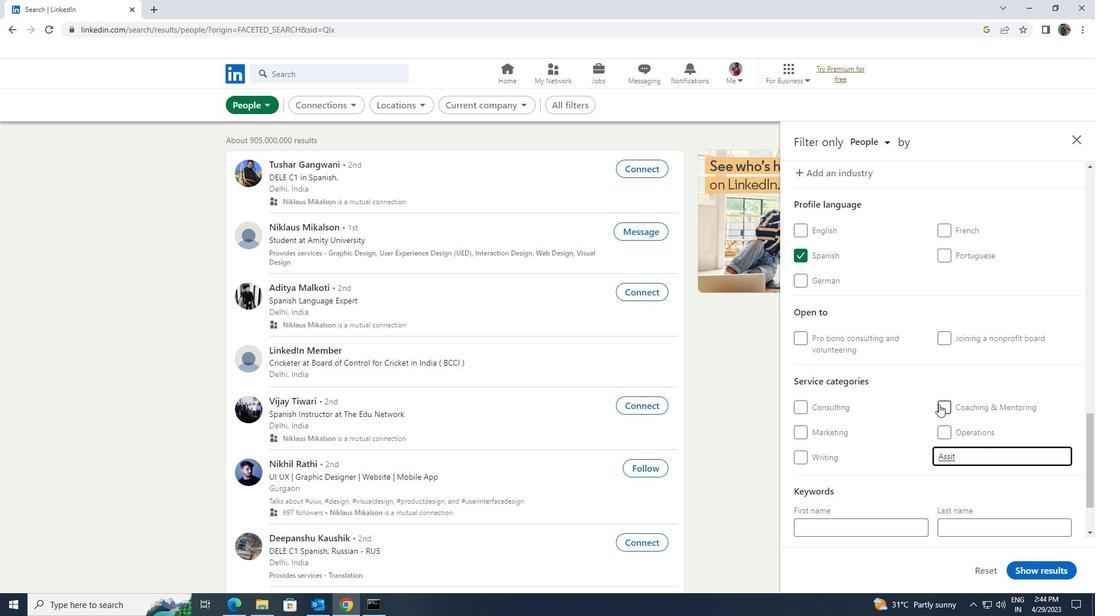 
Action: Mouse moved to (936, 404)
Screenshot: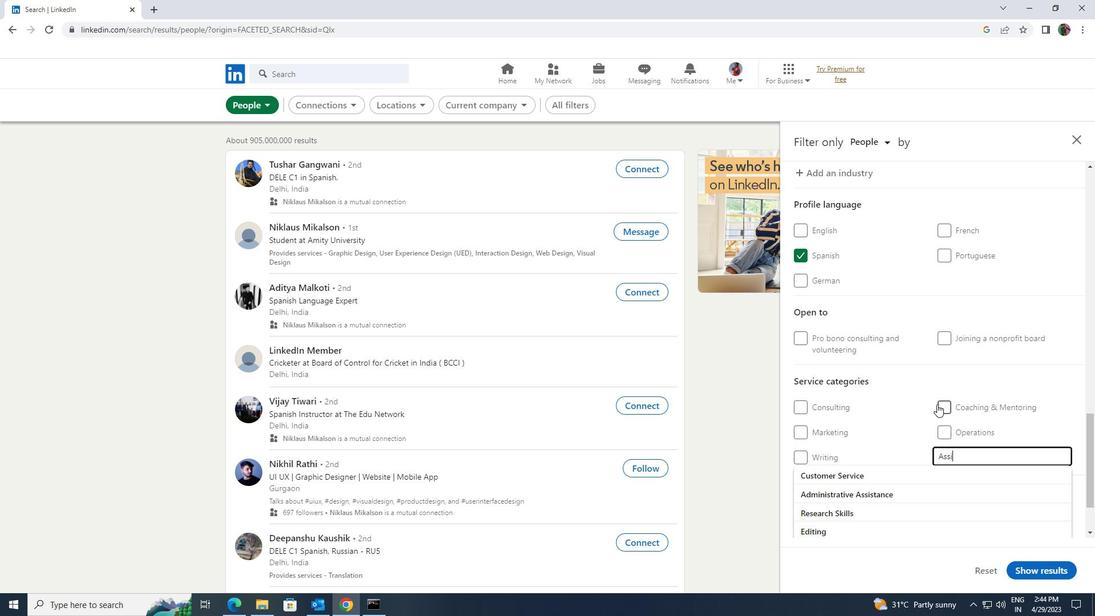 
Action: Key pressed STANCE<Key.space><Key.shift>ADVE
Screenshot: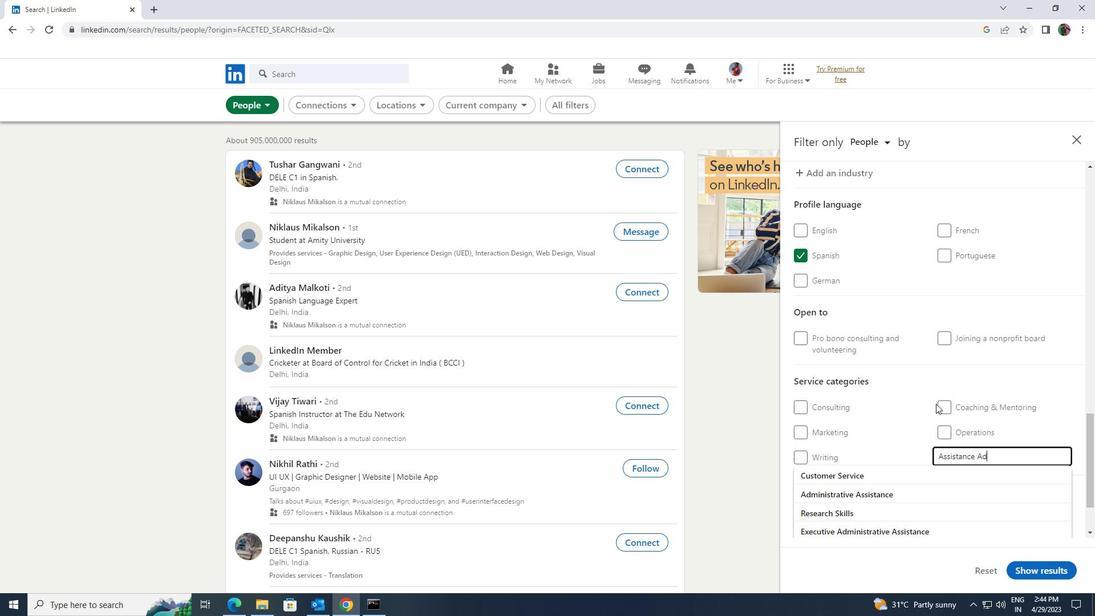 
Action: Mouse moved to (874, 491)
Screenshot: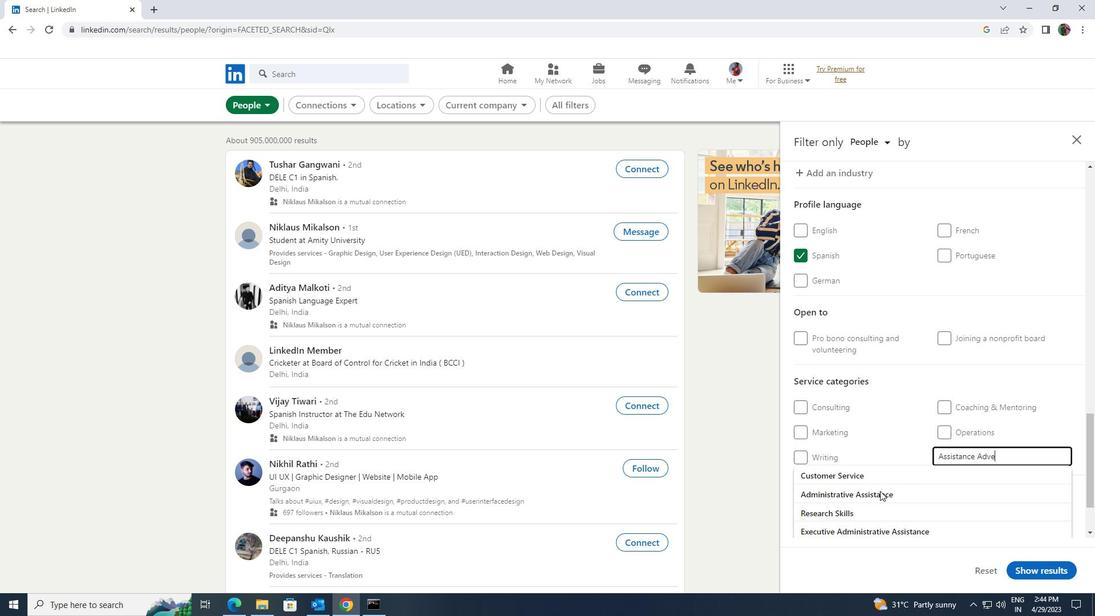 
Action: Mouse pressed left at (874, 491)
Screenshot: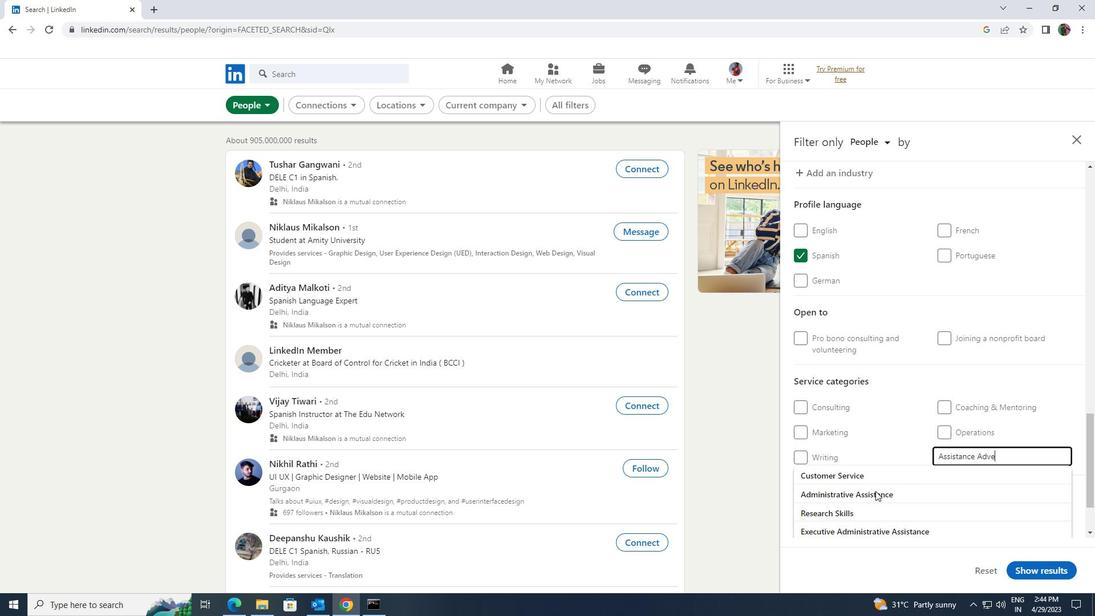 
Action: Mouse pressed left at (874, 491)
Screenshot: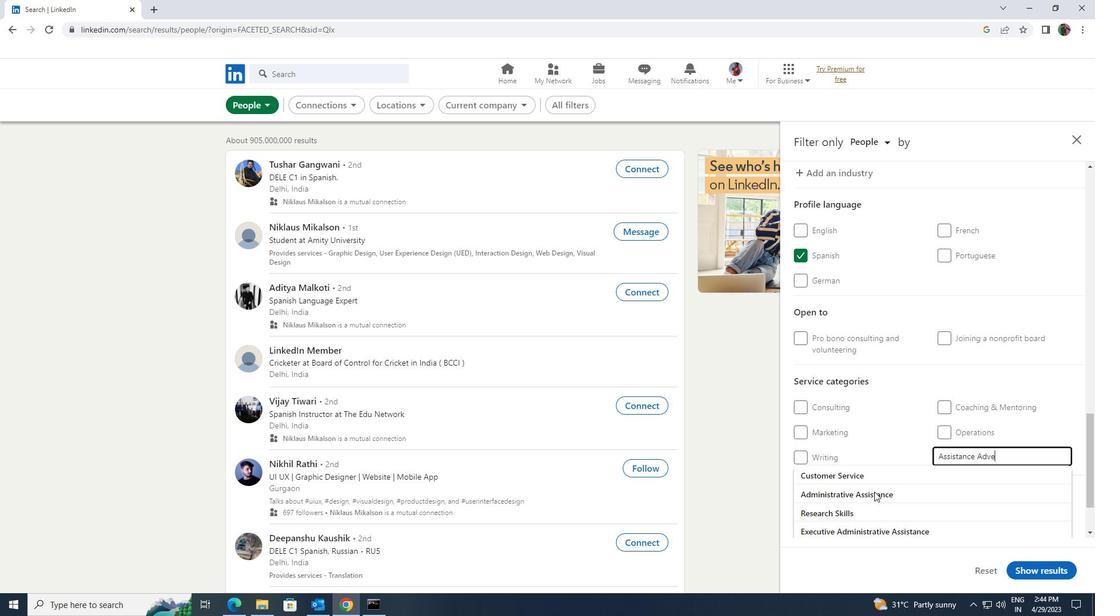 
Action: Mouse moved to (874, 491)
Screenshot: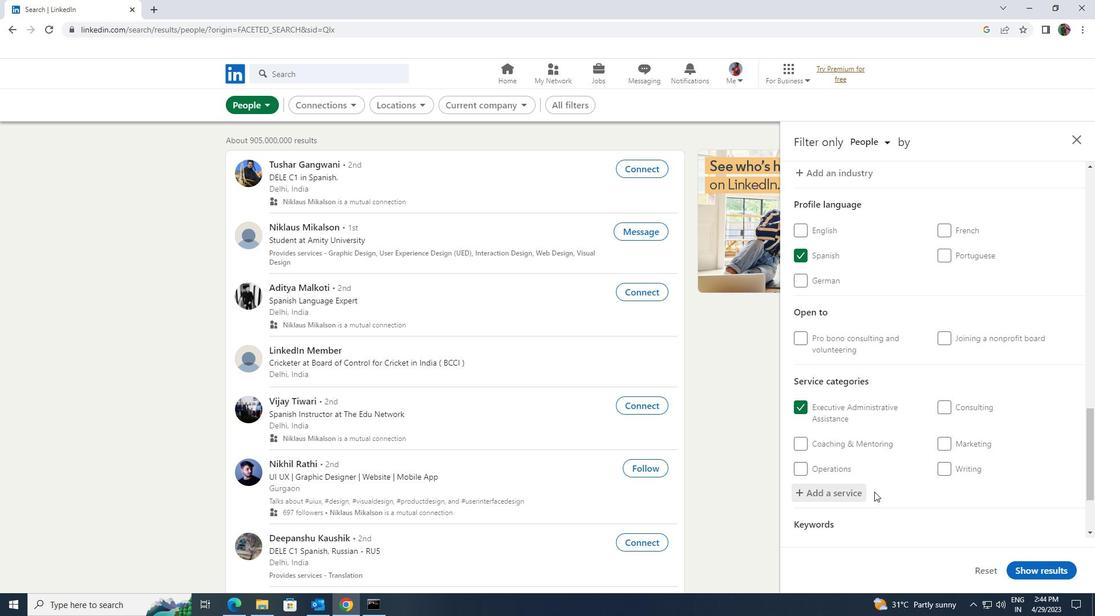 
Action: Mouse scrolled (874, 490) with delta (0, 0)
Screenshot: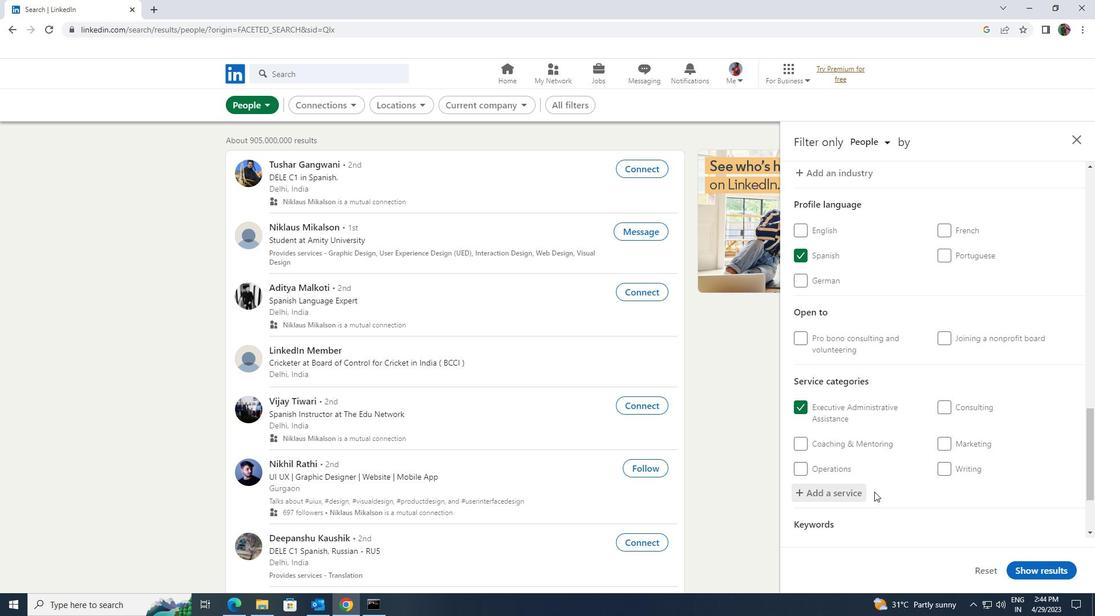 
Action: Mouse scrolled (874, 490) with delta (0, 0)
Screenshot: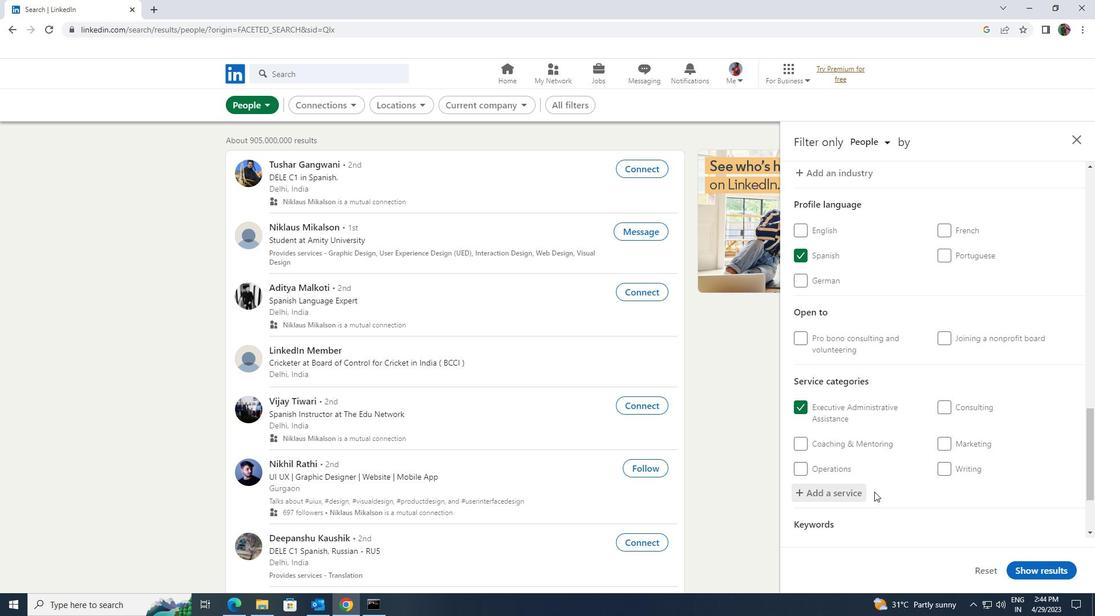 
Action: Mouse moved to (876, 486)
Screenshot: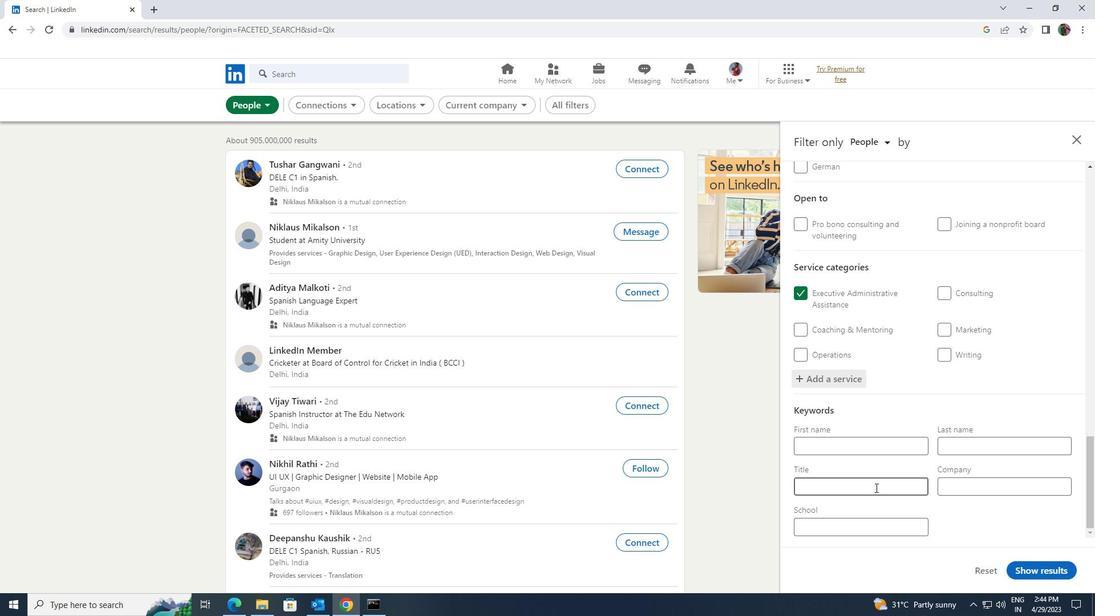 
Action: Mouse pressed left at (876, 486)
Screenshot: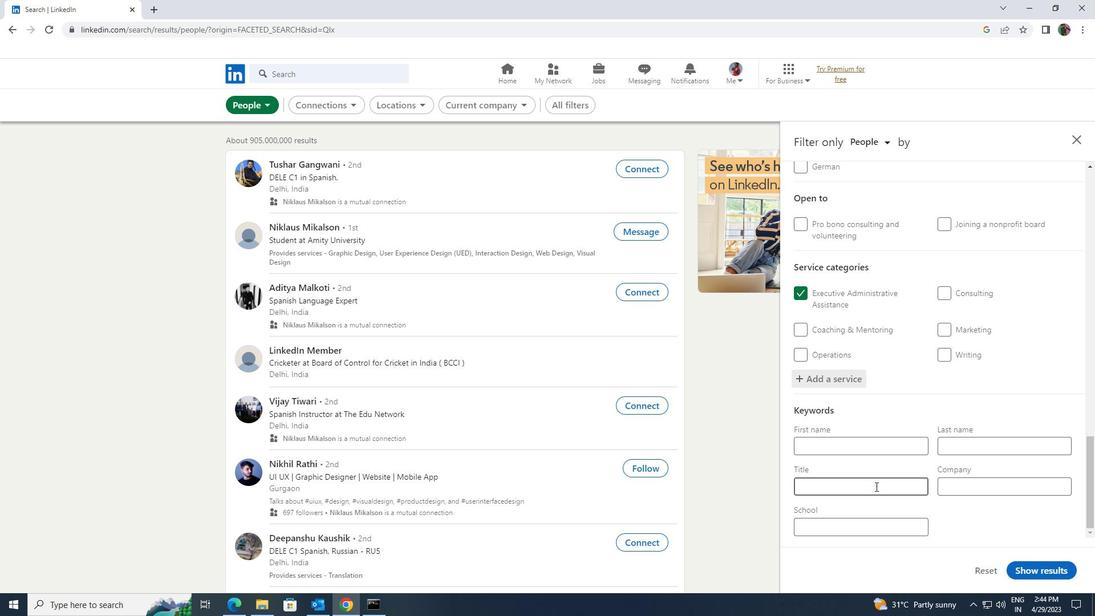 
Action: Mouse moved to (868, 477)
Screenshot: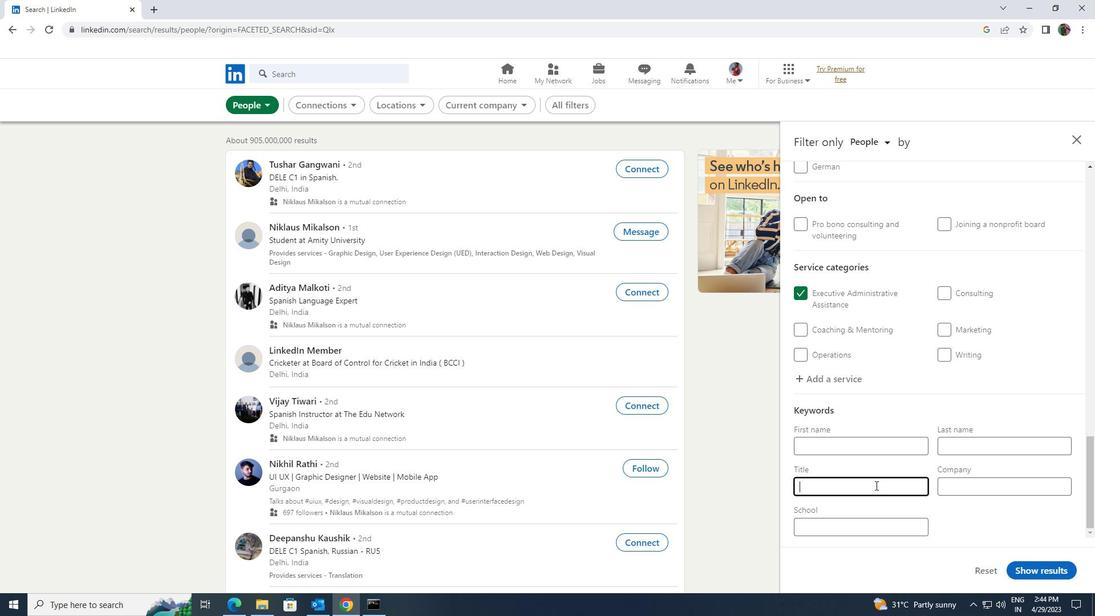 
Action: Key pressed <Key.shift><Key.shift><Key.shift><Key.shift><Key.shift><Key.shift><Key.shift><Key.shift><Key.shift><Key.shift><Key.shift><Key.shift><Key.shift><Key.shift>CONTINUOUS<Key.space>B<Key.backspace><Key.space><Key.shift>IMPROVEMENT<Key.space><Key.shift>CONSULANT
Screenshot: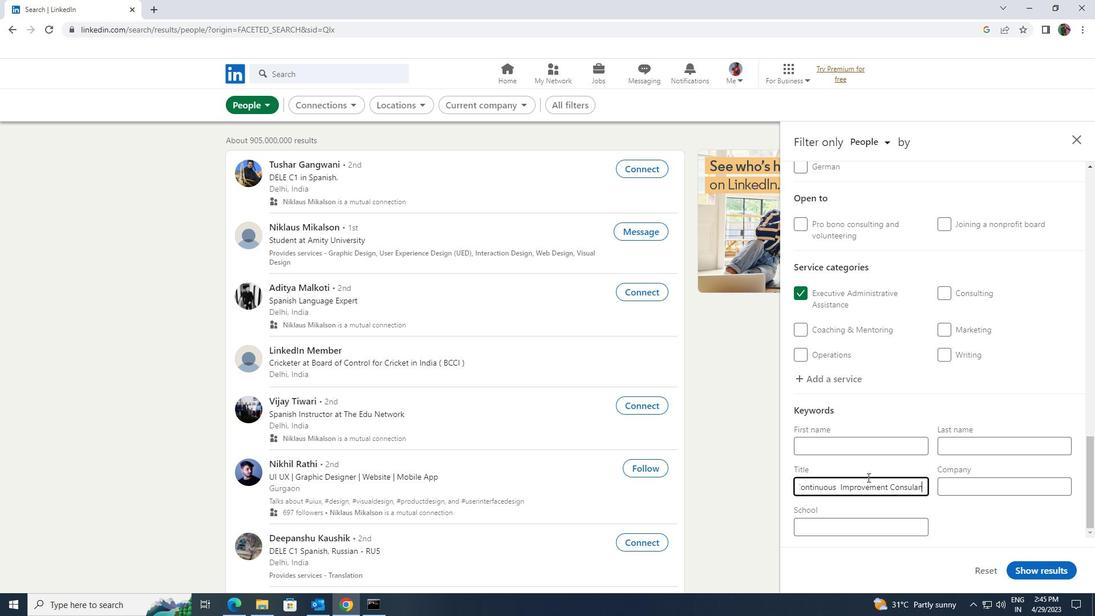 
Action: Mouse moved to (868, 478)
Screenshot: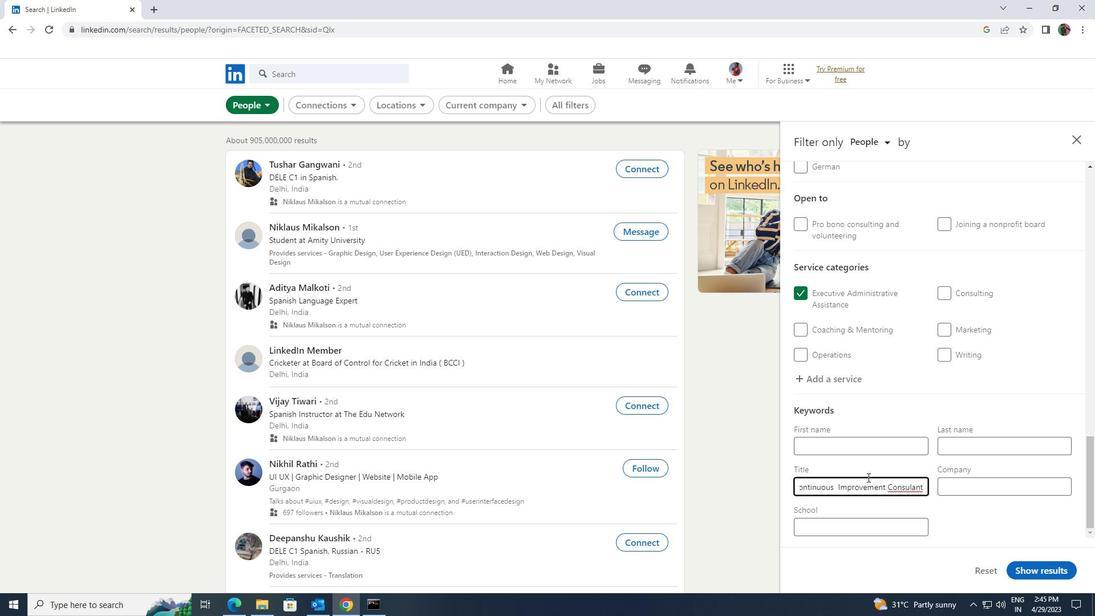 
Action: Mouse scrolled (868, 477) with delta (0, 0)
Screenshot: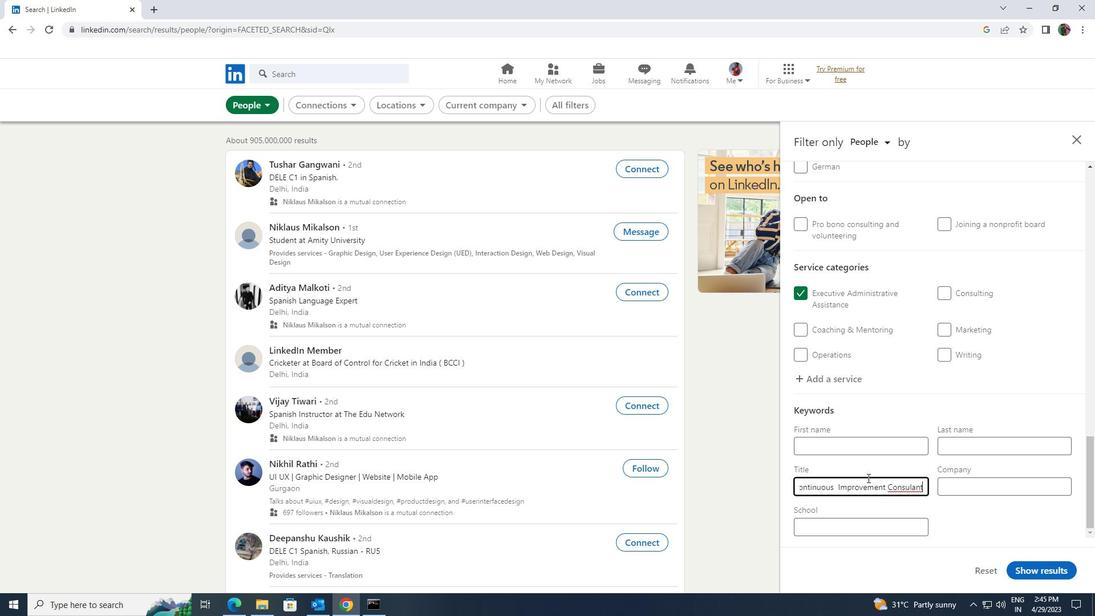 
Action: Mouse scrolled (868, 477) with delta (0, 0)
Screenshot: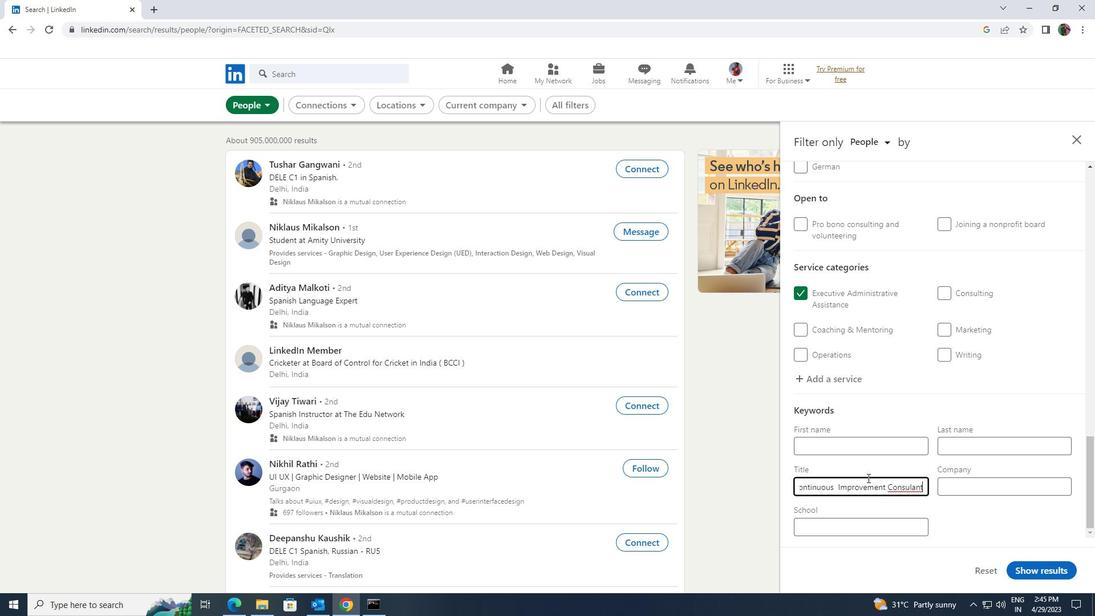 
Action: Mouse moved to (1027, 570)
Screenshot: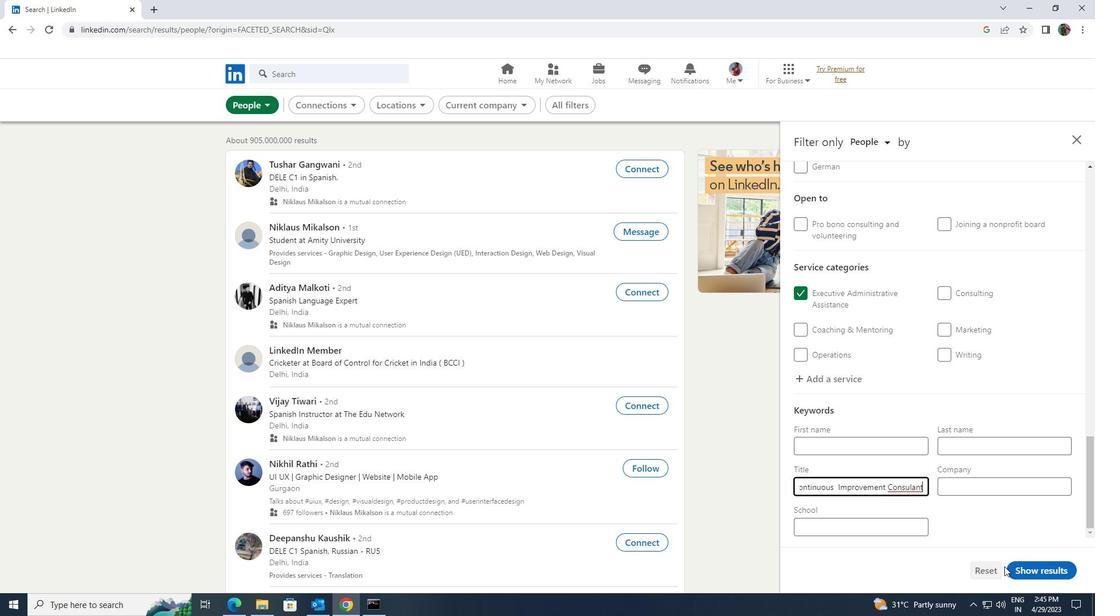
Action: Mouse pressed left at (1027, 570)
Screenshot: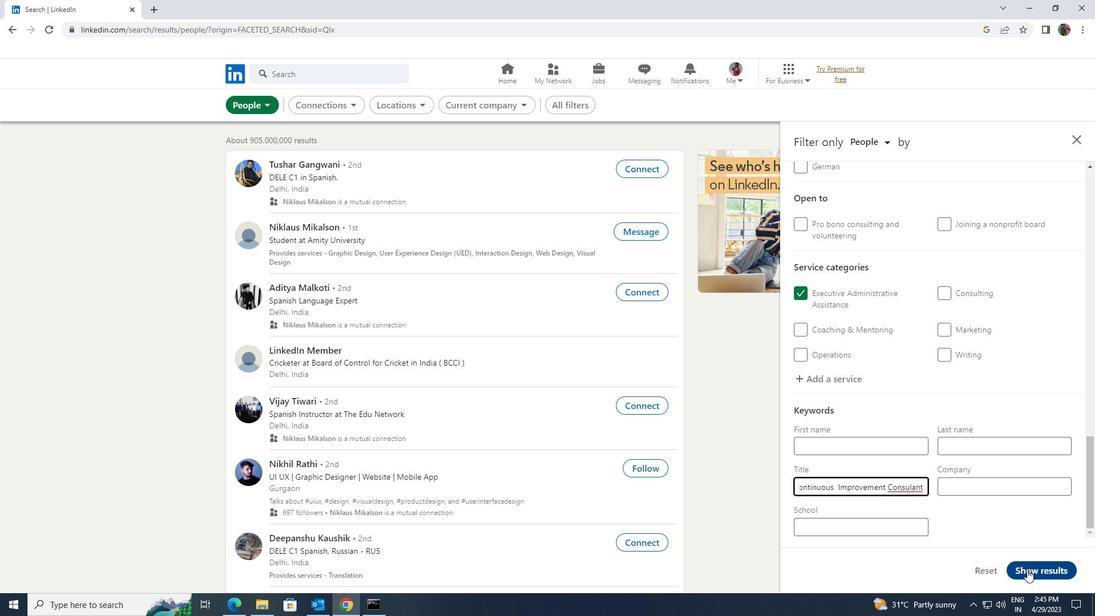 
Action: Mouse moved to (1027, 568)
Screenshot: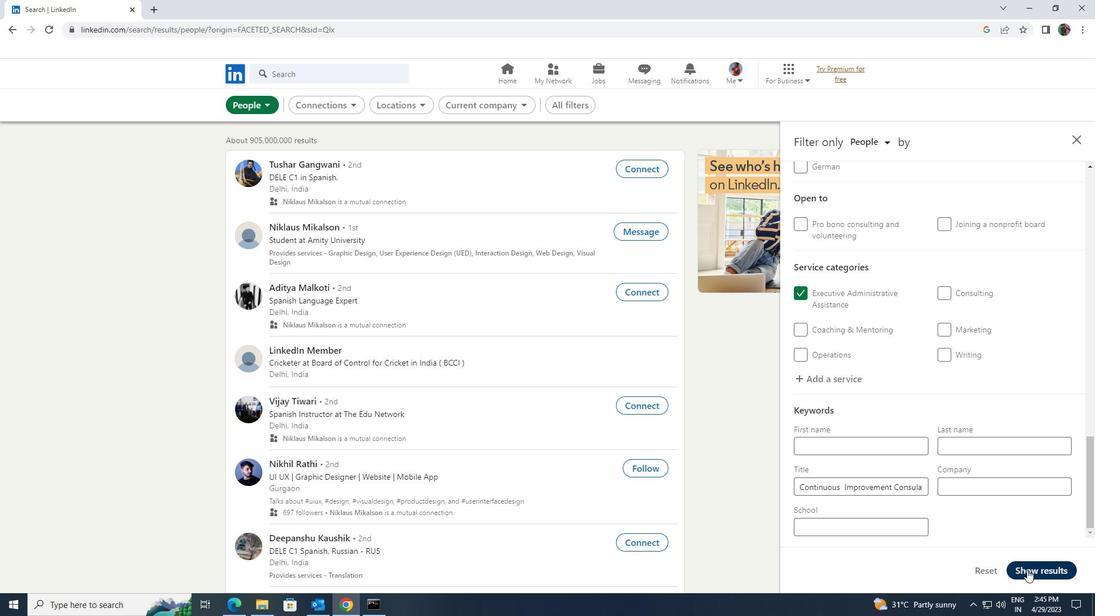 
